 Task: Find connections with filter location Areia Branca with filter topic #personaldevelopment with filter profile language Potuguese with filter current company InCred Financial Services with filter school Bharatiya Vidya Bhavan's with filter industry Historical Sites with filter service category DUI Law with filter keywords title Brand Manager
Action: Mouse moved to (622, 123)
Screenshot: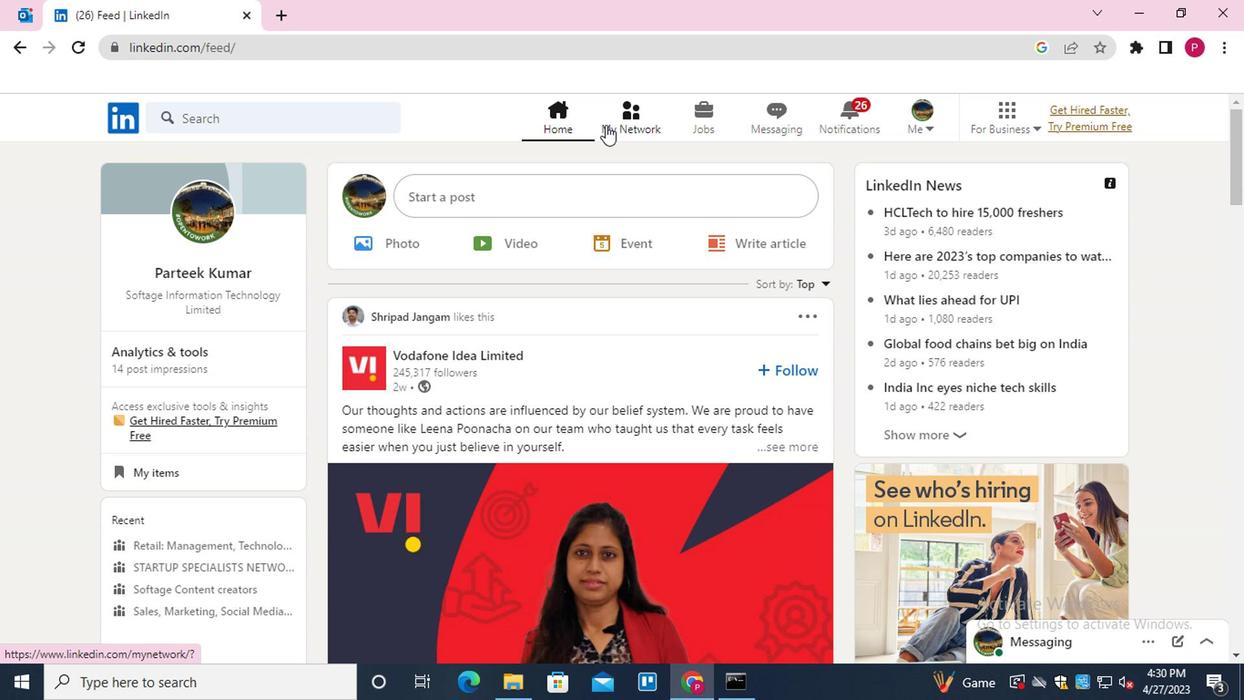 
Action: Mouse pressed left at (622, 123)
Screenshot: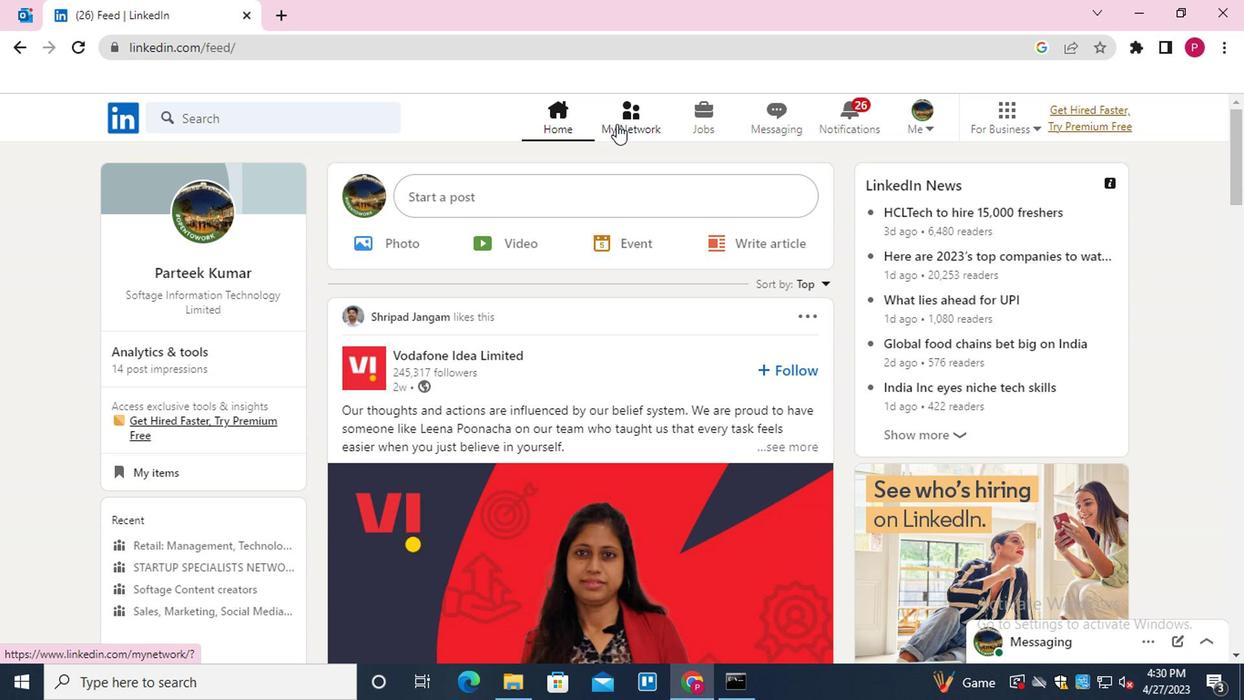 
Action: Mouse moved to (326, 224)
Screenshot: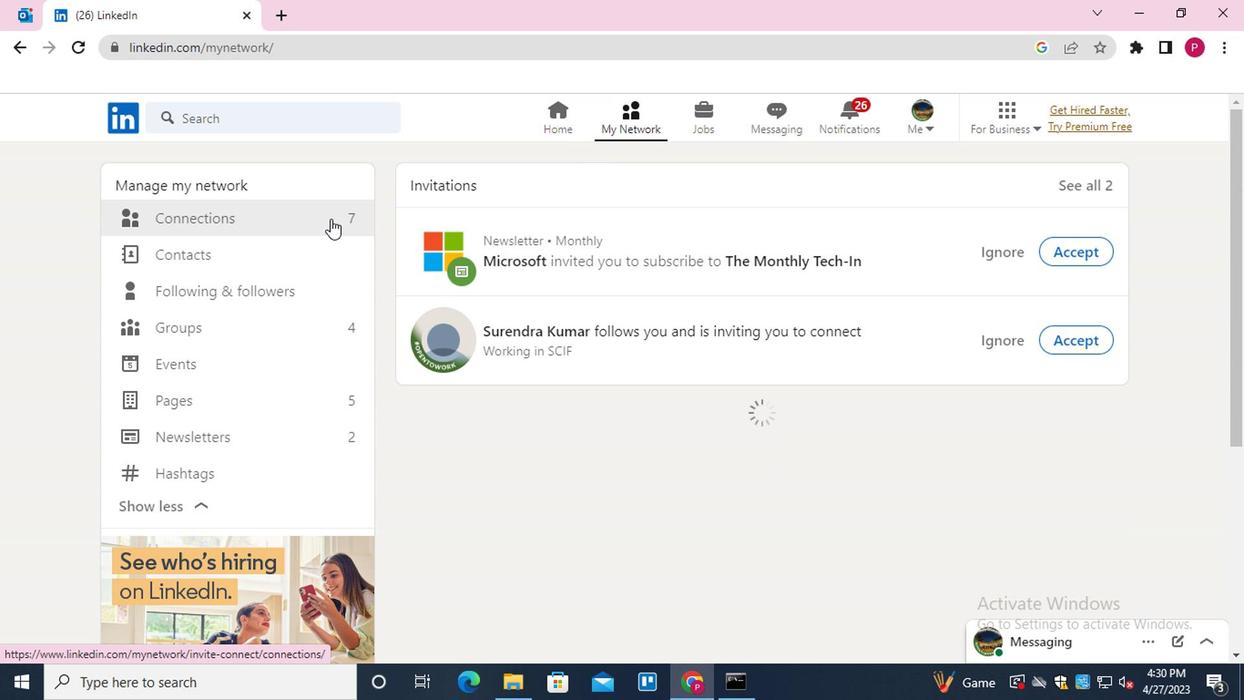 
Action: Mouse pressed left at (326, 224)
Screenshot: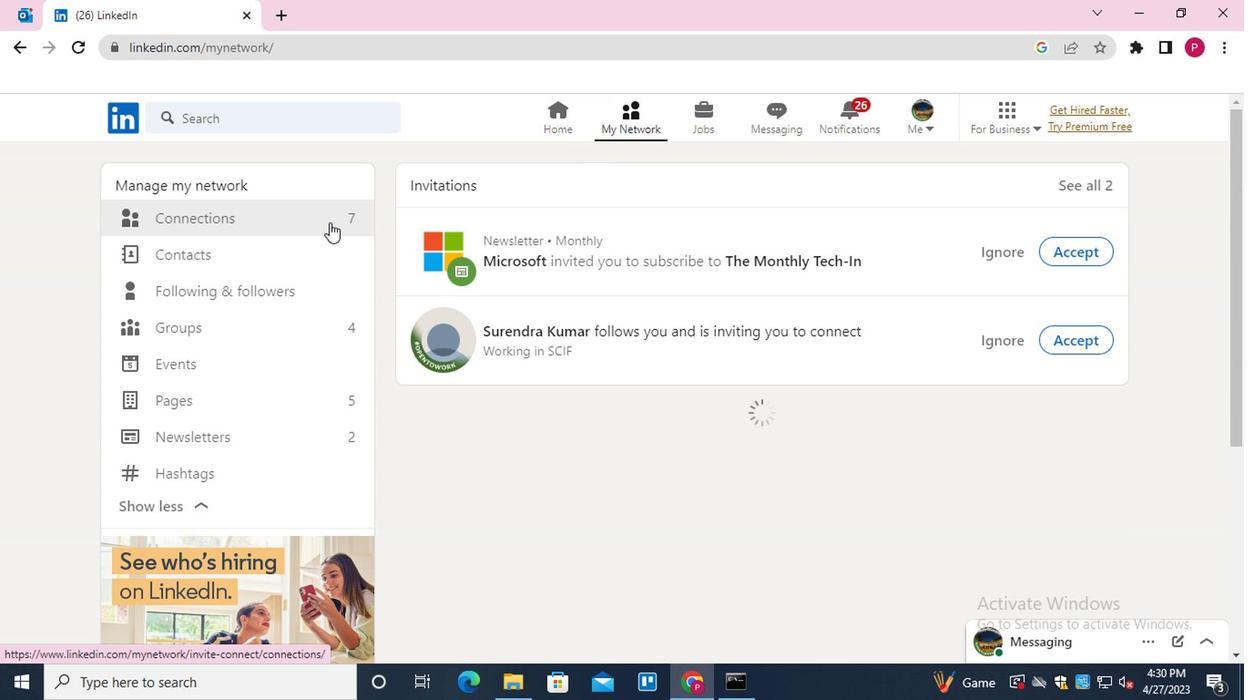 
Action: Mouse moved to (758, 221)
Screenshot: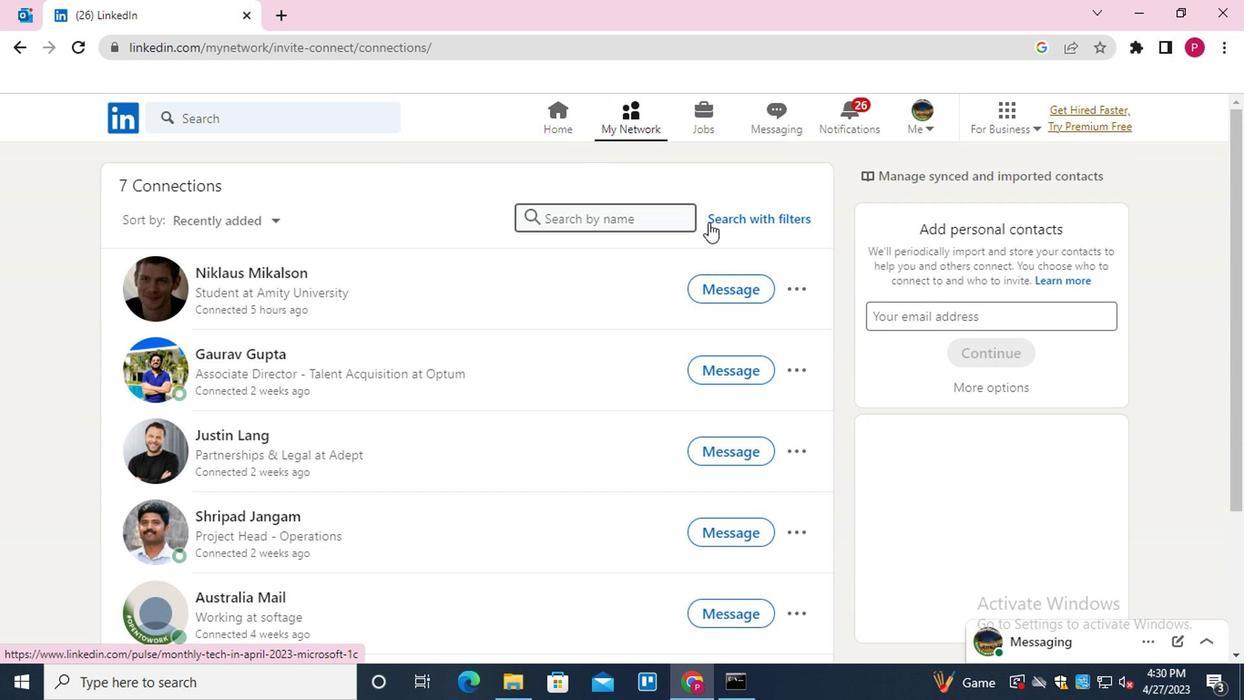 
Action: Mouse pressed left at (758, 221)
Screenshot: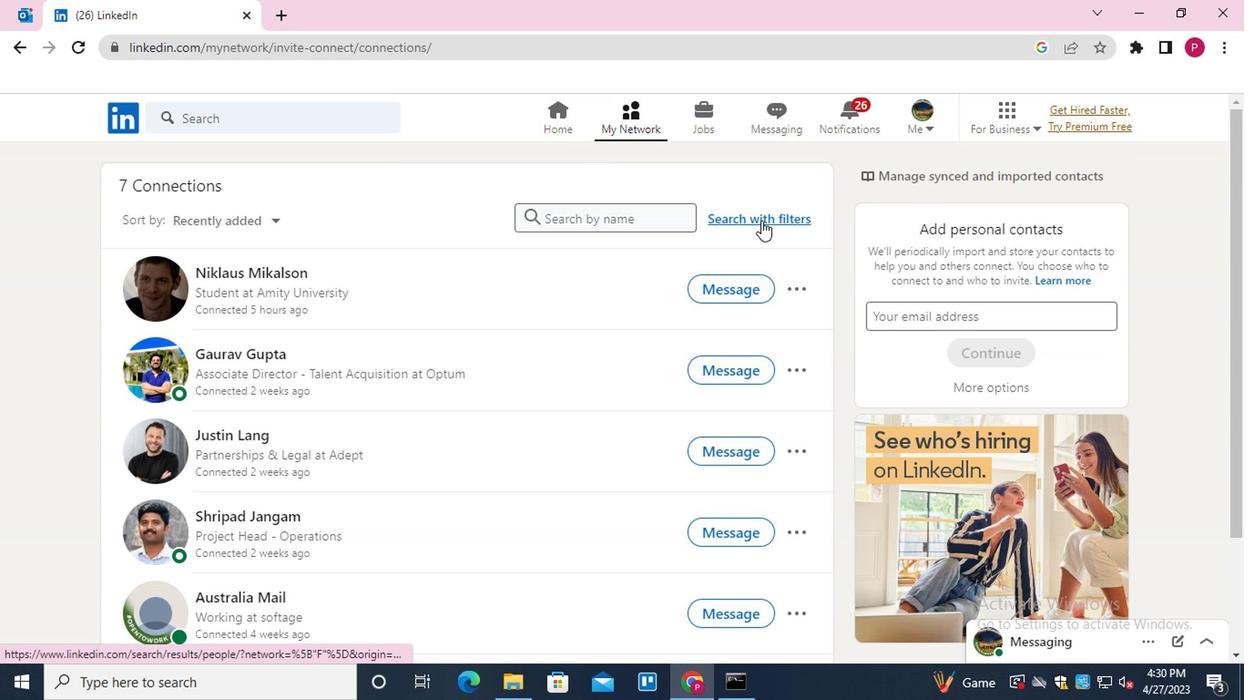 
Action: Mouse moved to (675, 173)
Screenshot: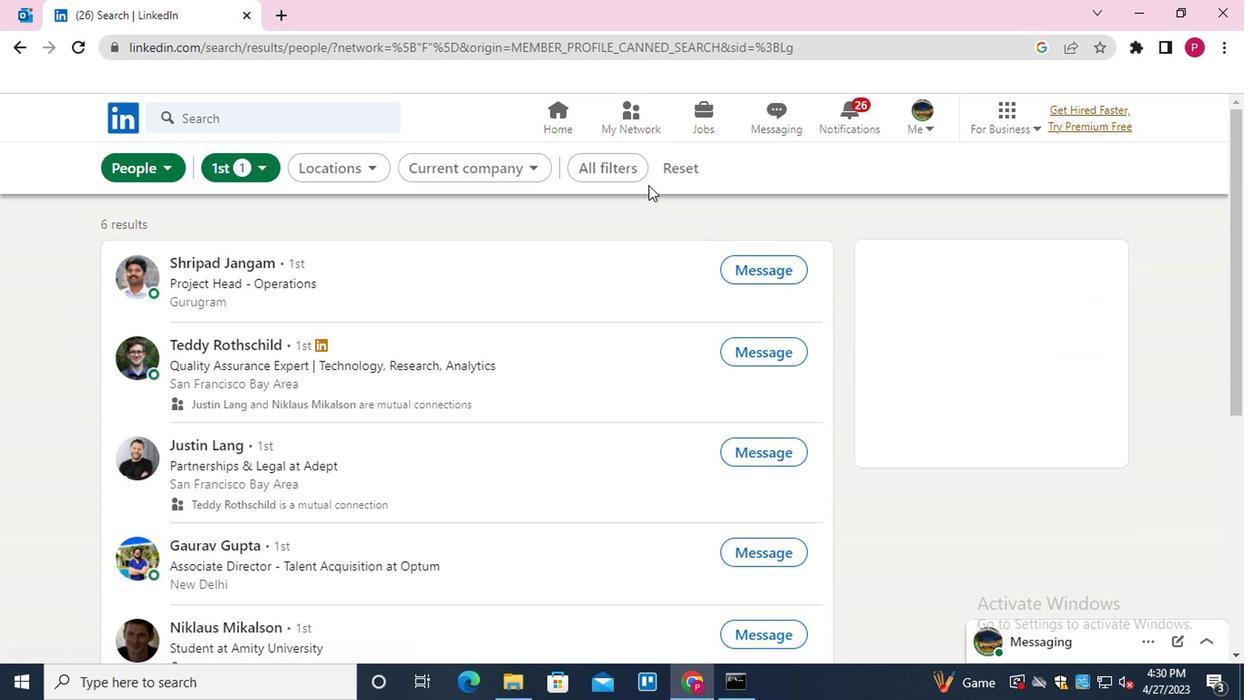 
Action: Mouse pressed left at (675, 173)
Screenshot: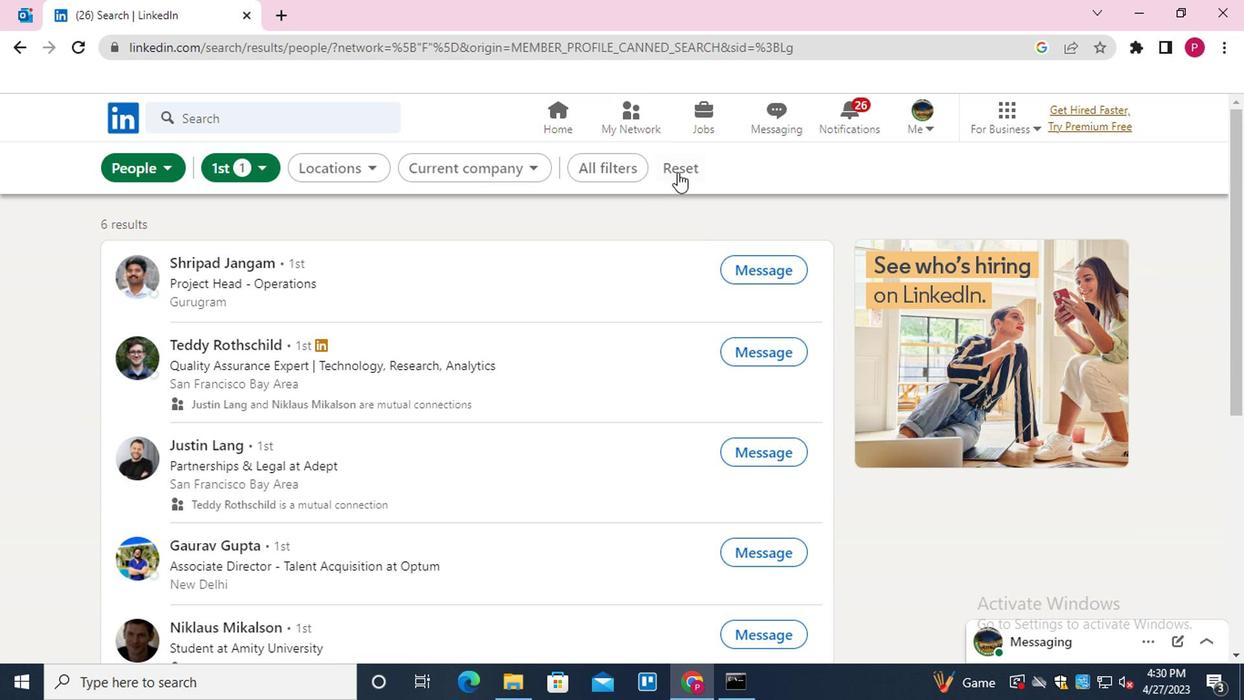 
Action: Mouse moved to (648, 176)
Screenshot: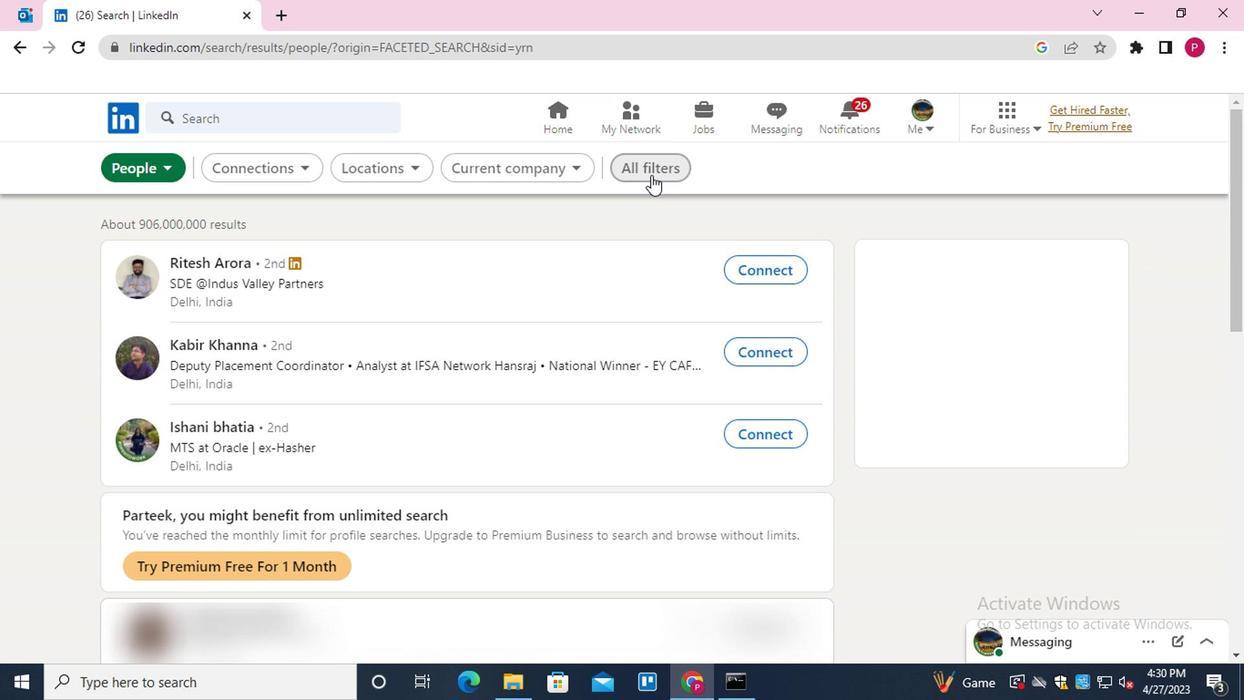 
Action: Mouse pressed left at (648, 176)
Screenshot: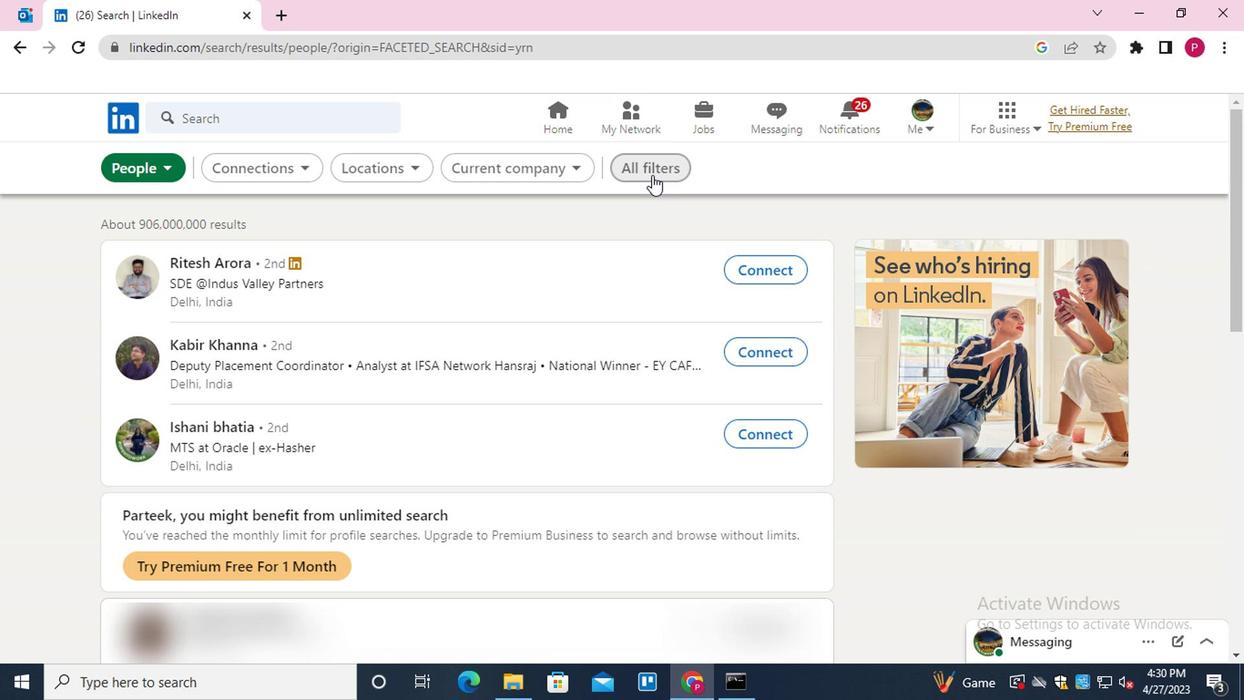 
Action: Mouse moved to (1030, 478)
Screenshot: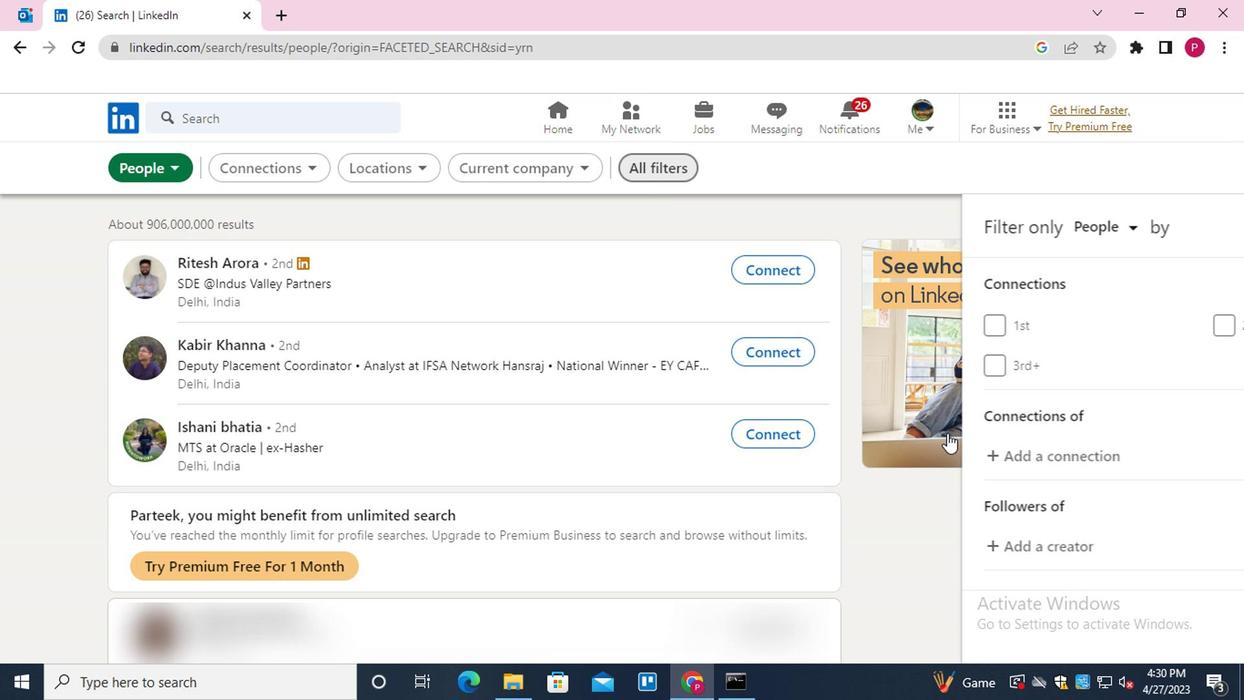 
Action: Mouse scrolled (1030, 477) with delta (0, 0)
Screenshot: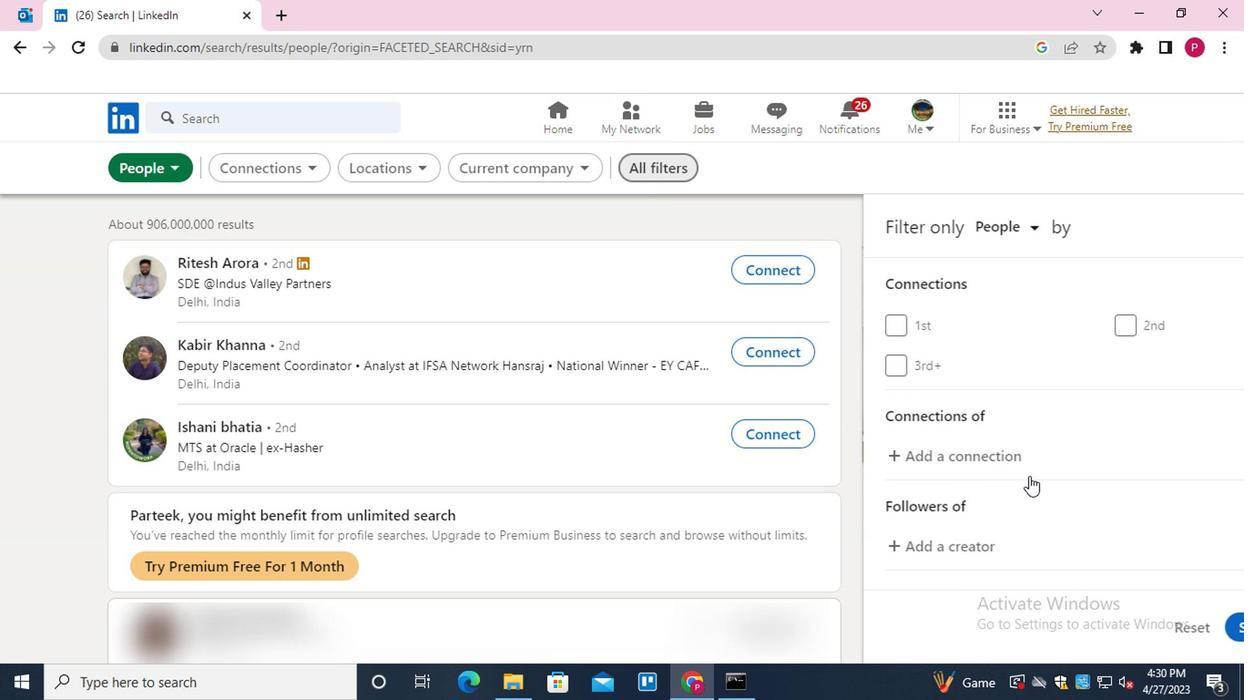 
Action: Mouse scrolled (1030, 477) with delta (0, 0)
Screenshot: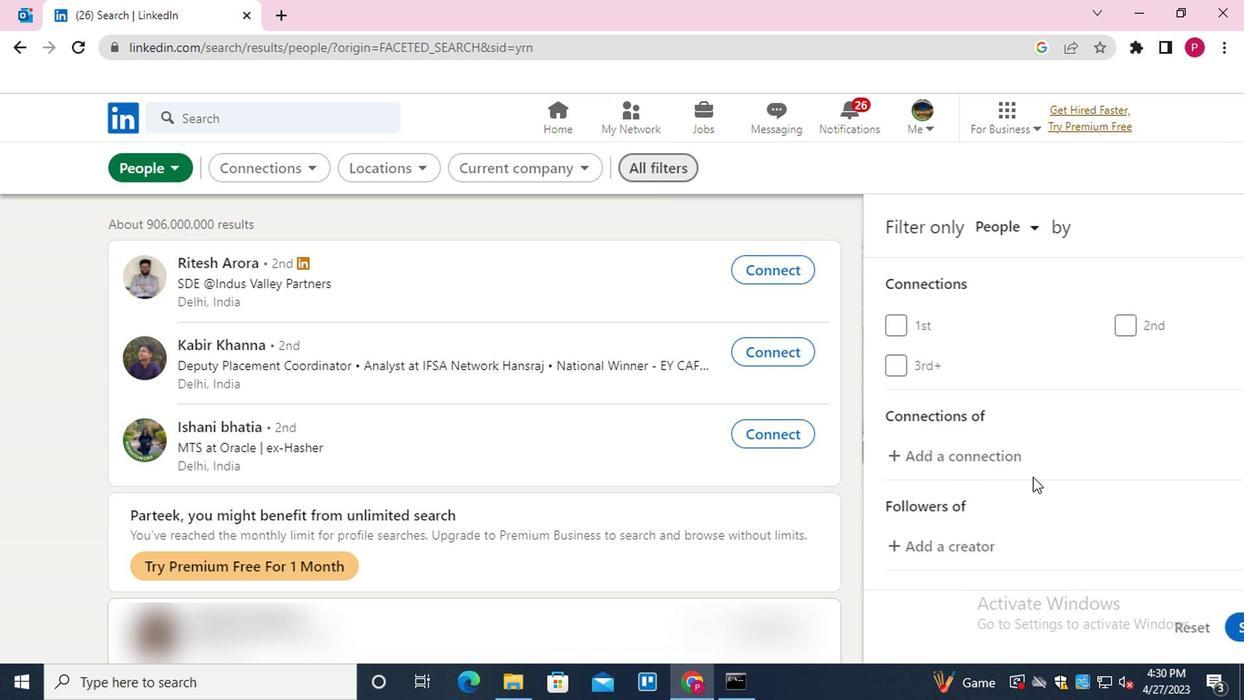 
Action: Mouse moved to (1037, 540)
Screenshot: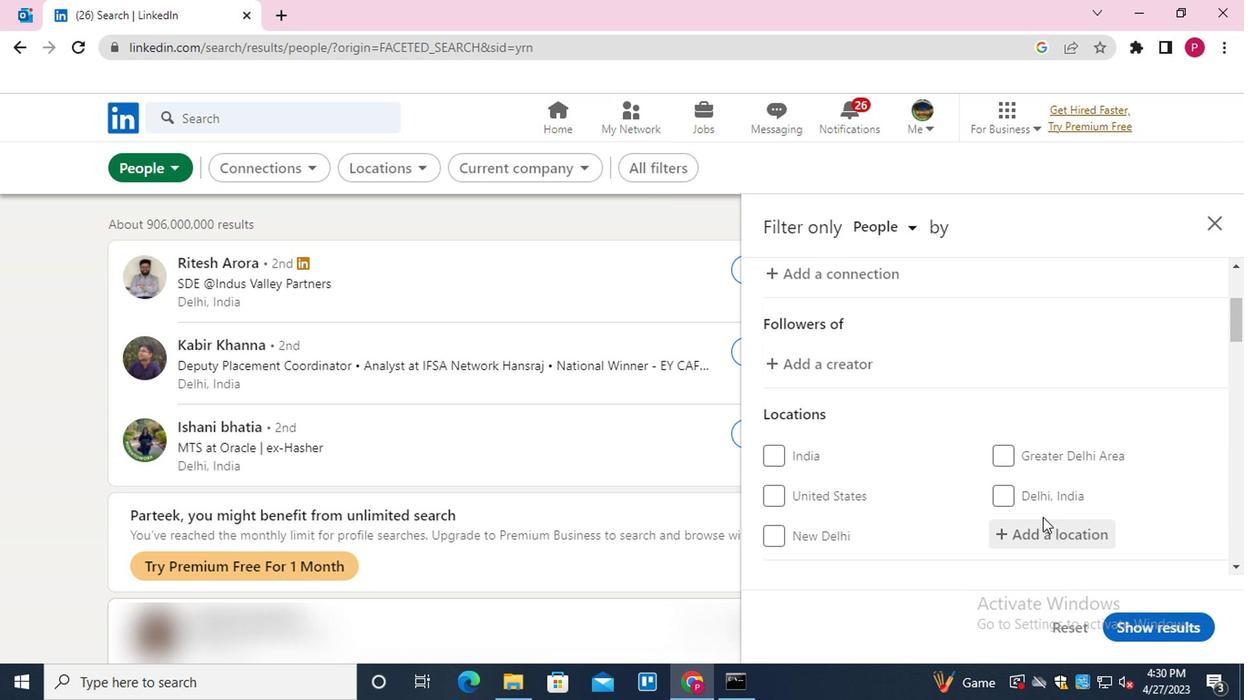 
Action: Mouse pressed left at (1037, 540)
Screenshot: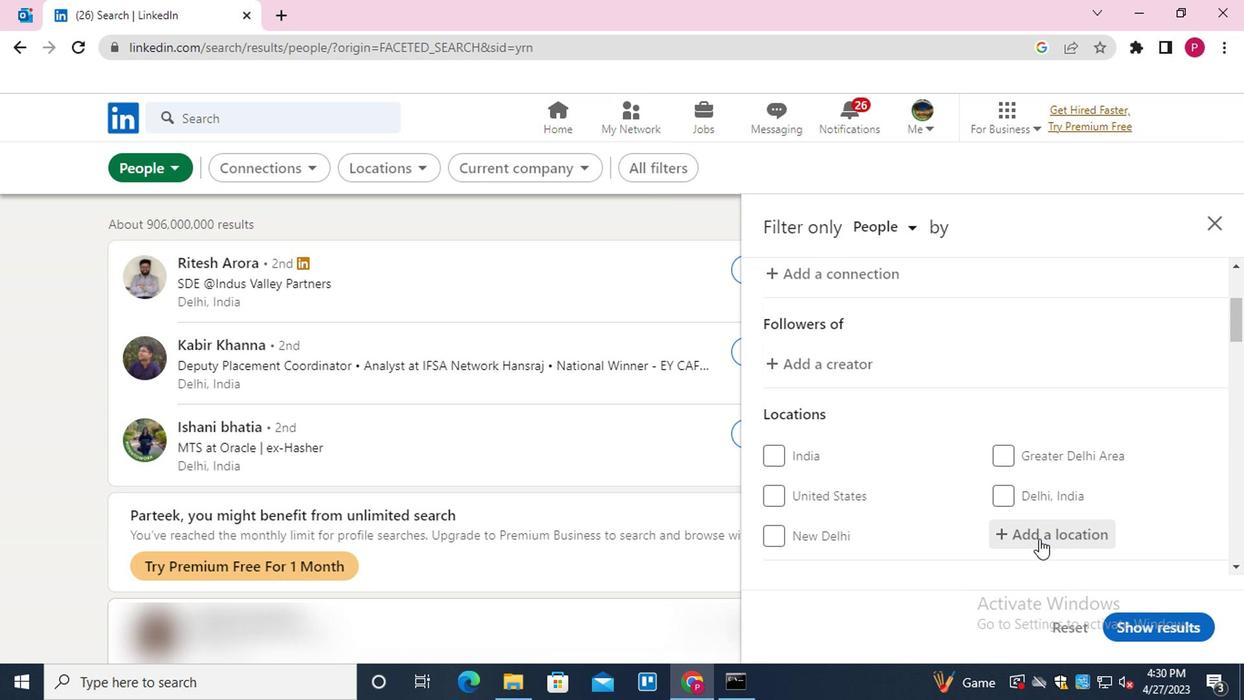 
Action: Key pressed <Key.shift>AREI<Key.down><Key.enter>
Screenshot: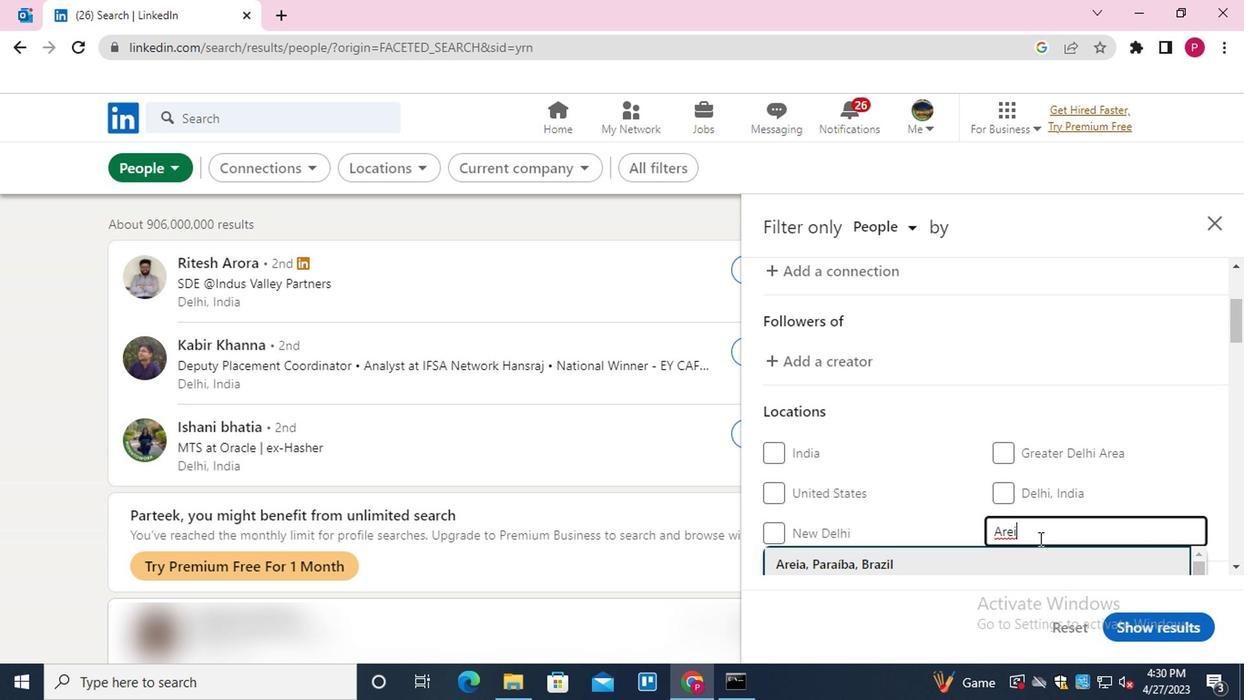 
Action: Mouse moved to (787, 478)
Screenshot: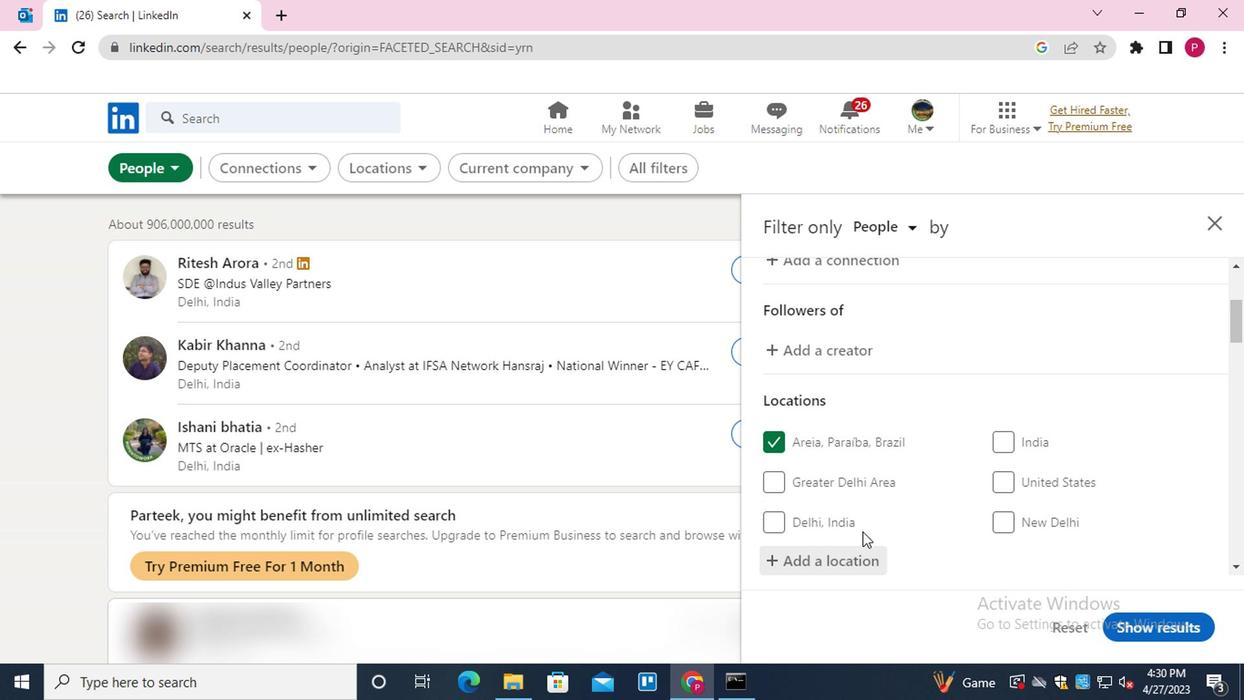 
Action: Mouse scrolled (787, 477) with delta (0, 0)
Screenshot: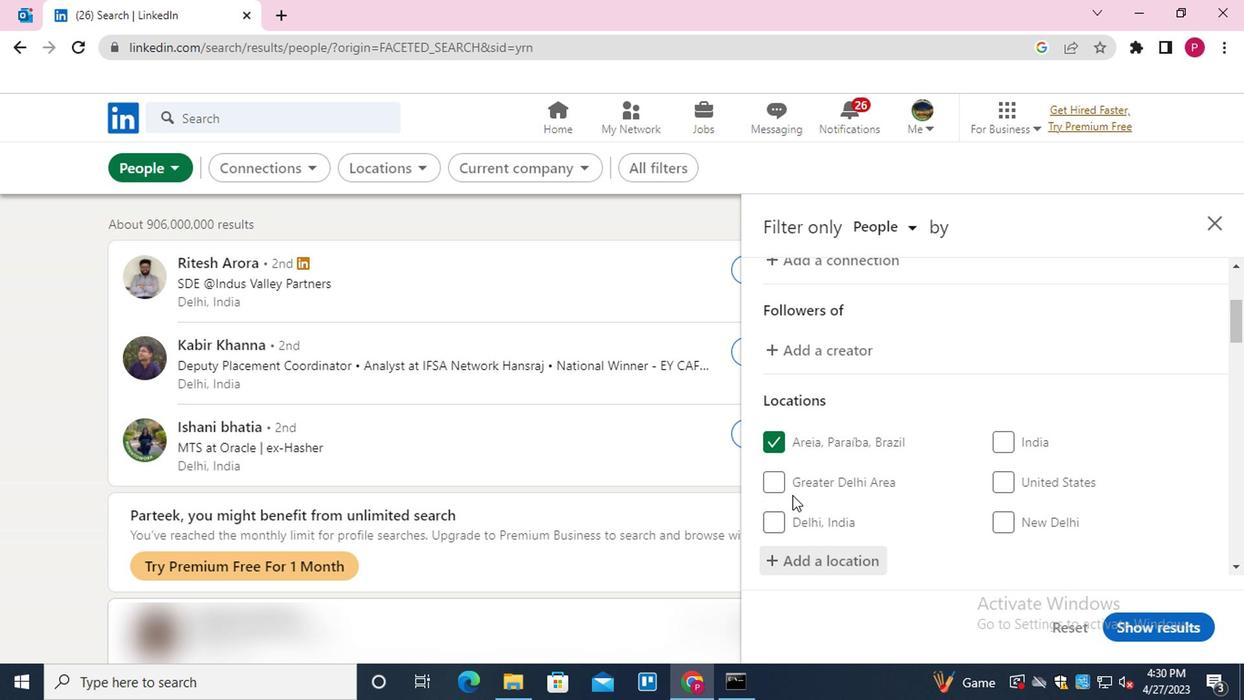 
Action: Mouse scrolled (787, 477) with delta (0, 0)
Screenshot: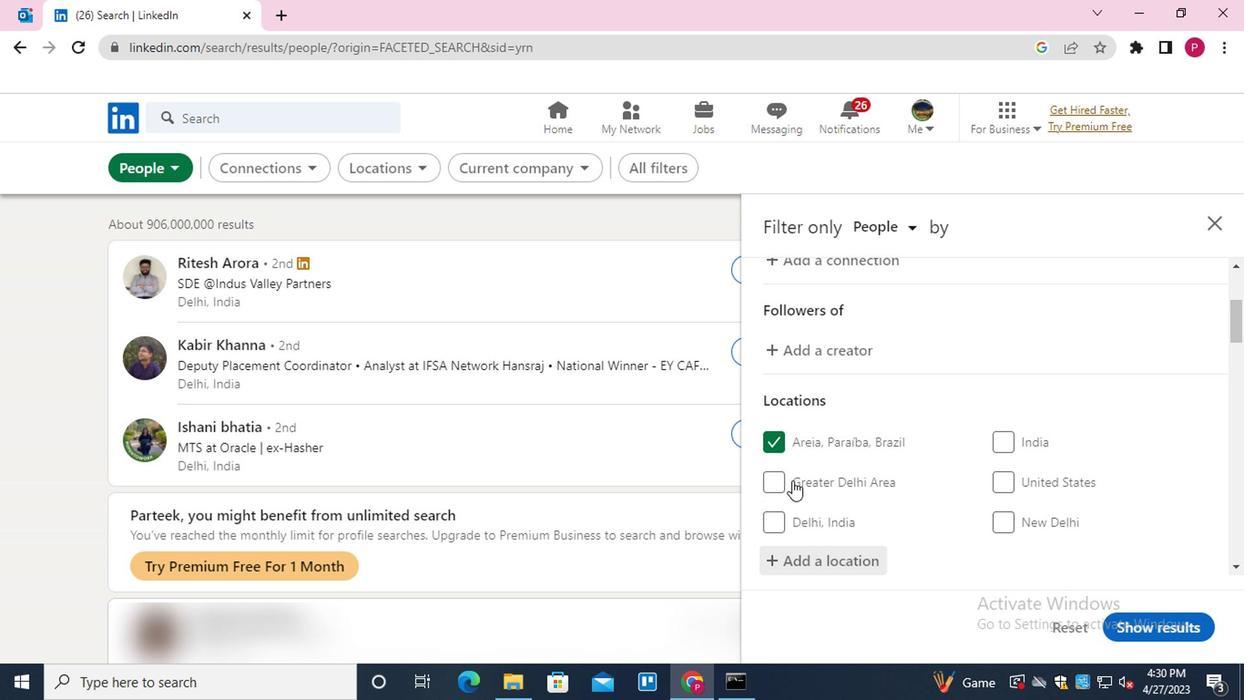 
Action: Mouse moved to (787, 477)
Screenshot: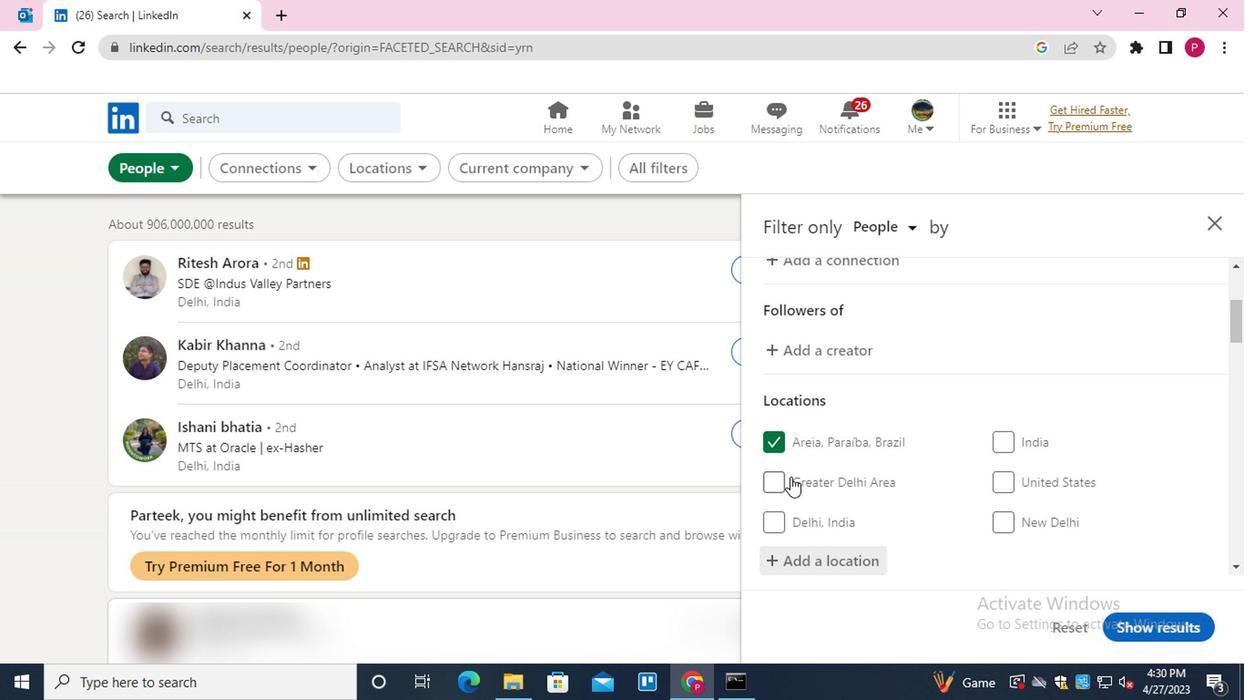 
Action: Mouse scrolled (787, 476) with delta (0, -1)
Screenshot: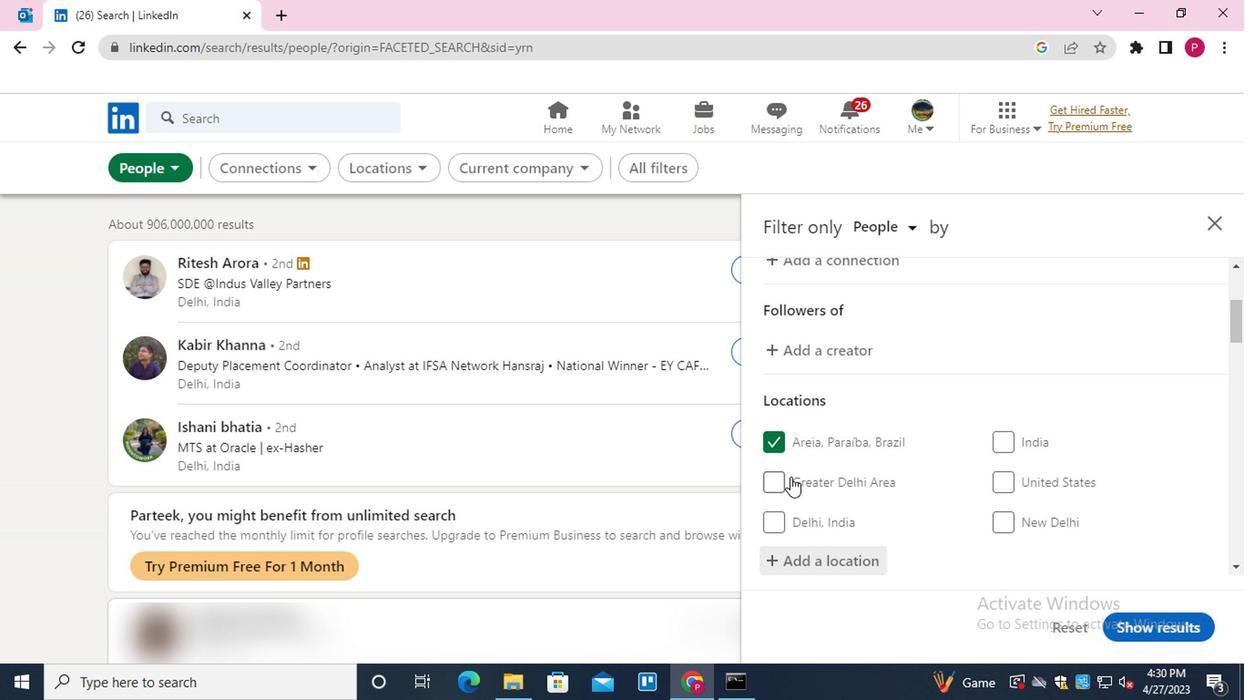 
Action: Mouse moved to (1013, 463)
Screenshot: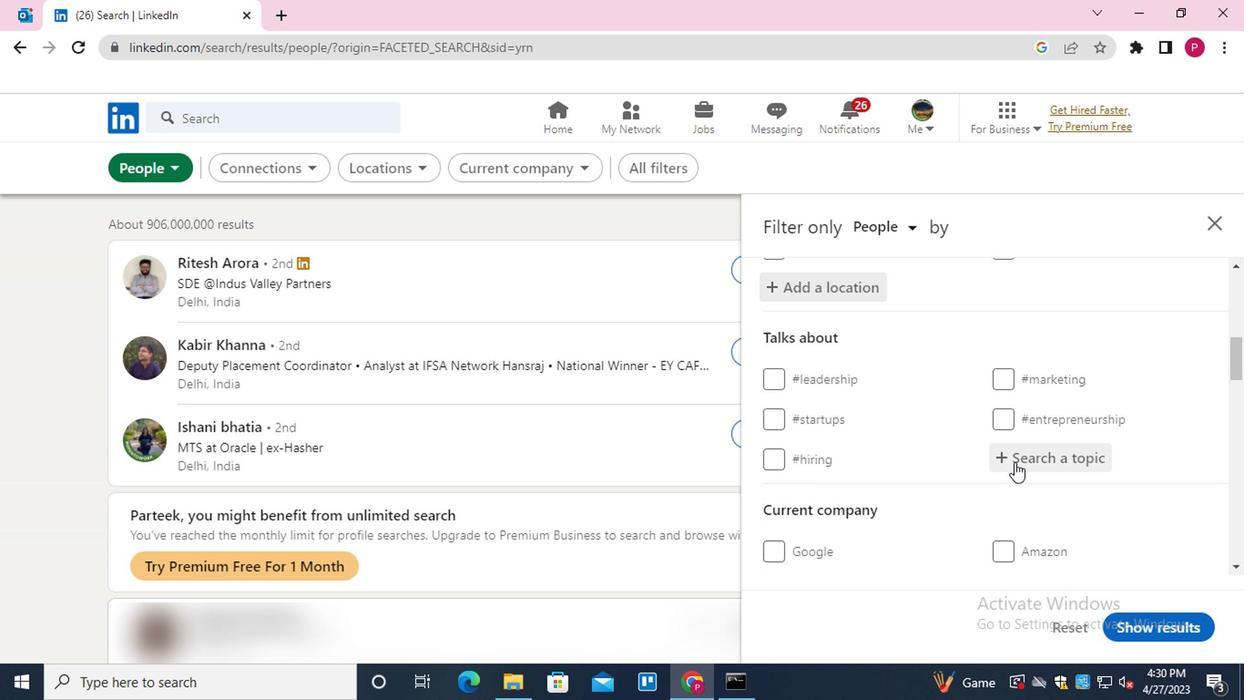 
Action: Mouse pressed left at (1013, 463)
Screenshot: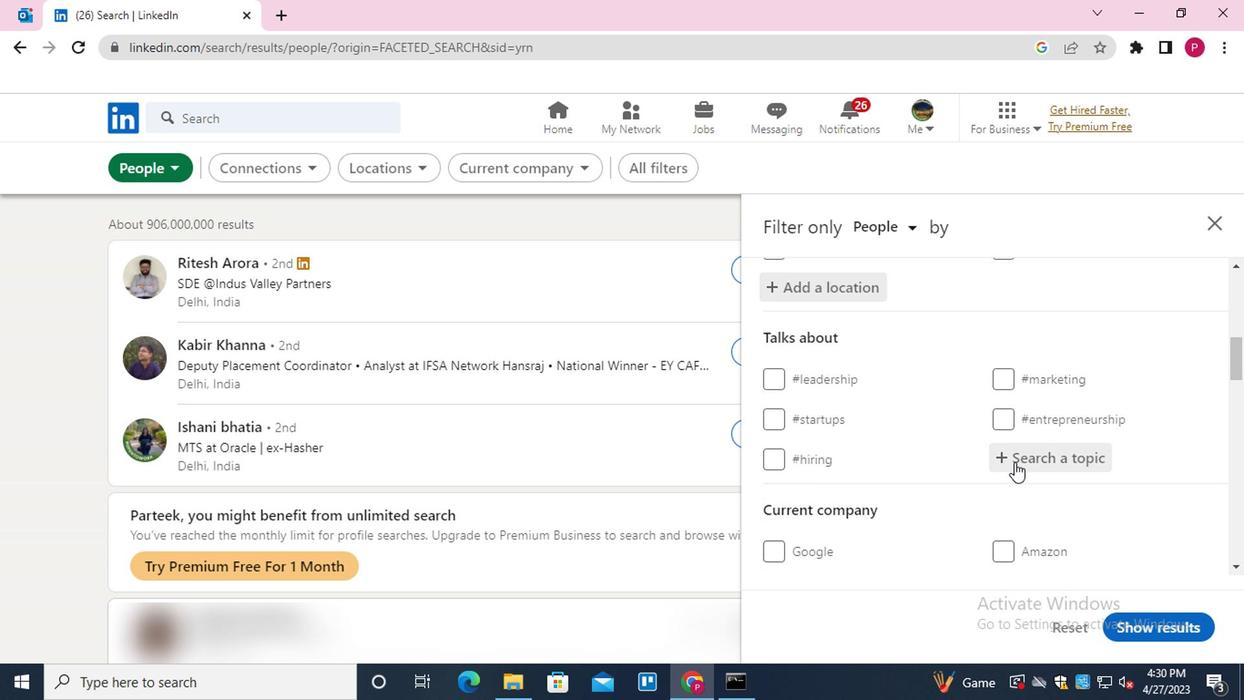 
Action: Key pressed PERSONAL<Key.down><Key.down><Key.enter>
Screenshot: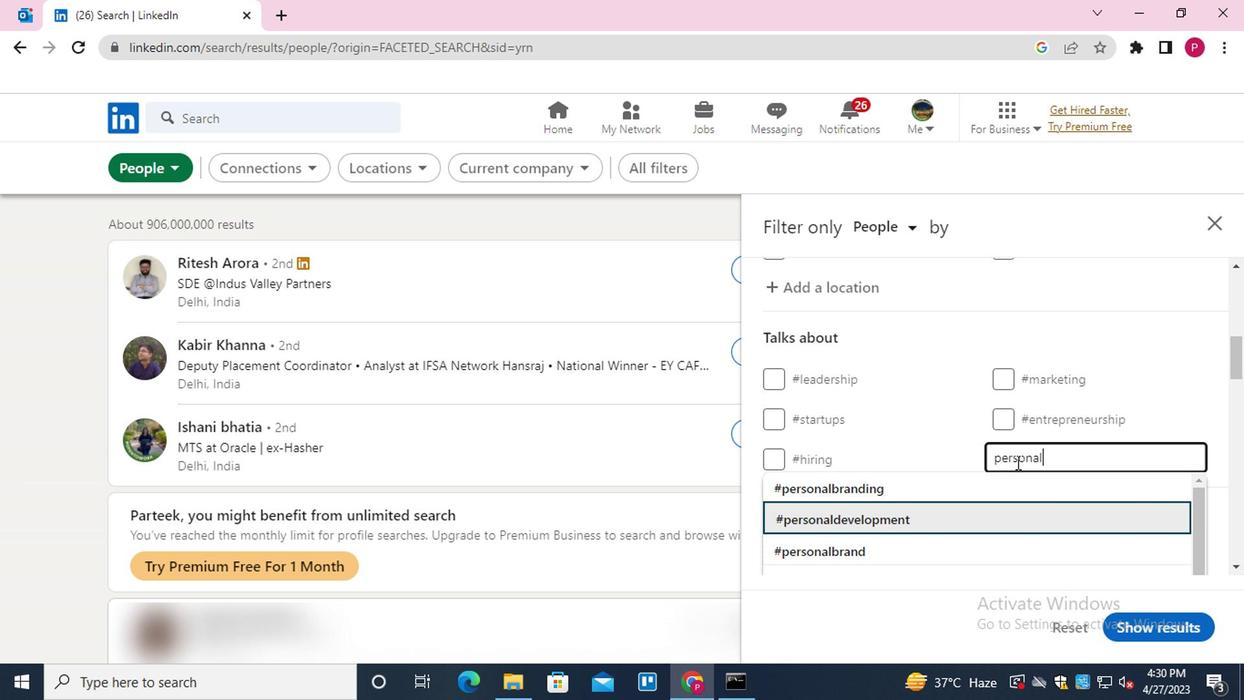 
Action: Mouse moved to (1152, 456)
Screenshot: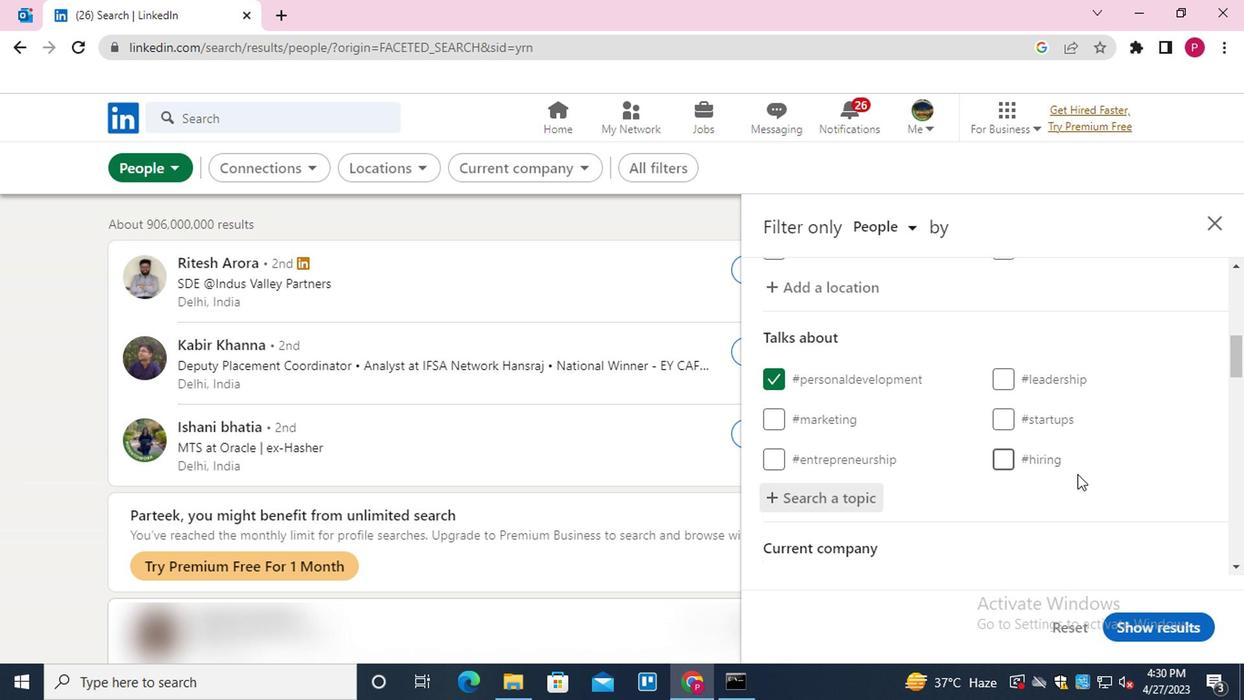 
Action: Mouse scrolled (1152, 455) with delta (0, 0)
Screenshot: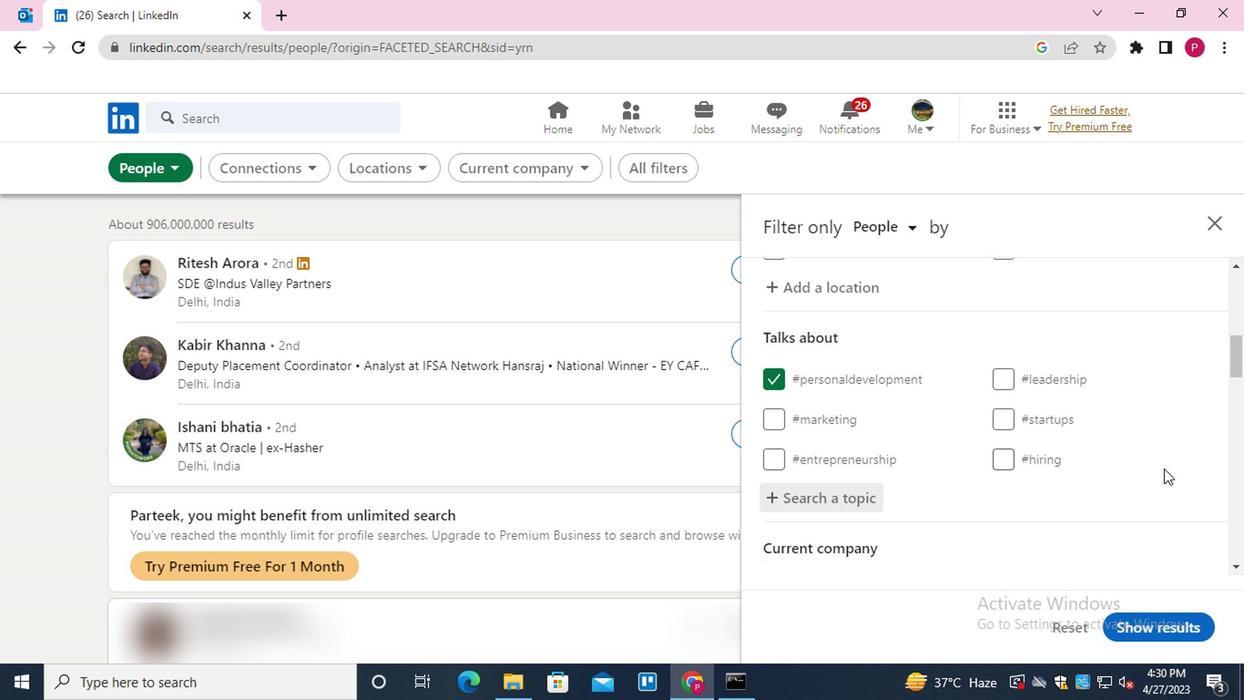 
Action: Mouse scrolled (1152, 455) with delta (0, 0)
Screenshot: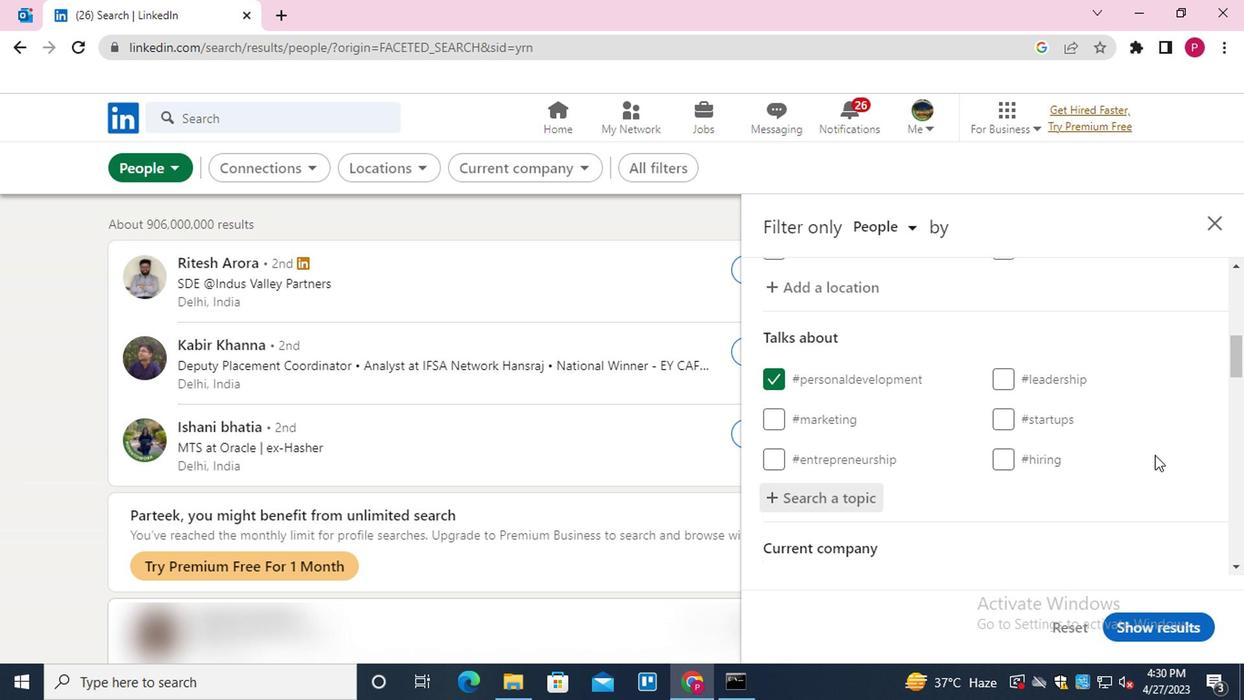 
Action: Mouse scrolled (1152, 455) with delta (0, 0)
Screenshot: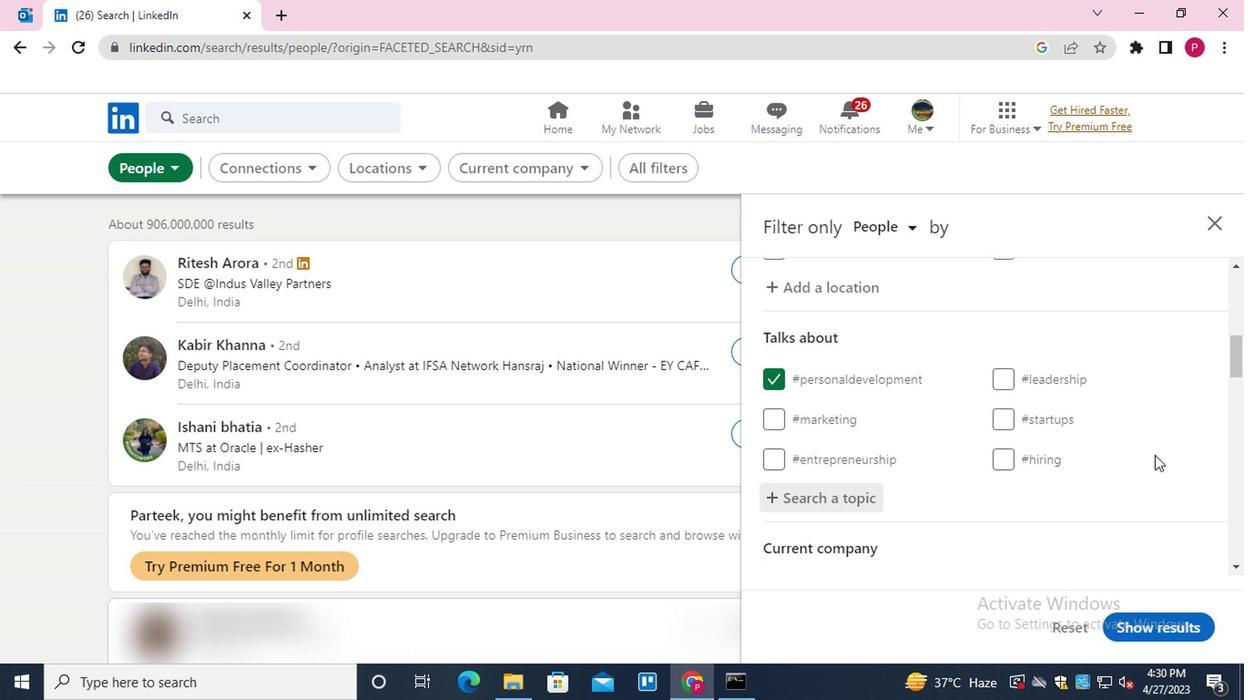 
Action: Mouse moved to (894, 423)
Screenshot: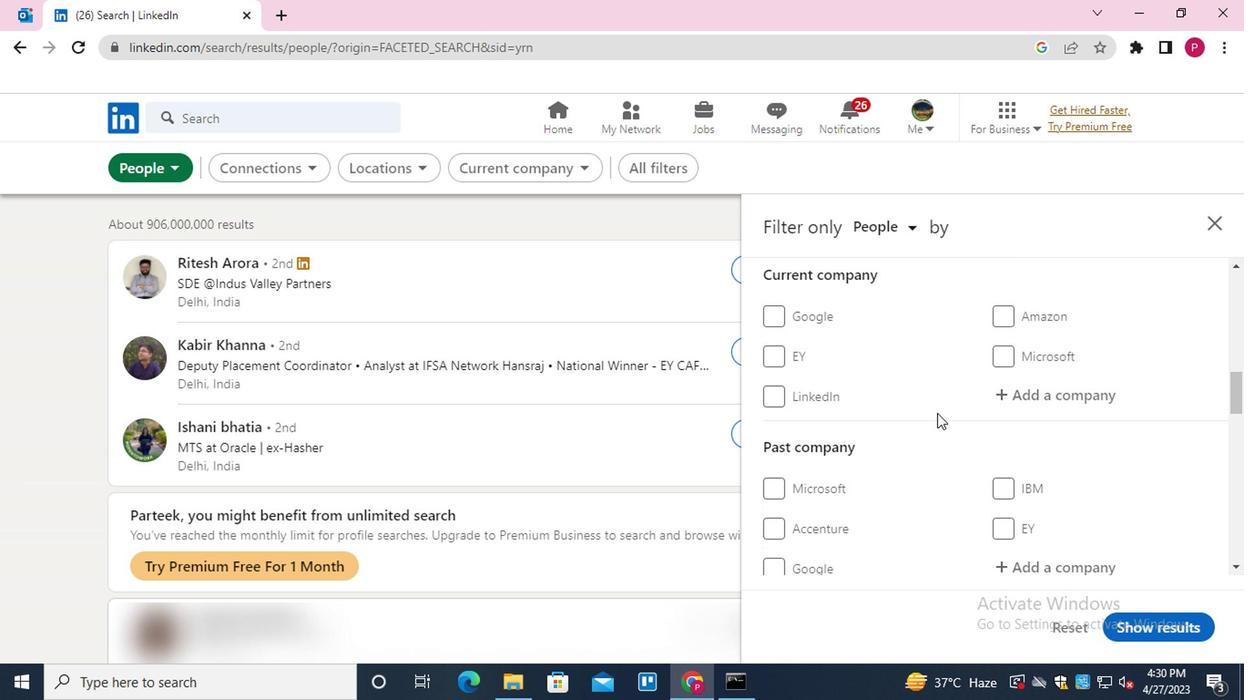 
Action: Mouse scrolled (894, 422) with delta (0, -1)
Screenshot: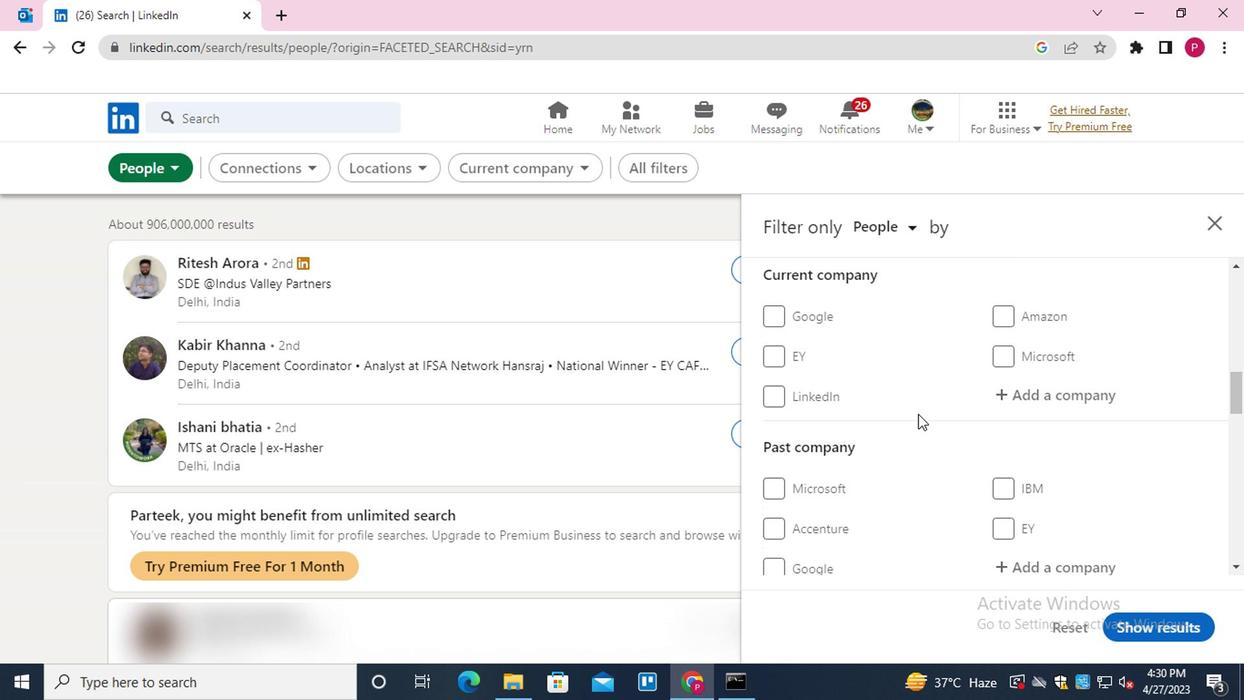 
Action: Mouse scrolled (894, 422) with delta (0, -1)
Screenshot: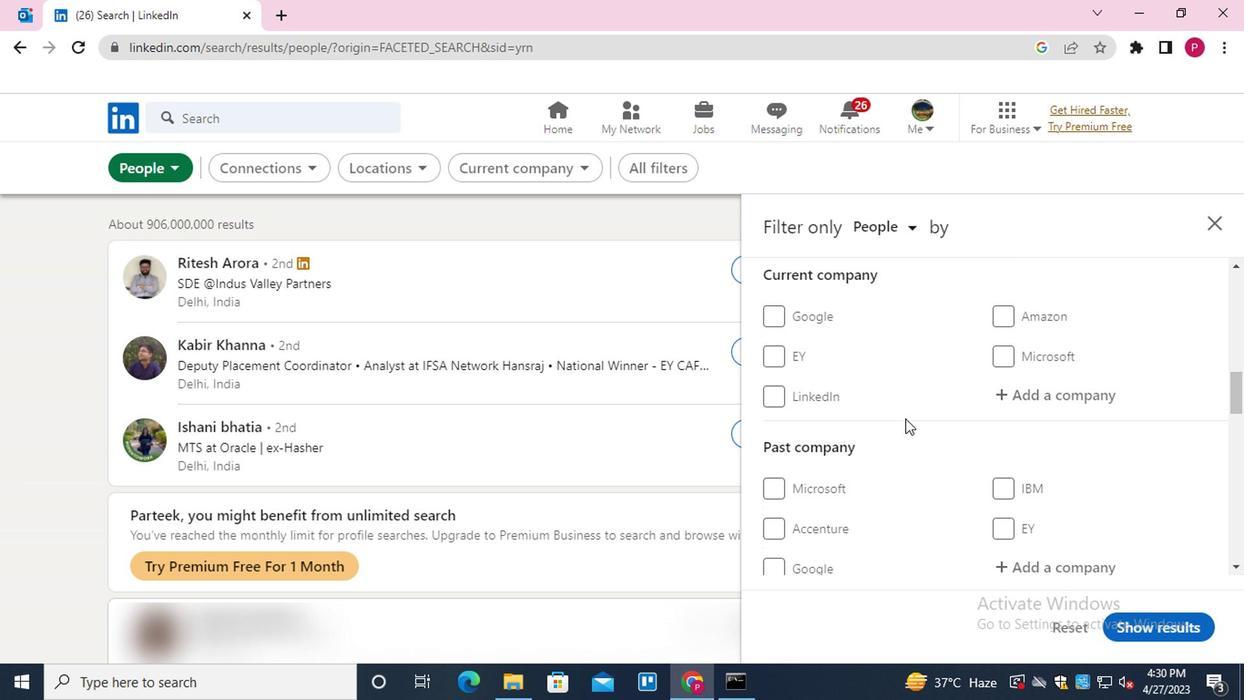 
Action: Mouse scrolled (894, 422) with delta (0, -1)
Screenshot: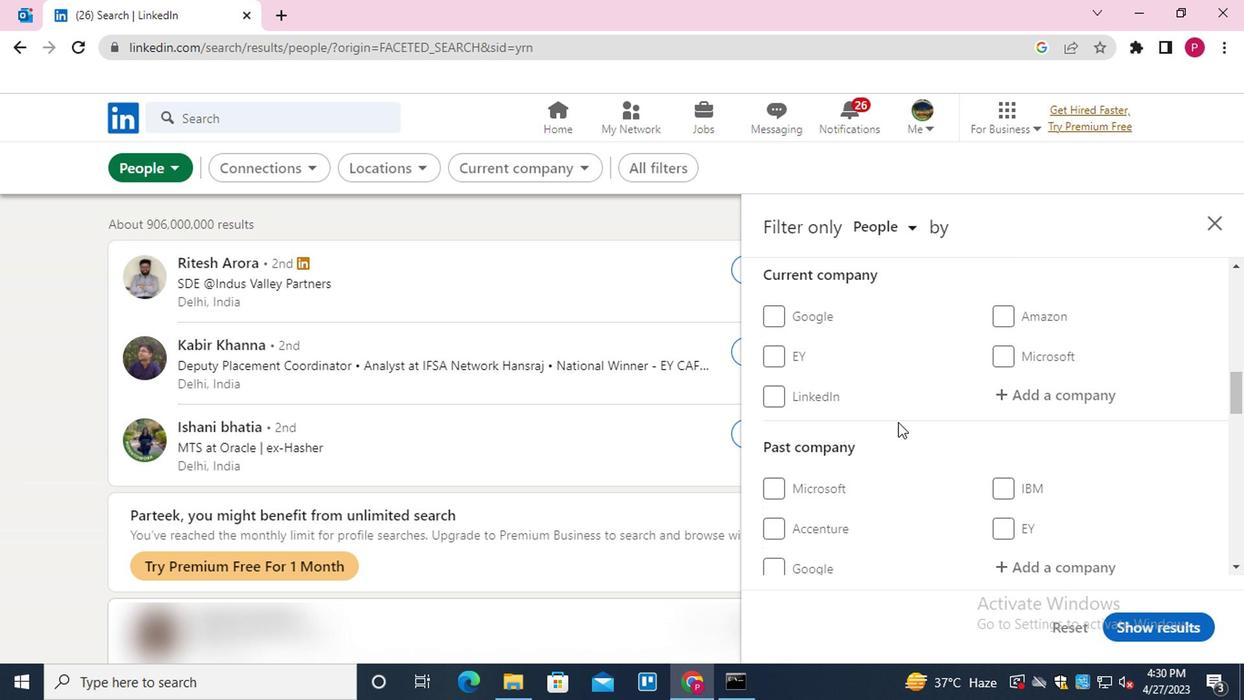 
Action: Mouse scrolled (894, 422) with delta (0, -1)
Screenshot: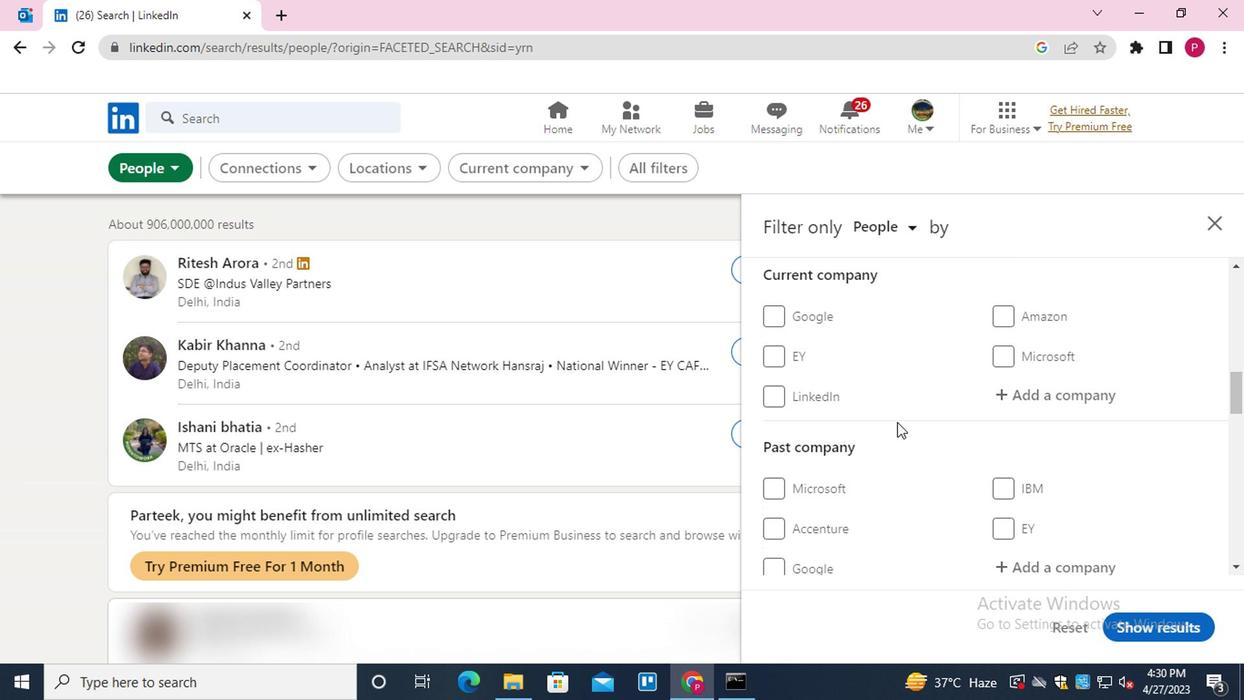 
Action: Mouse scrolled (894, 422) with delta (0, -1)
Screenshot: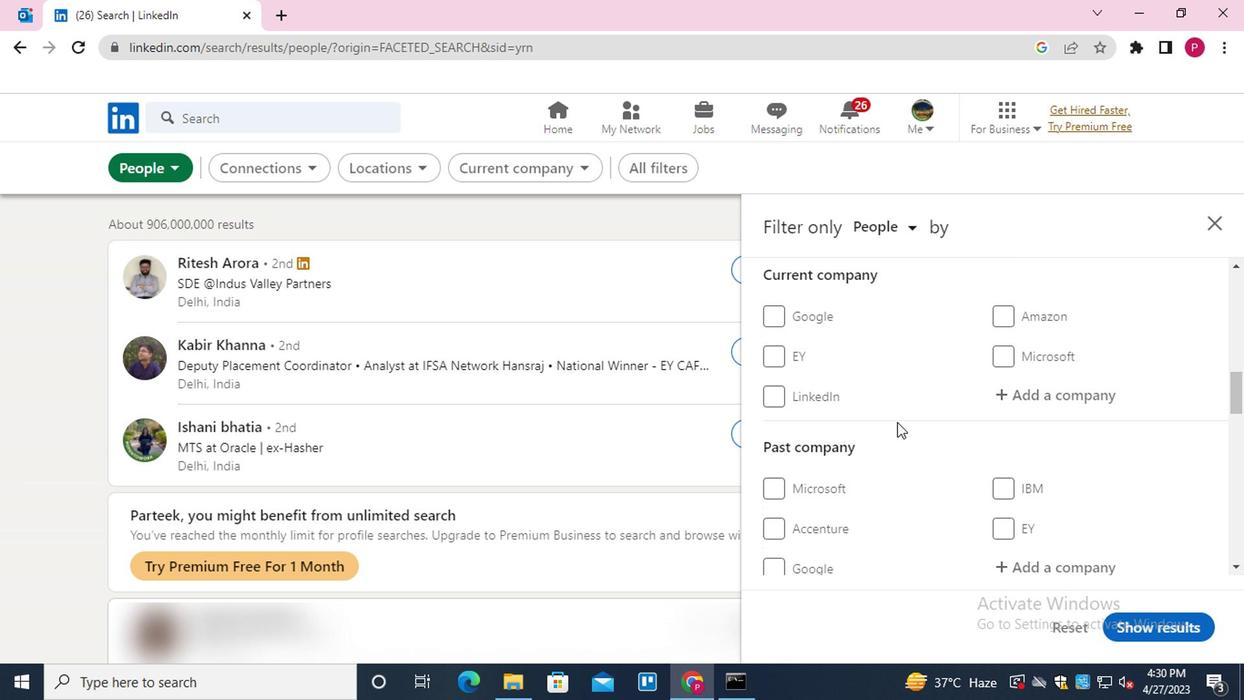 
Action: Mouse scrolled (894, 422) with delta (0, -1)
Screenshot: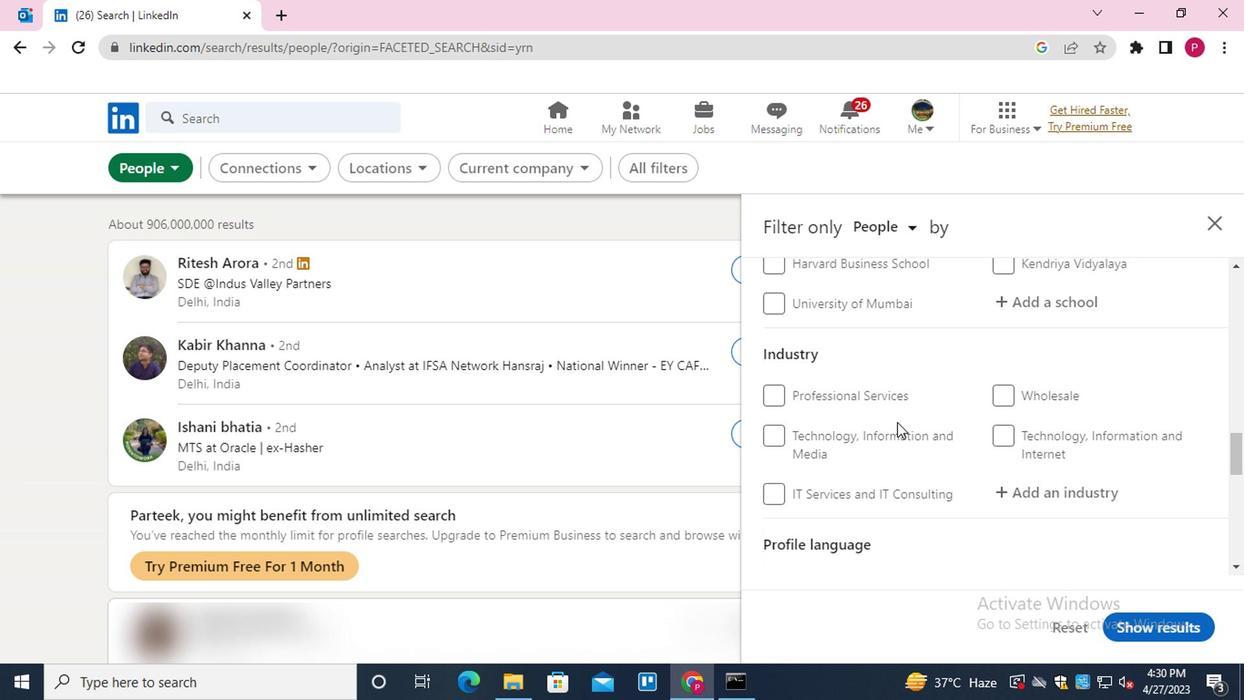 
Action: Mouse scrolled (894, 422) with delta (0, -1)
Screenshot: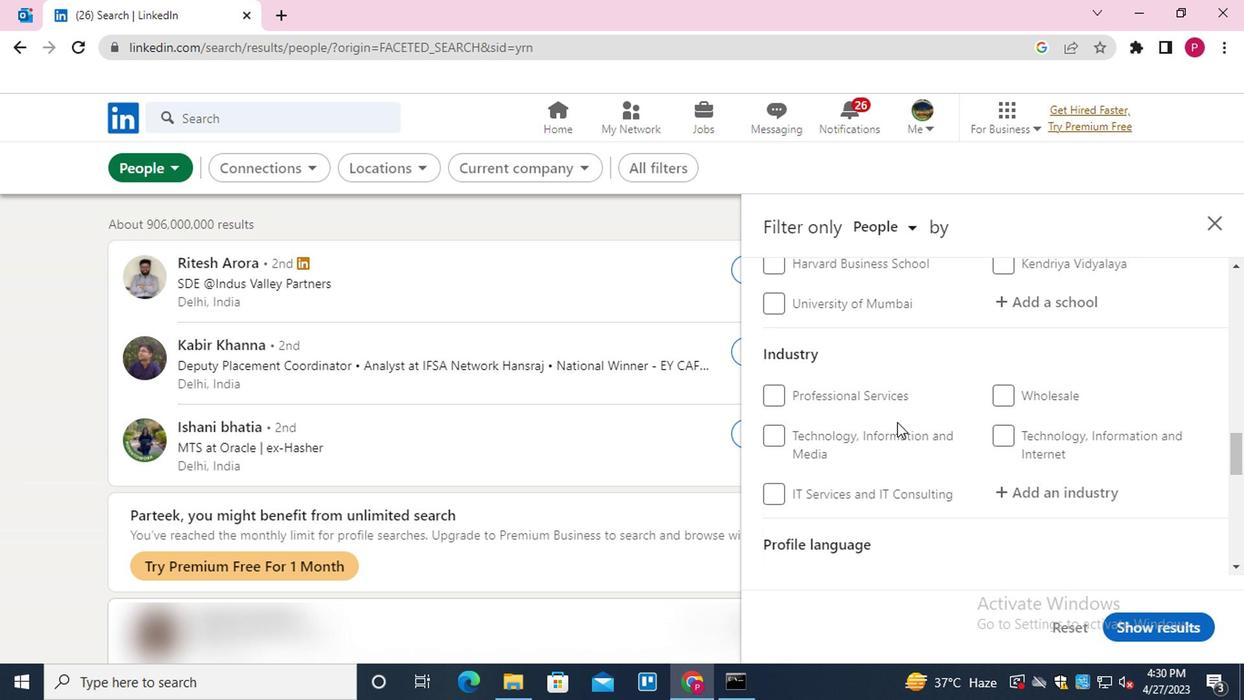 
Action: Mouse scrolled (894, 422) with delta (0, -1)
Screenshot: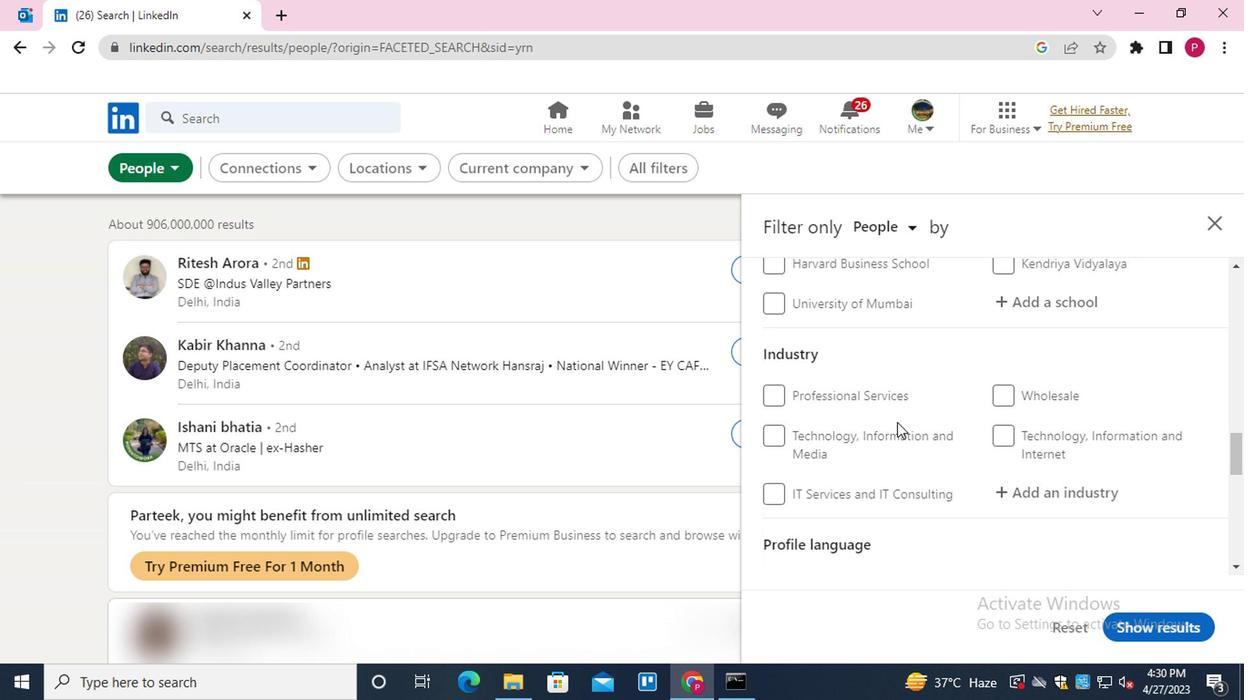 
Action: Mouse moved to (1013, 364)
Screenshot: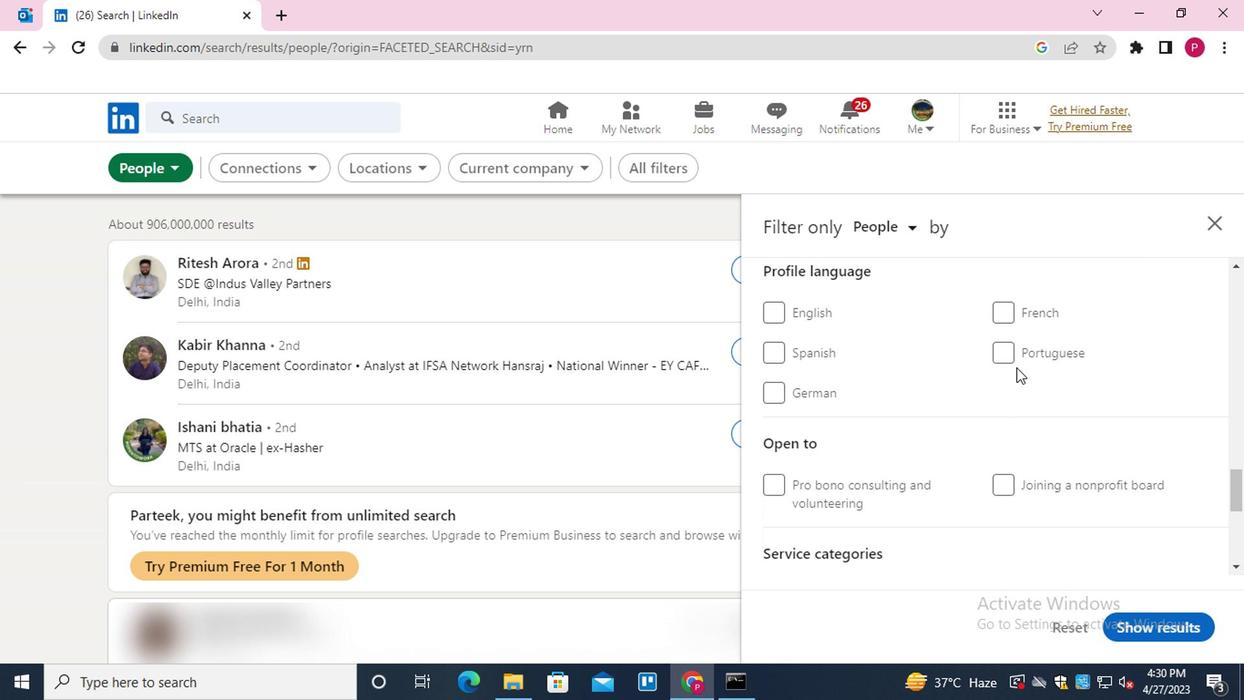 
Action: Mouse pressed left at (1013, 364)
Screenshot: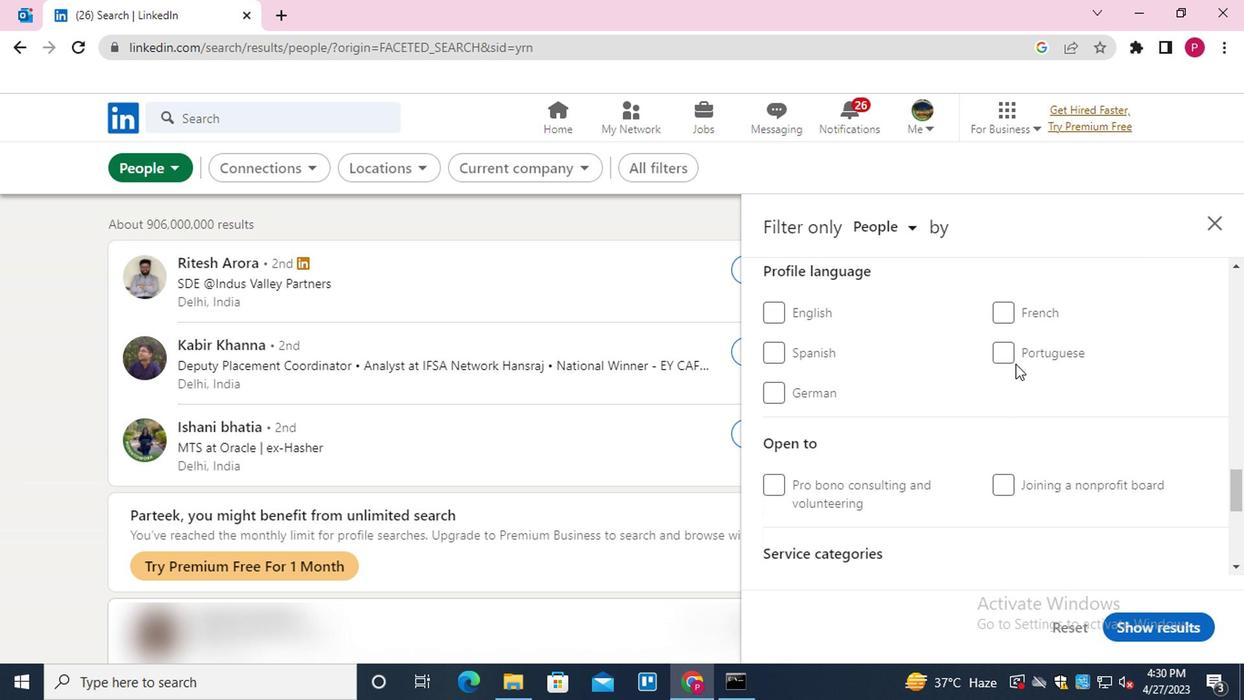 
Action: Mouse moved to (1005, 364)
Screenshot: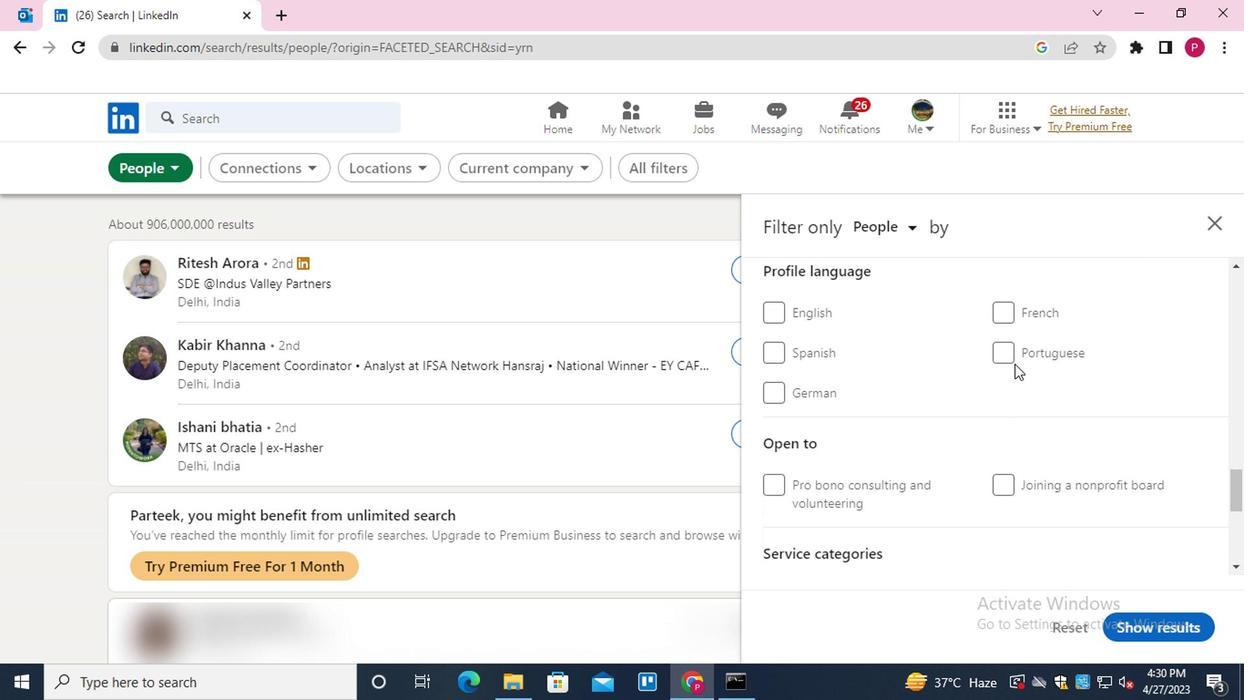 
Action: Mouse pressed left at (1005, 364)
Screenshot: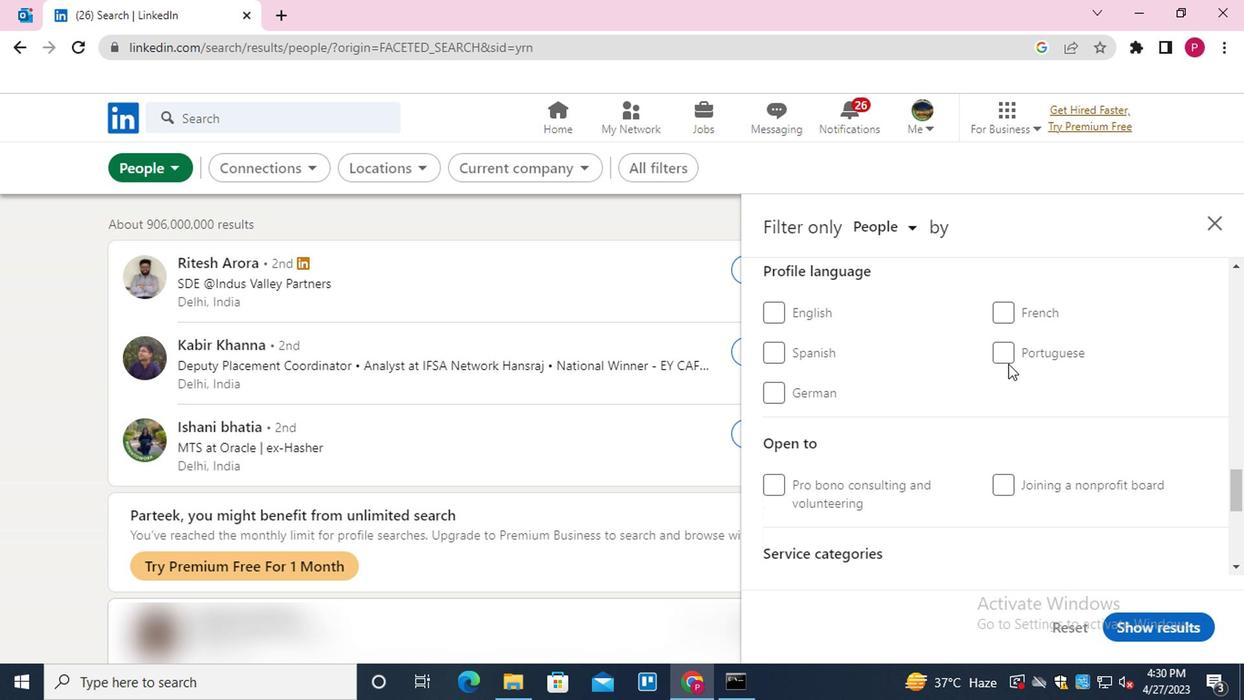 
Action: Mouse moved to (1005, 364)
Screenshot: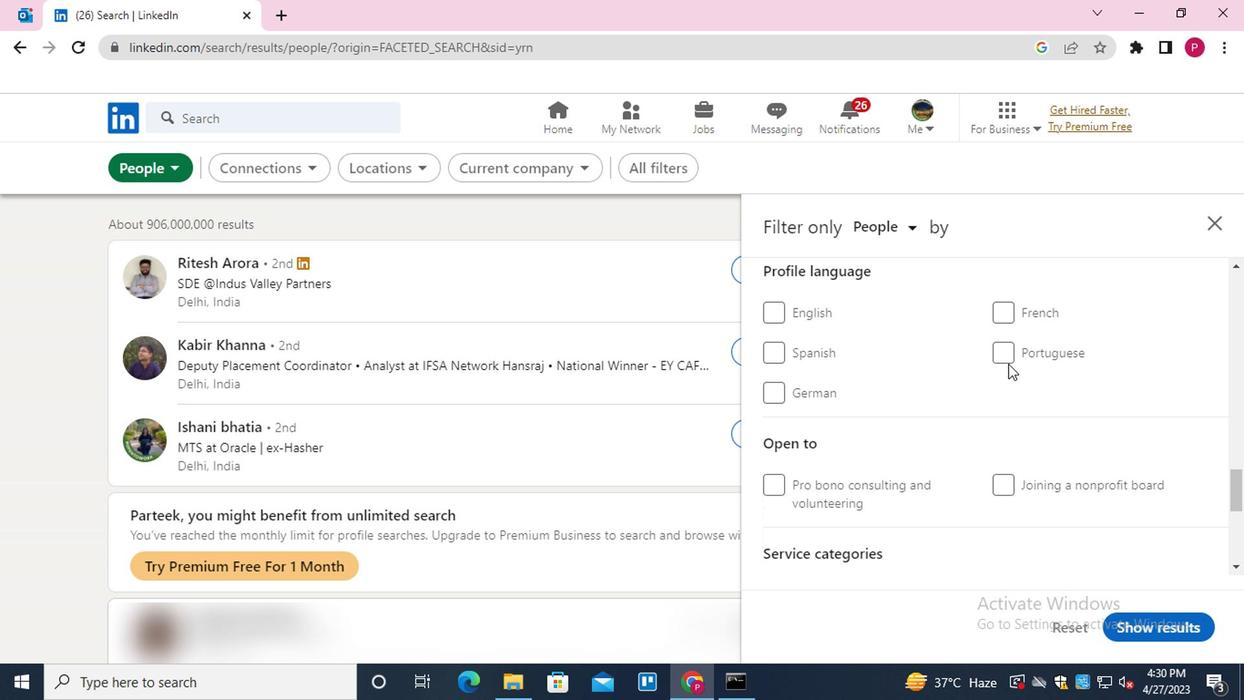 
Action: Mouse pressed left at (1005, 364)
Screenshot: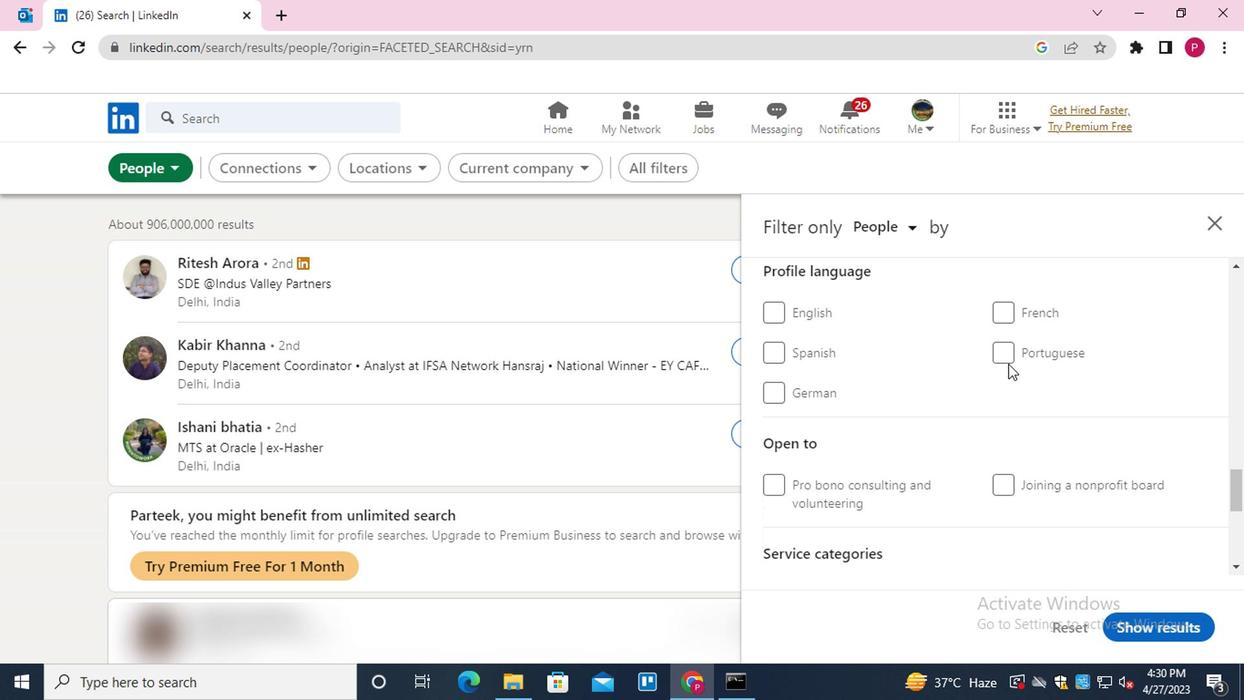 
Action: Mouse moved to (995, 352)
Screenshot: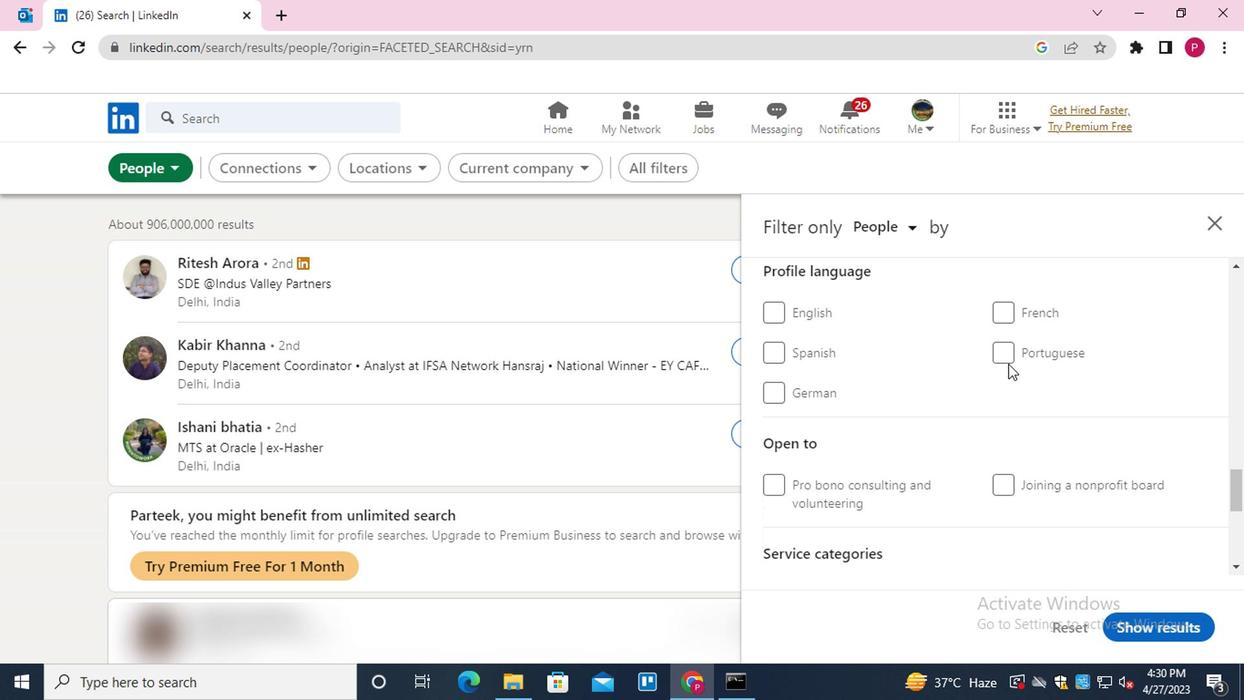 
Action: Mouse pressed left at (995, 352)
Screenshot: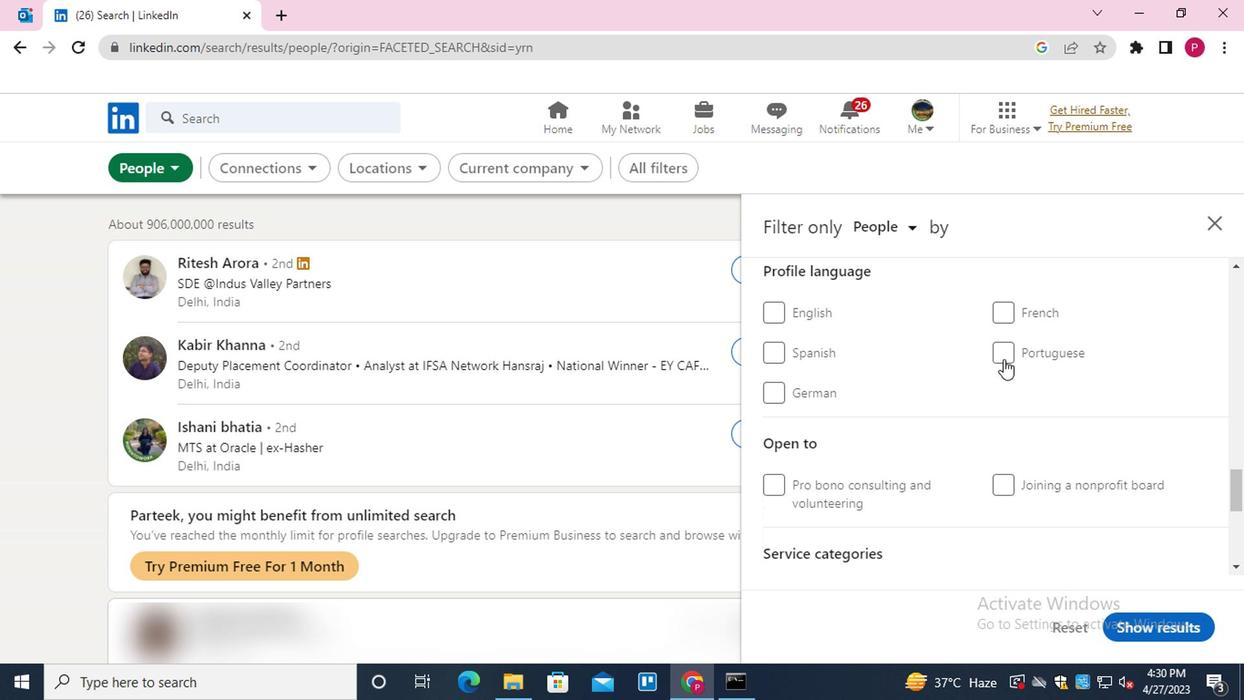
Action: Mouse moved to (968, 373)
Screenshot: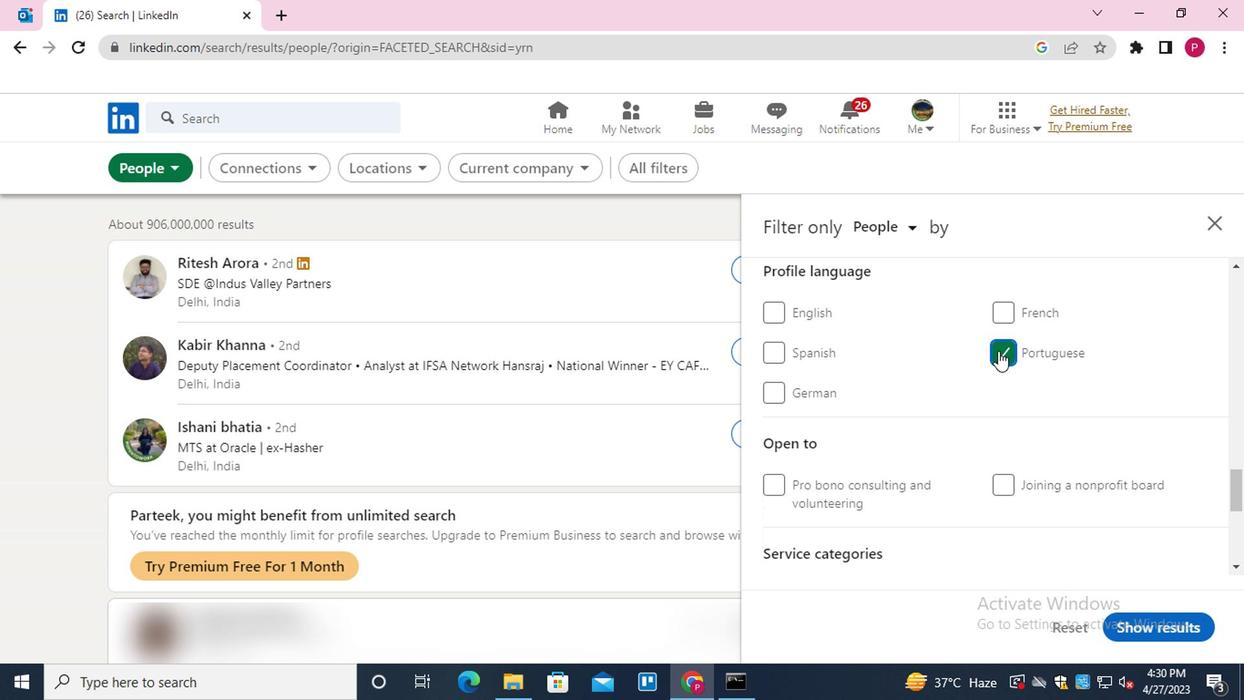 
Action: Mouse scrolled (968, 373) with delta (0, 0)
Screenshot: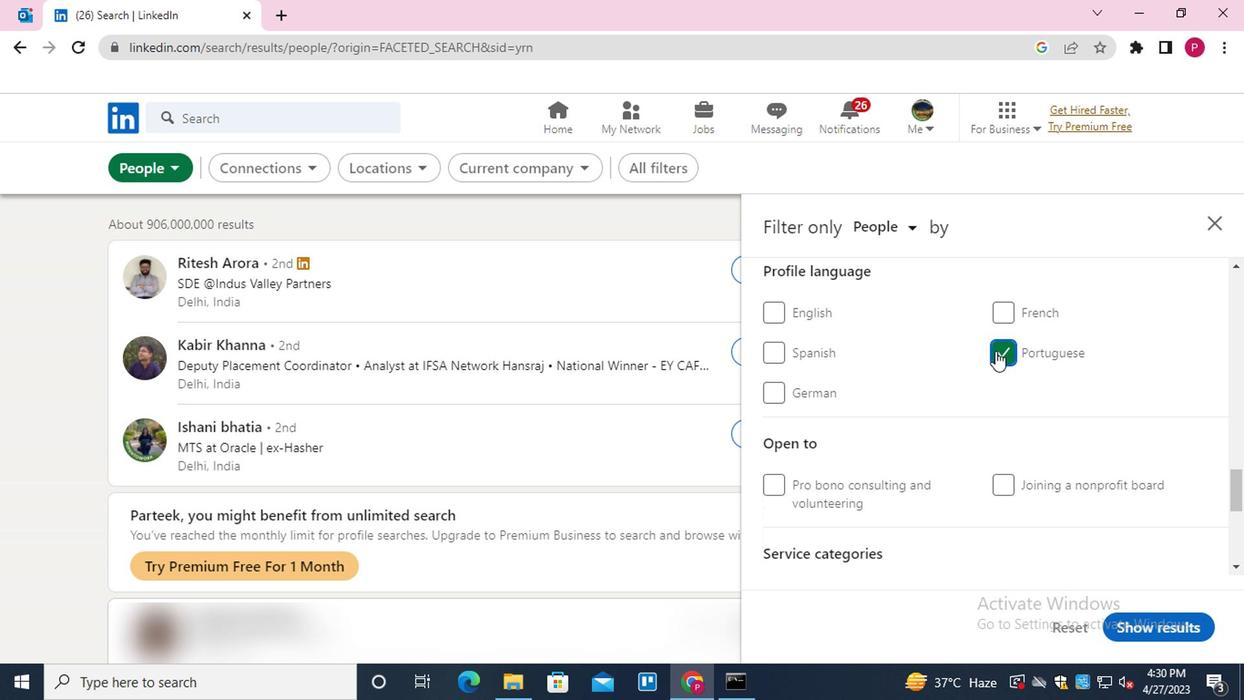 
Action: Mouse scrolled (968, 373) with delta (0, 0)
Screenshot: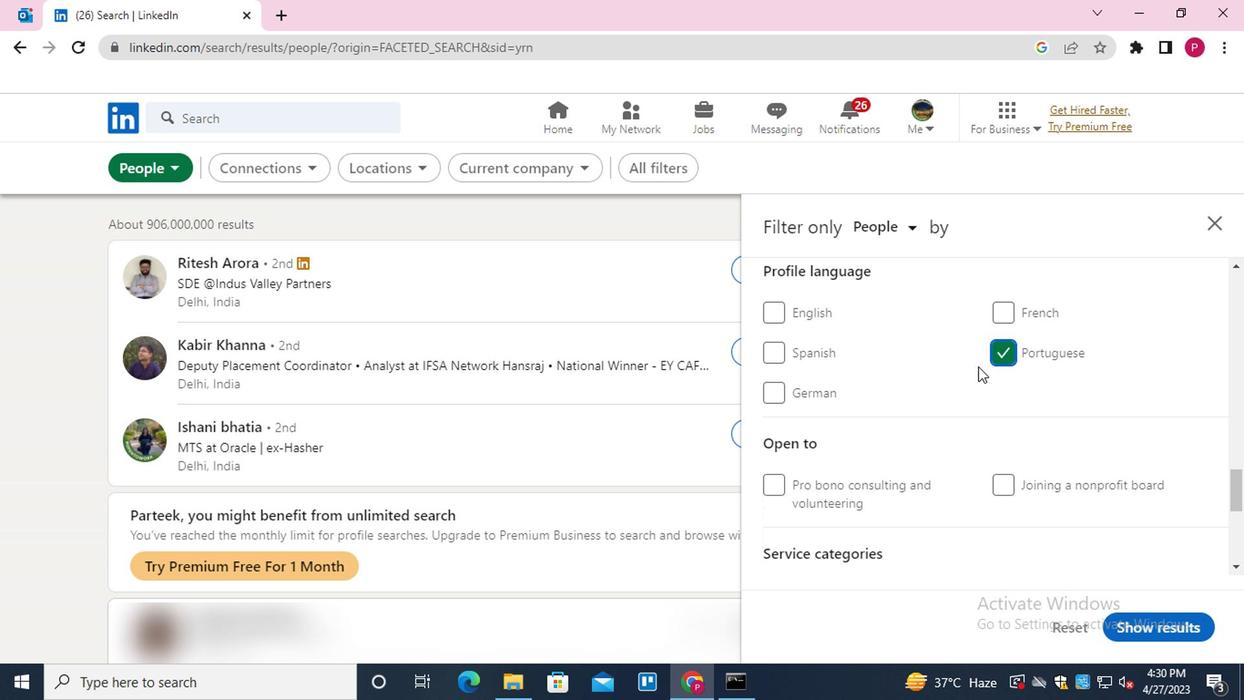
Action: Mouse scrolled (968, 373) with delta (0, 0)
Screenshot: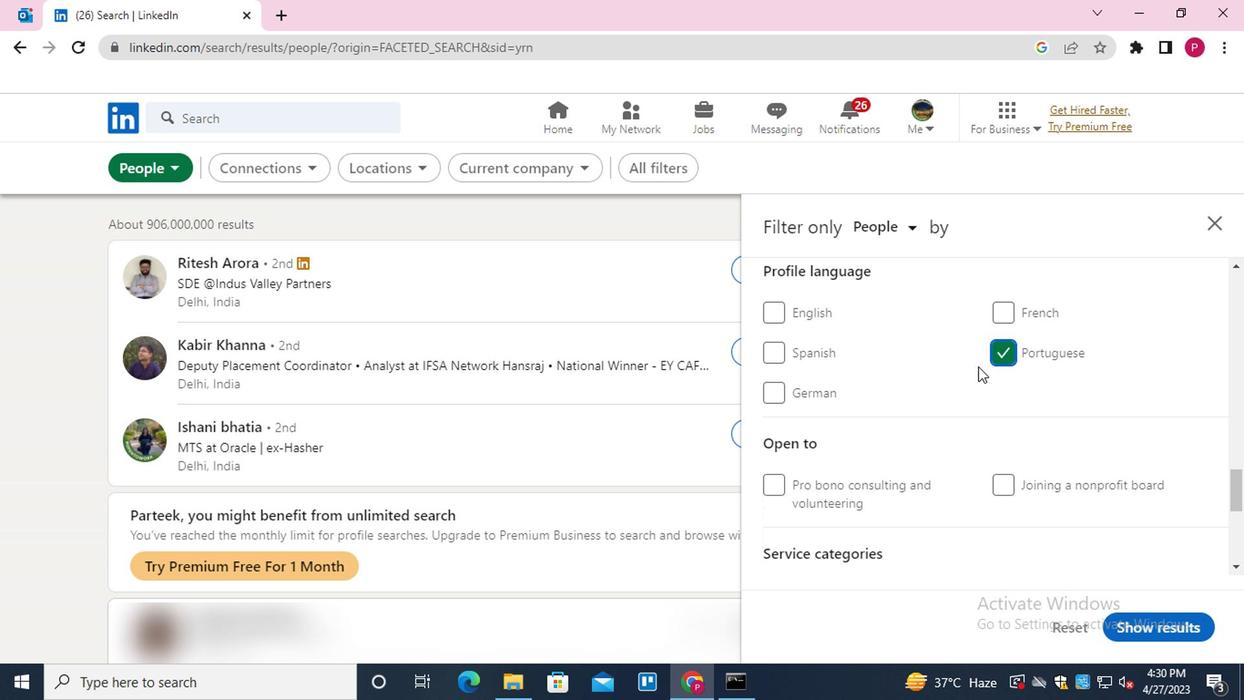 
Action: Mouse scrolled (968, 373) with delta (0, 0)
Screenshot: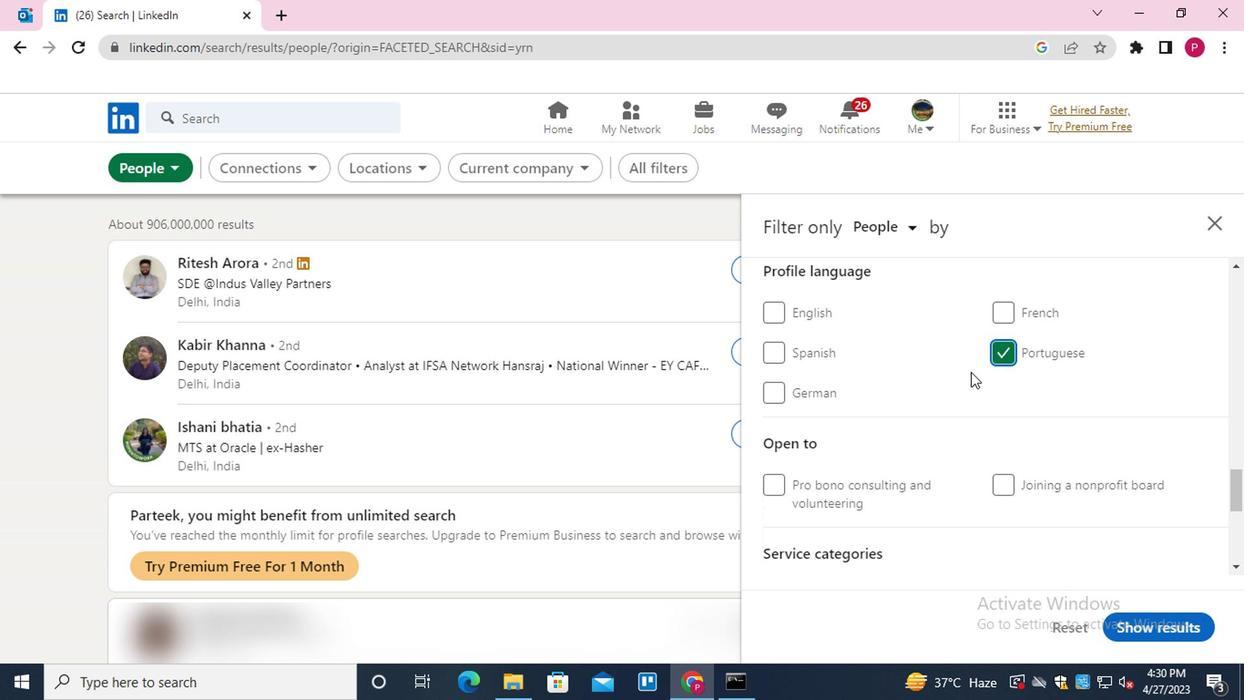 
Action: Mouse moved to (961, 377)
Screenshot: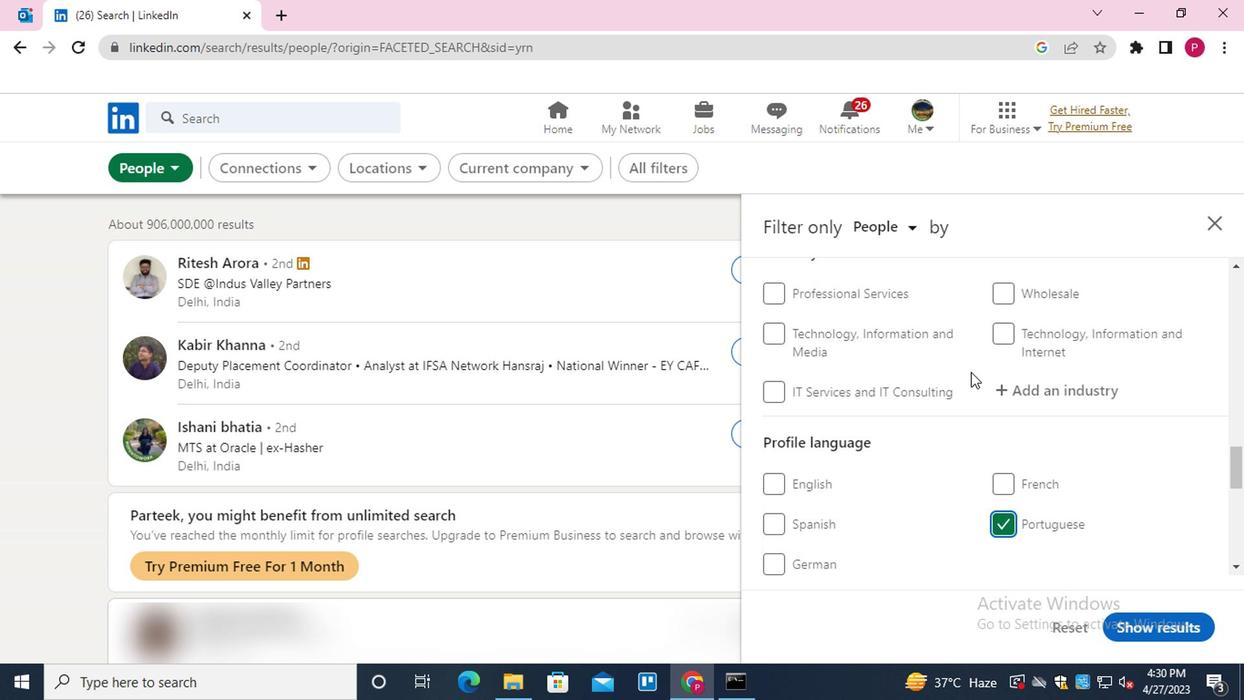
Action: Mouse scrolled (961, 377) with delta (0, 0)
Screenshot: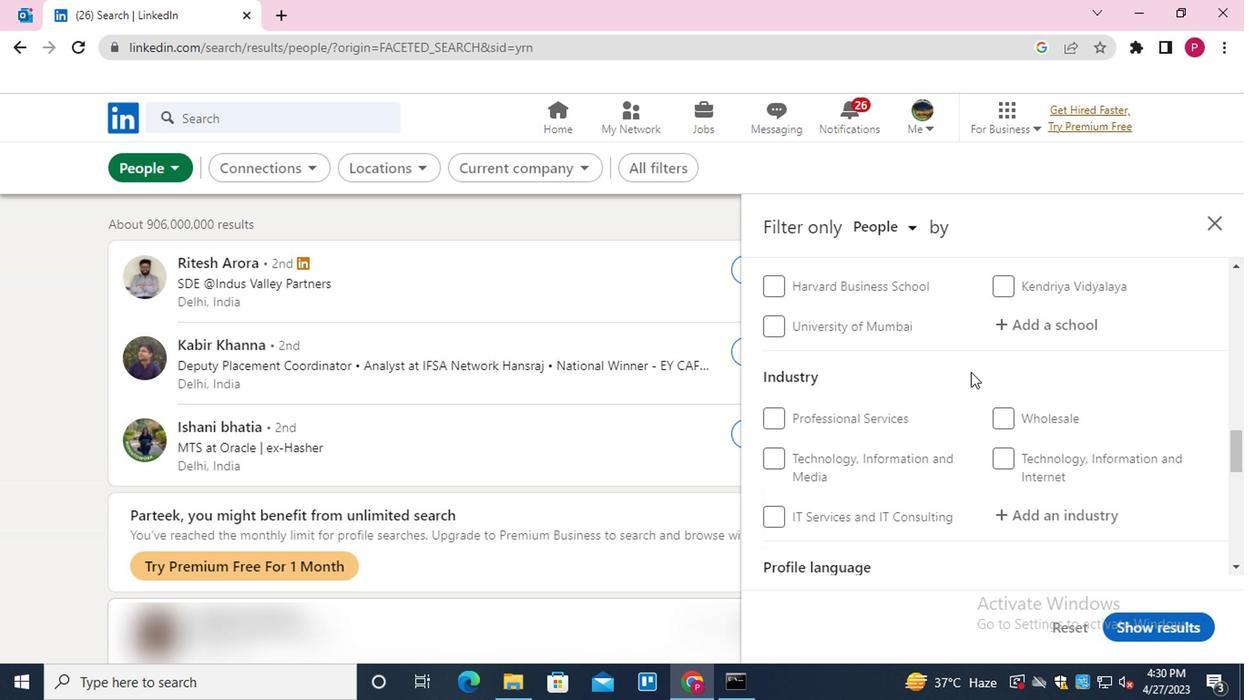 
Action: Mouse scrolled (961, 377) with delta (0, 0)
Screenshot: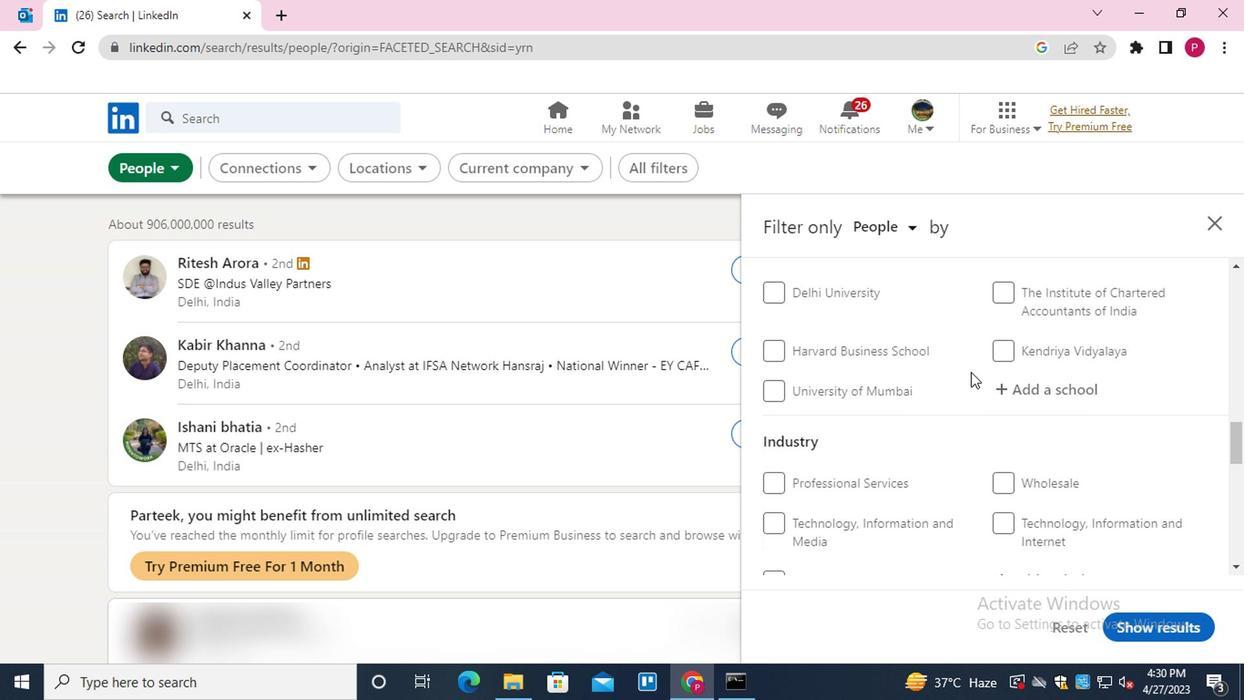 
Action: Mouse scrolled (961, 377) with delta (0, 0)
Screenshot: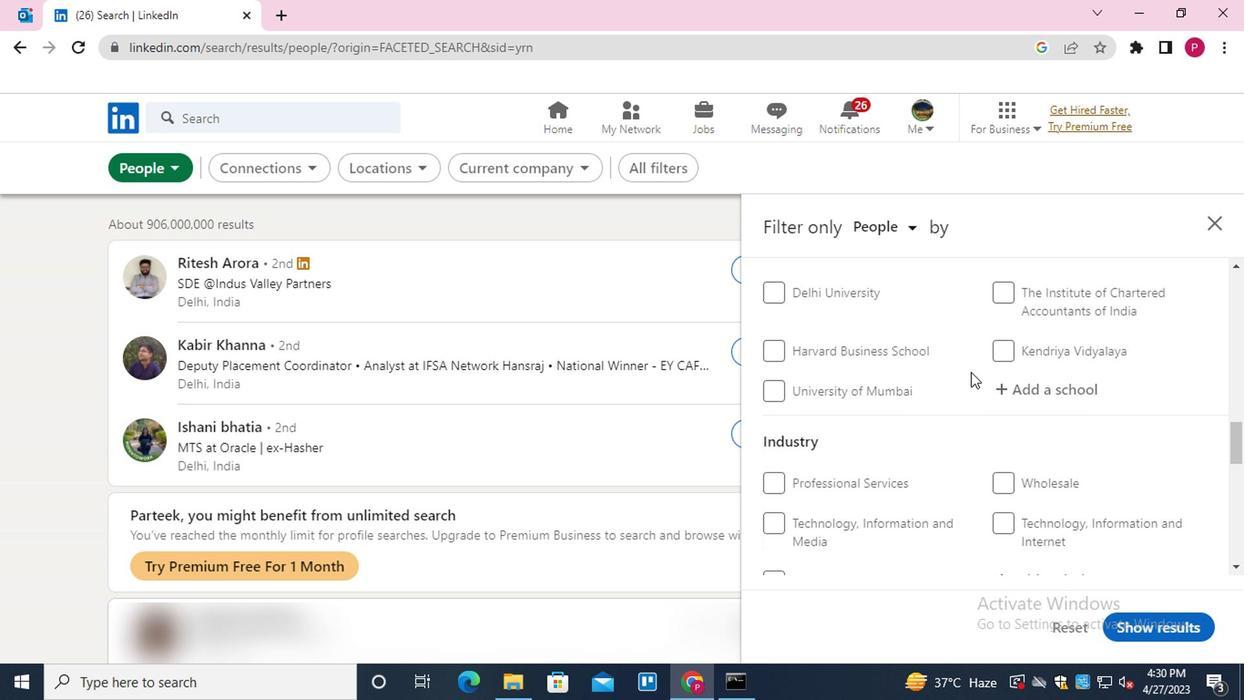 
Action: Mouse scrolled (961, 377) with delta (0, 0)
Screenshot: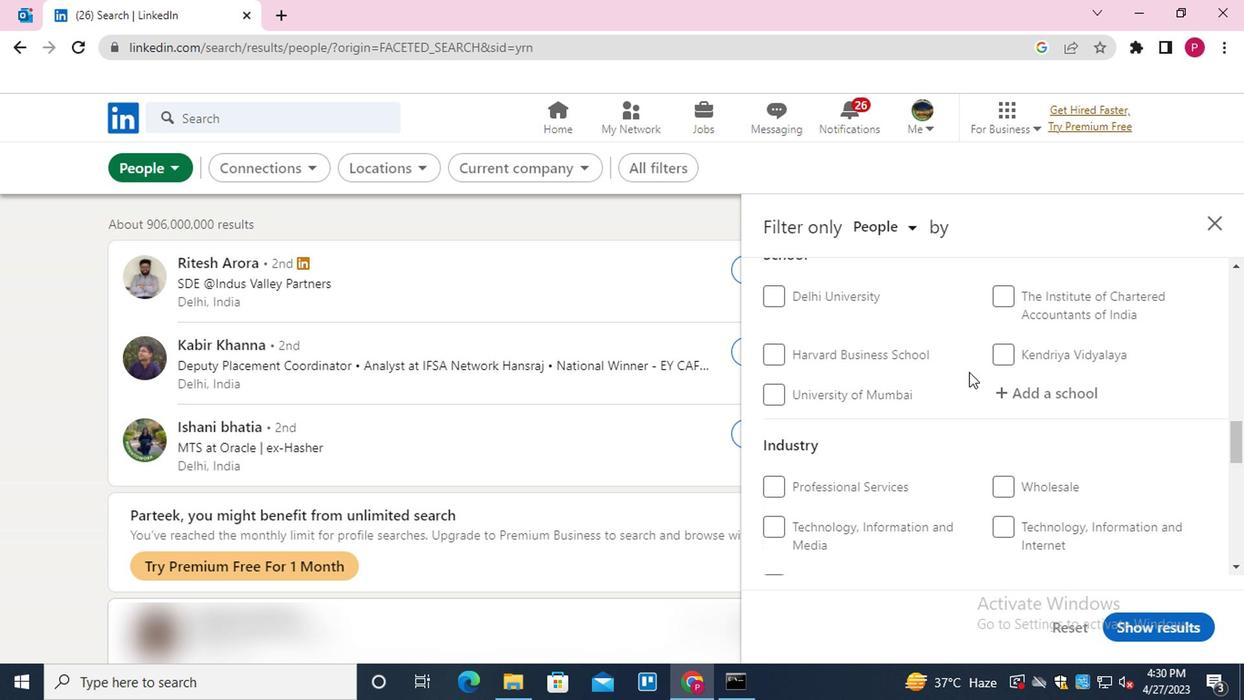 
Action: Mouse moved to (1038, 386)
Screenshot: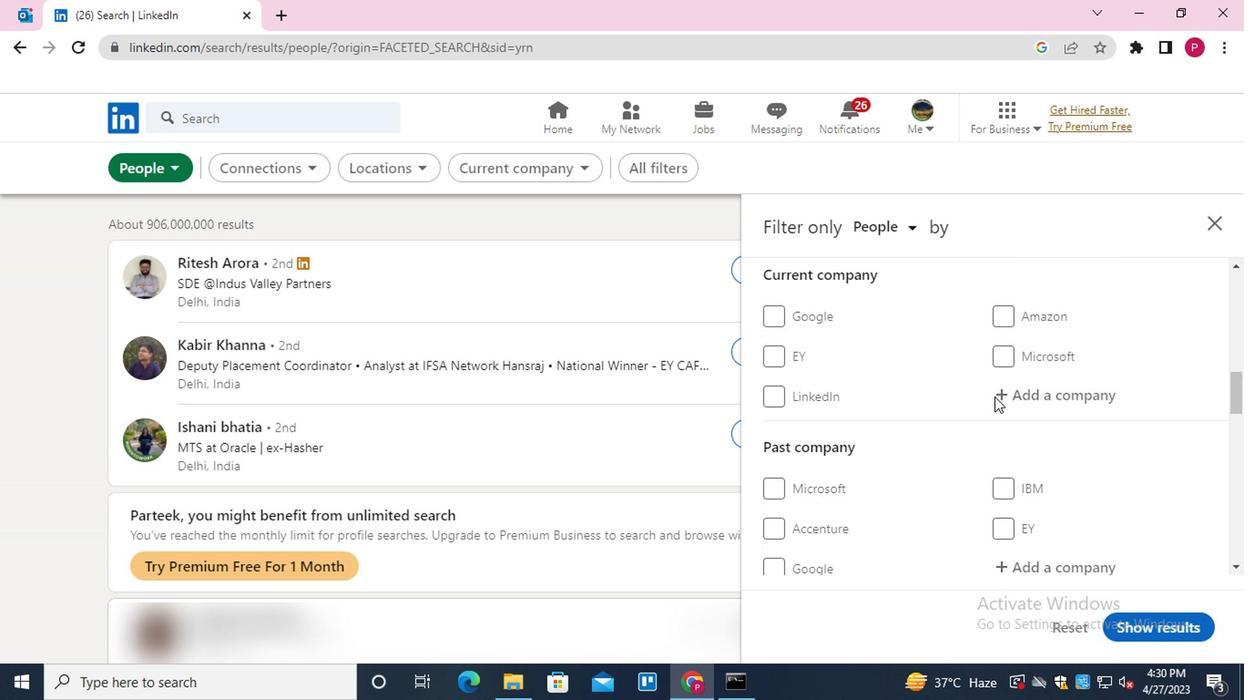 
Action: Mouse pressed left at (1038, 386)
Screenshot: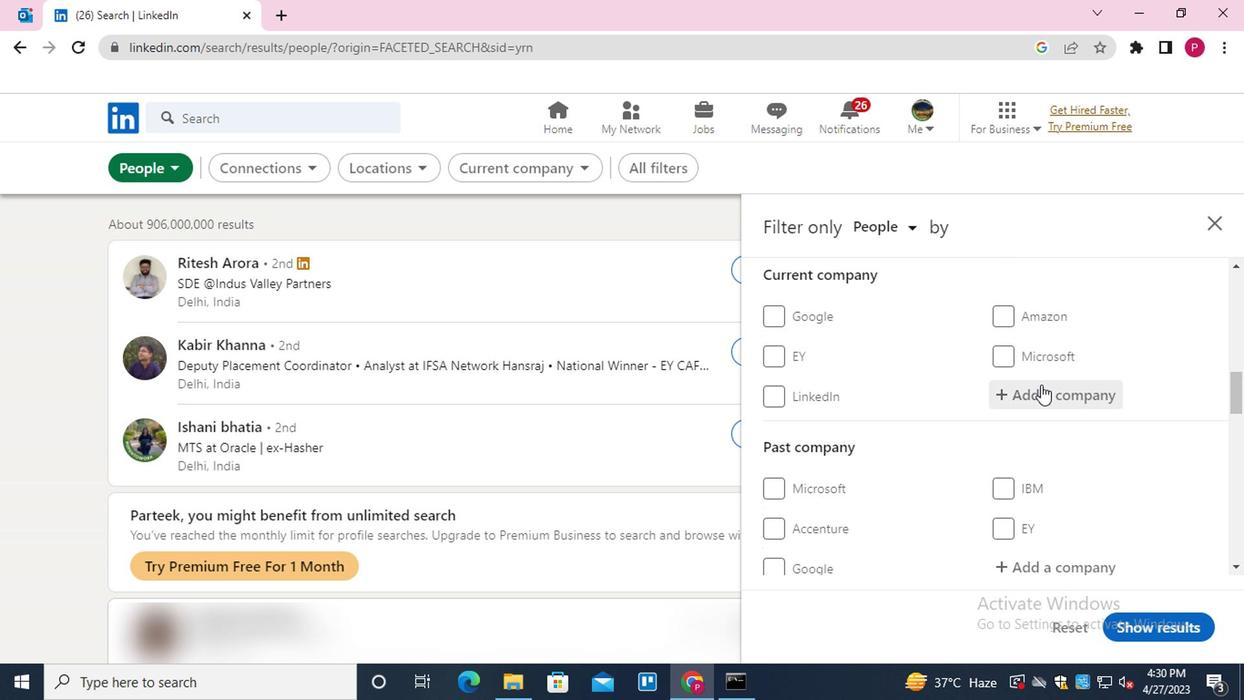
Action: Key pressed <Key.shift><Key.shift><Key.shift><Key.shift><Key.shift><Key.shift><Key.shift><Key.shift><Key.shift><Key.shift><Key.shift><Key.shift><Key.shift><Key.shift><Key.shift><Key.shift><Key.shift><Key.shift><Key.shift><Key.shift><Key.shift><Key.shift><Key.shift><Key.shift><Key.shift><Key.shift><Key.shift><Key.shift><Key.shift><Key.shift><Key.shift><Key.shift><Key.shift><Key.shift><Key.shift><Key.shift><Key.shift><Key.shift><Key.shift><Key.shift><Key.shift>INCRED<Key.down><Key.enter>
Screenshot: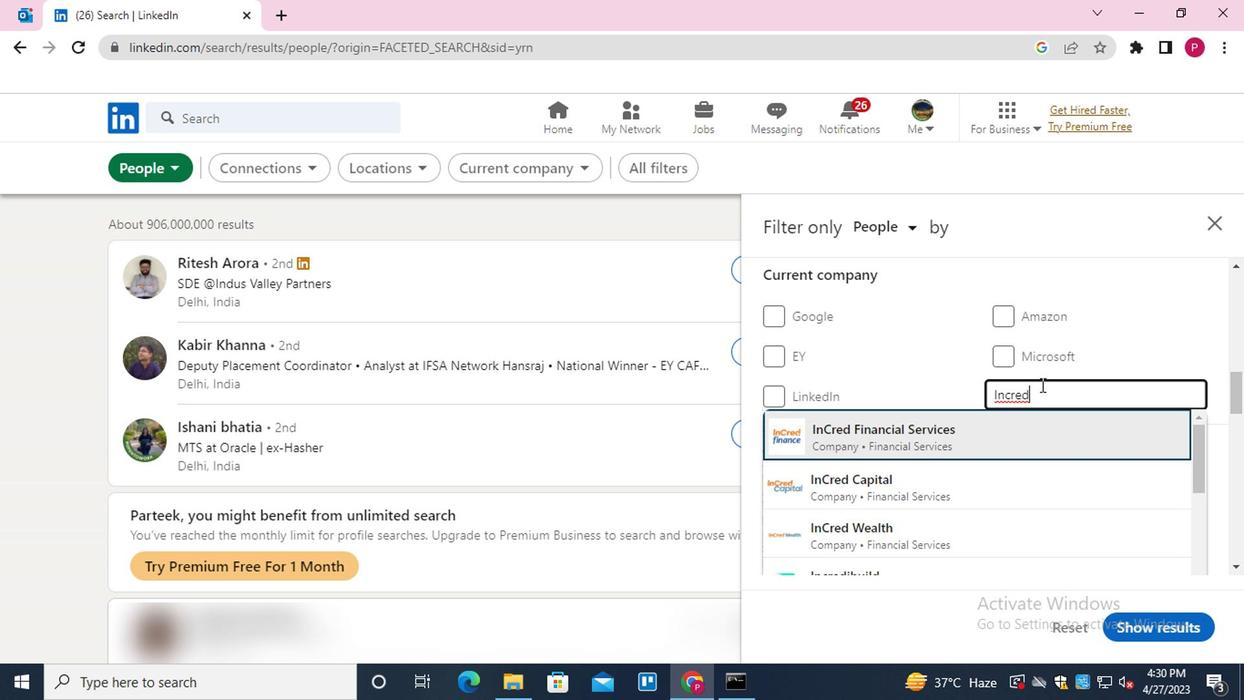 
Action: Mouse moved to (998, 399)
Screenshot: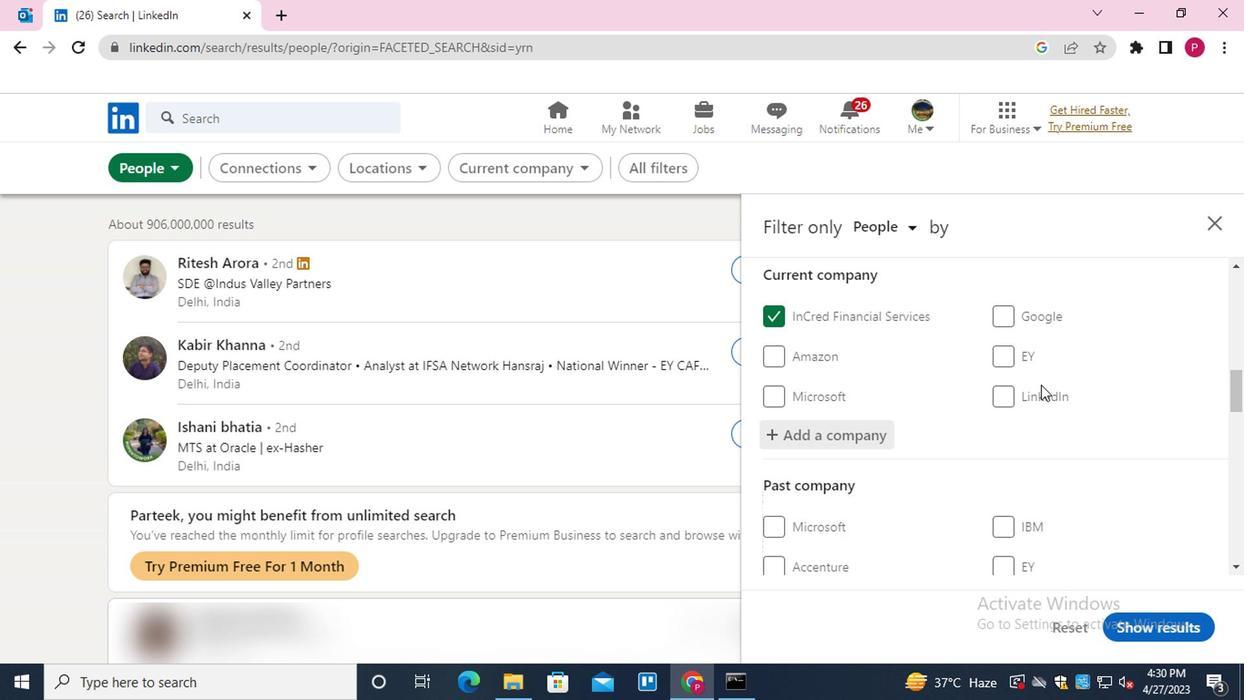 
Action: Mouse scrolled (998, 398) with delta (0, -1)
Screenshot: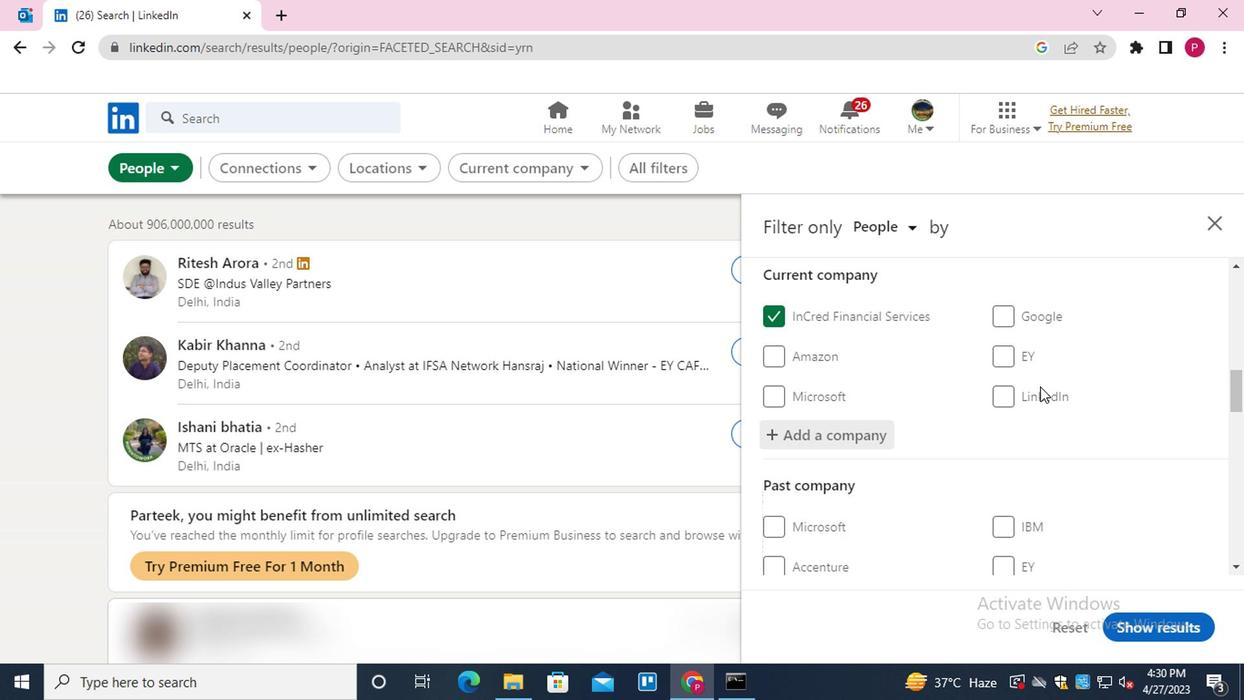 
Action: Mouse moved to (997, 401)
Screenshot: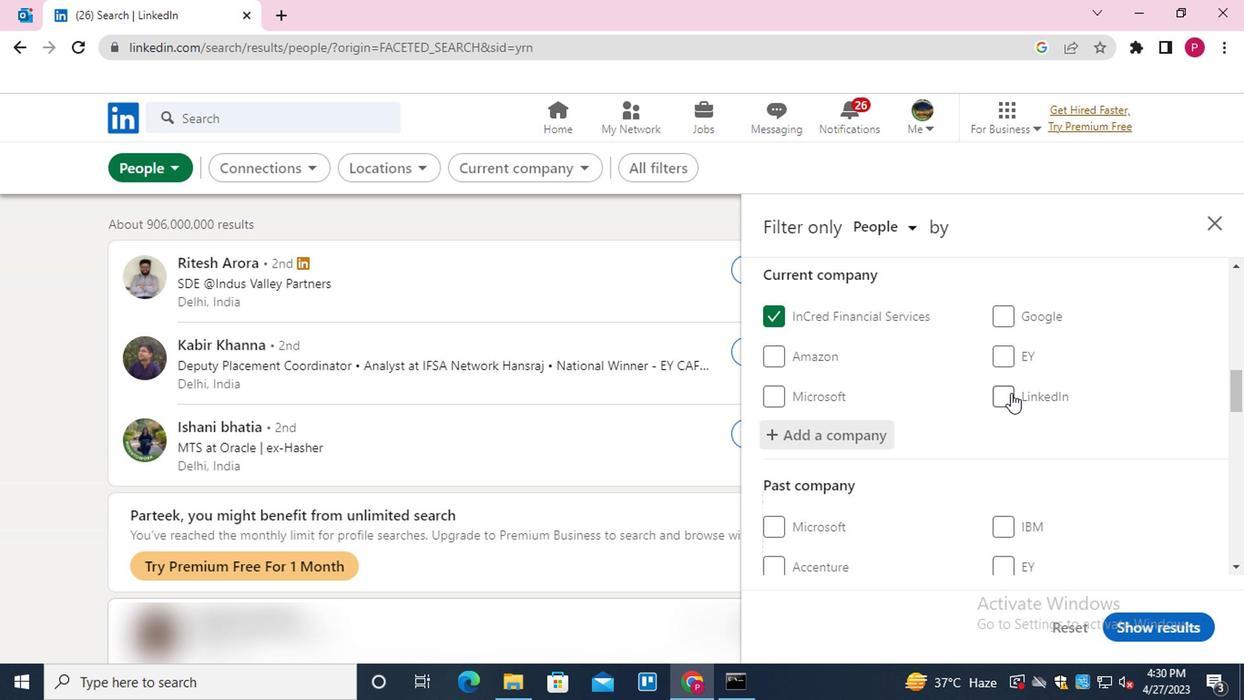 
Action: Mouse scrolled (997, 400) with delta (0, -1)
Screenshot: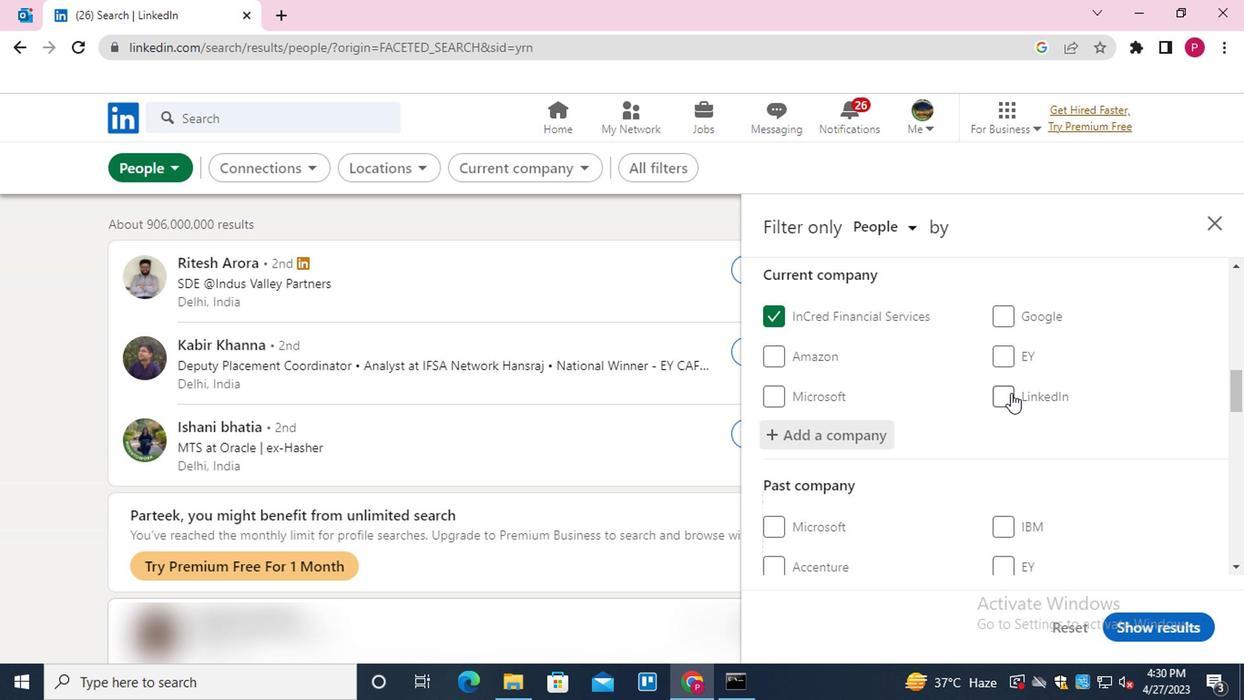 
Action: Mouse moved to (996, 402)
Screenshot: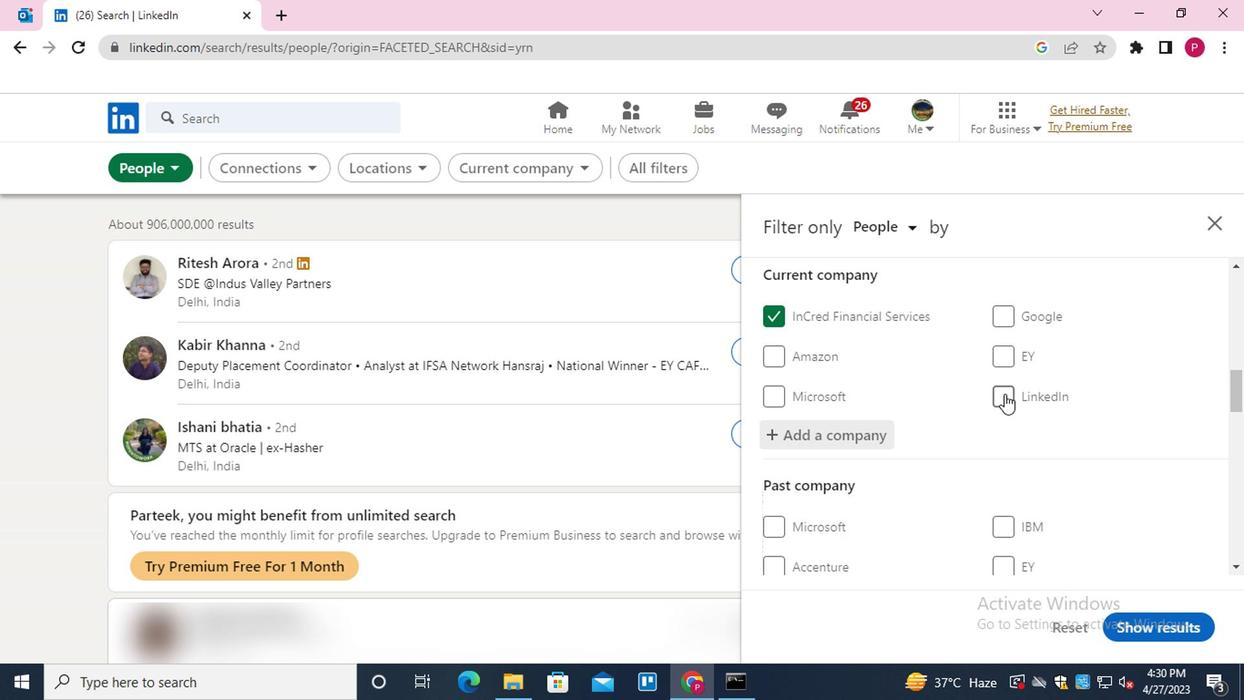 
Action: Mouse scrolled (996, 401) with delta (0, 0)
Screenshot: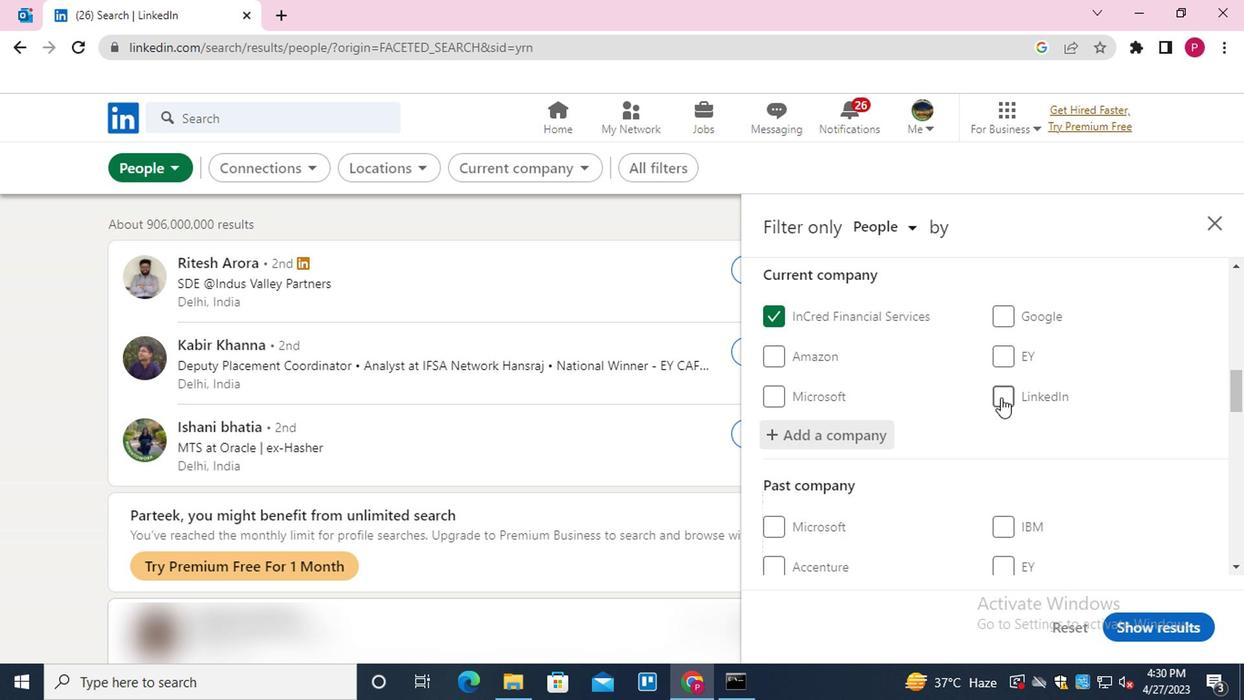 
Action: Mouse scrolled (996, 401) with delta (0, 0)
Screenshot: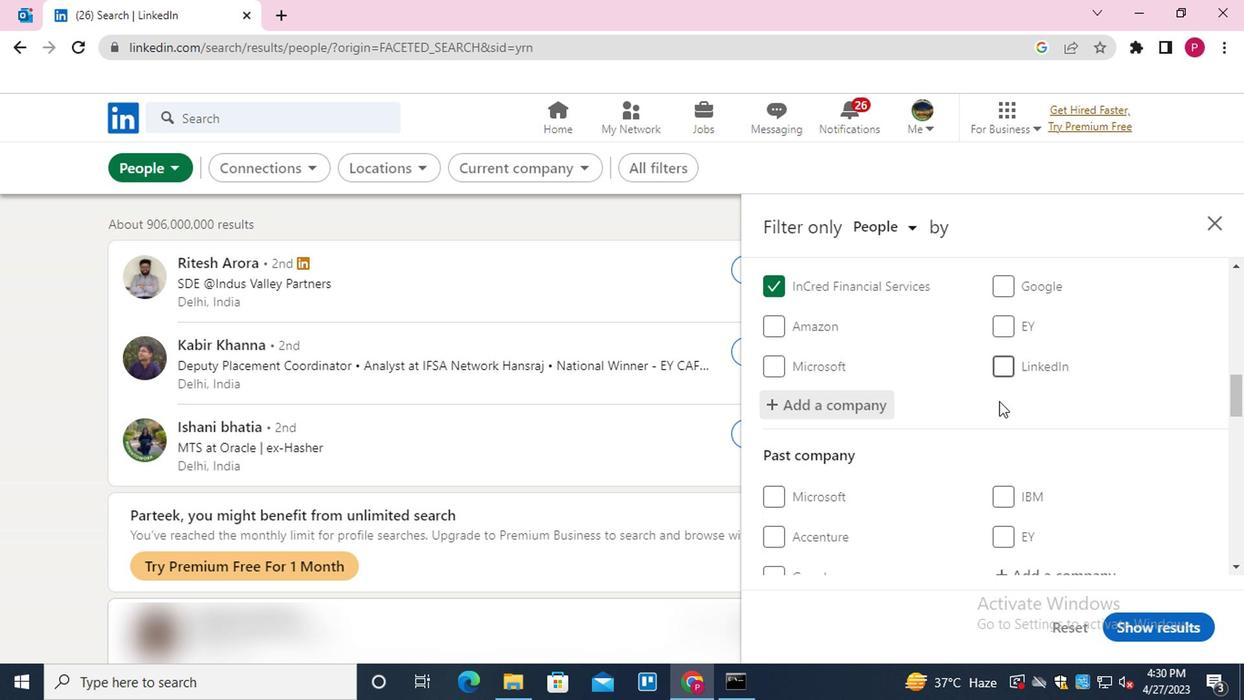 
Action: Mouse moved to (1015, 438)
Screenshot: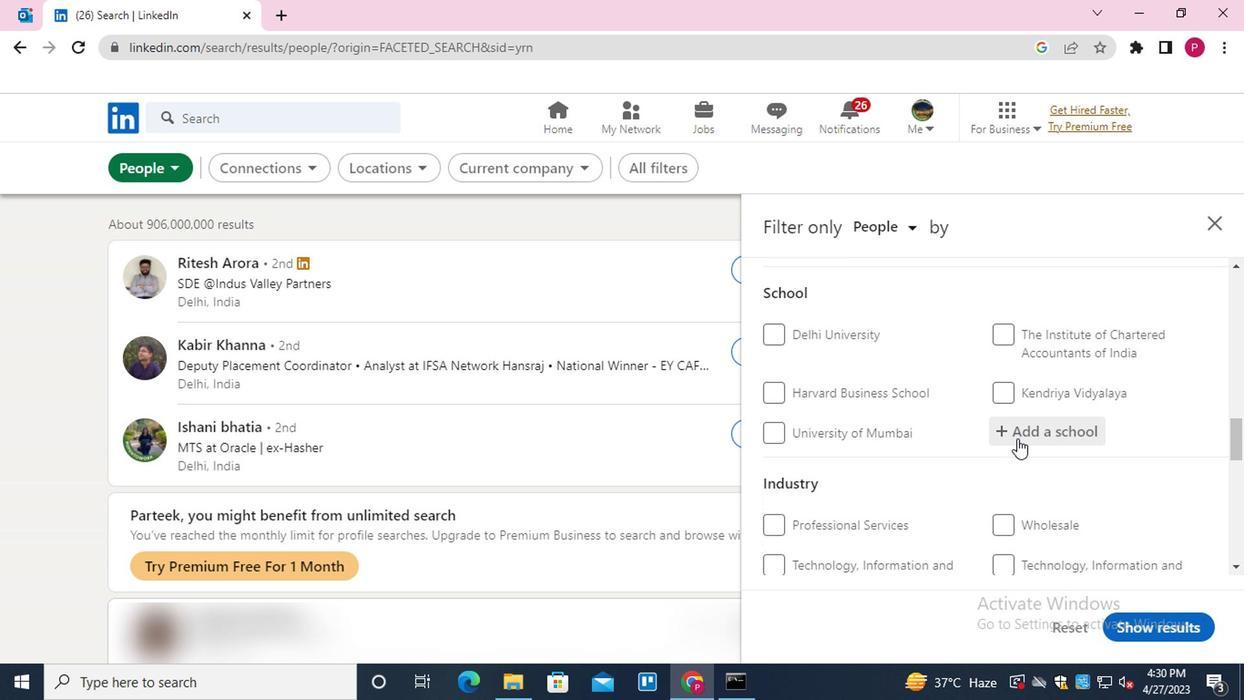 
Action: Mouse pressed left at (1015, 438)
Screenshot: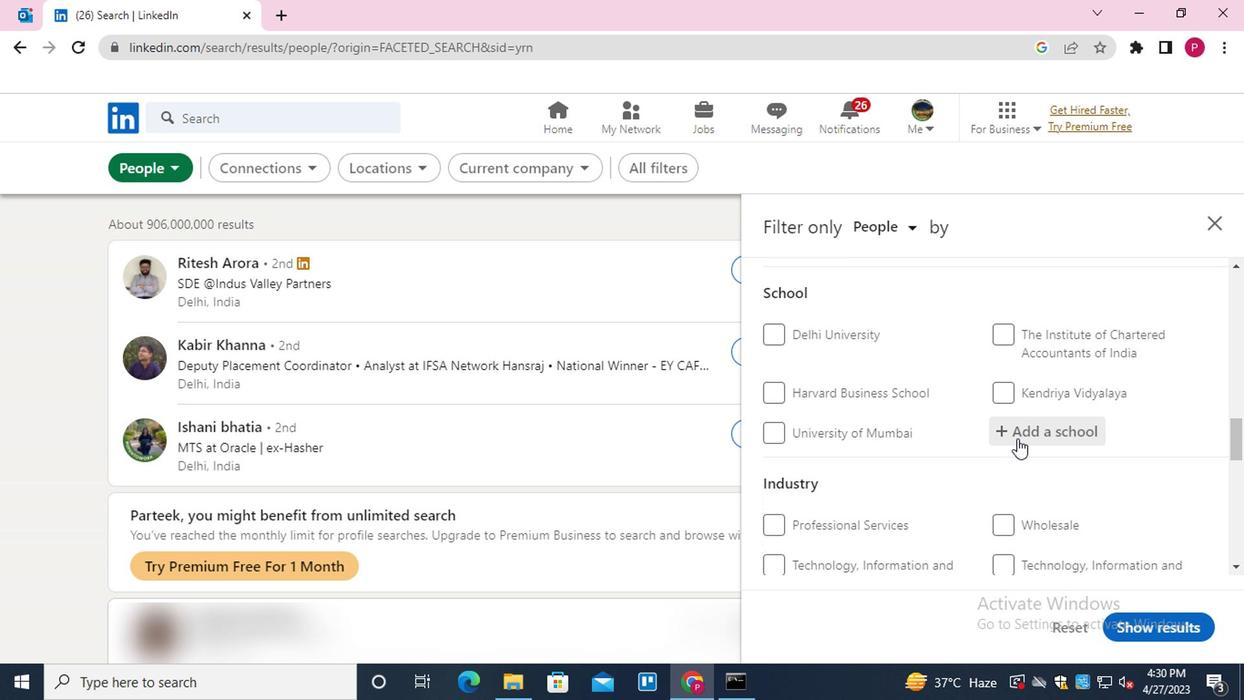 
Action: Mouse moved to (1015, 438)
Screenshot: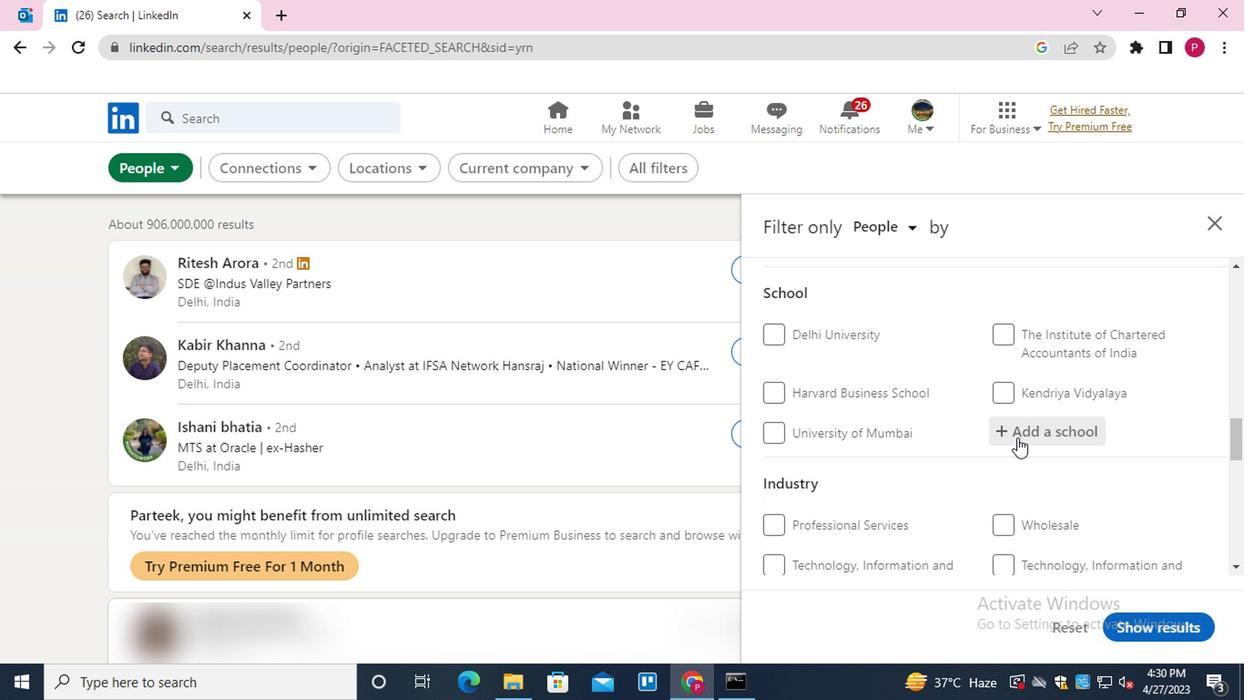 
Action: Key pressed <Key.shift>BHARTIYA<Key.down><Key.down><Key.down><Key.down><Key.down><Key.up><Key.up><Key.up><Key.up><Key.up><Key.down><Key.enter>
Screenshot: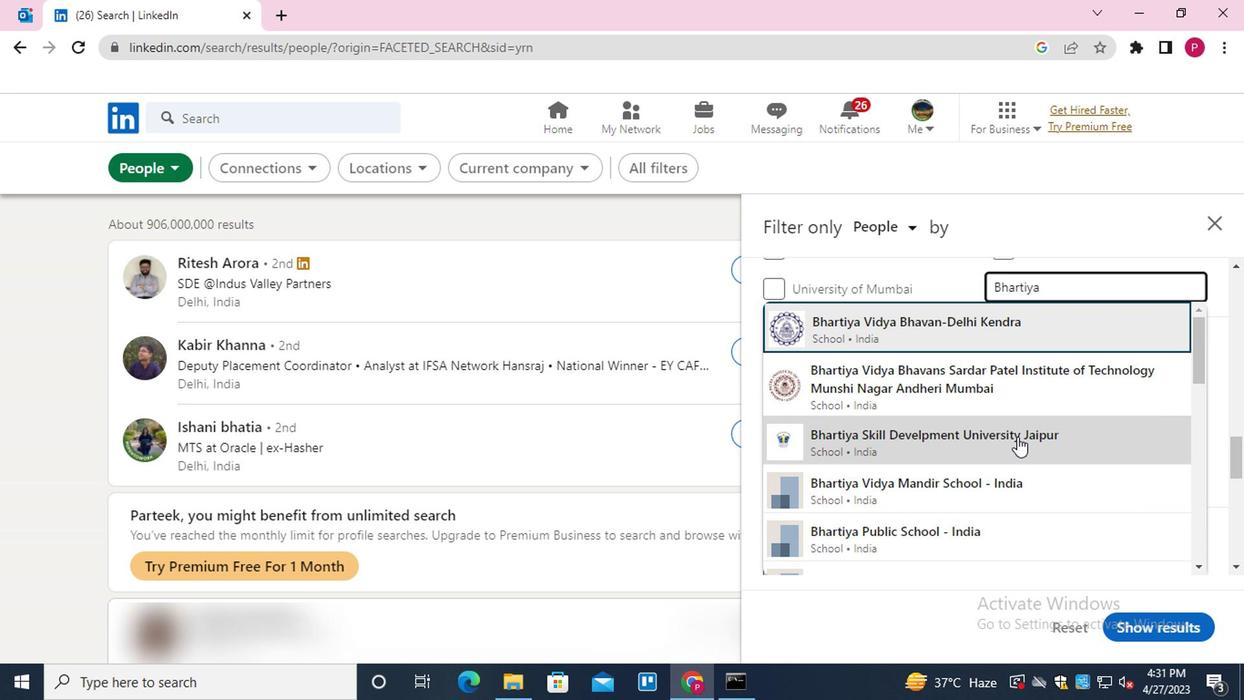 
Action: Mouse scrolled (1015, 437) with delta (0, 0)
Screenshot: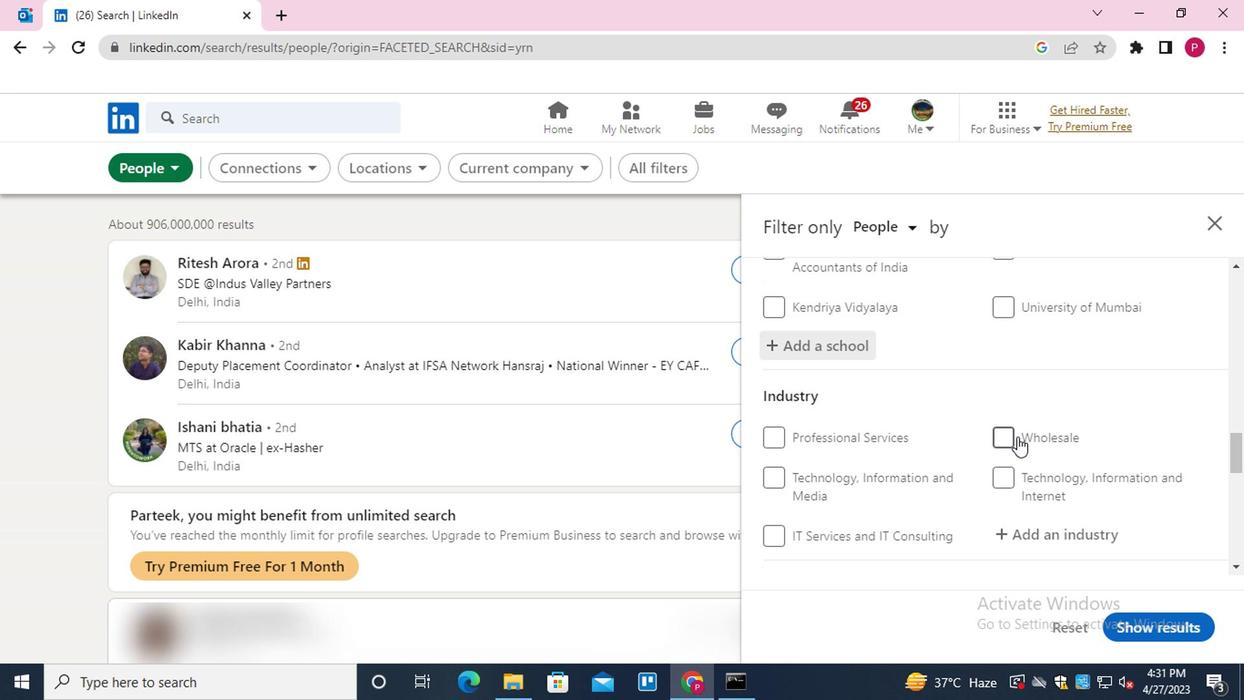
Action: Mouse scrolled (1015, 437) with delta (0, 0)
Screenshot: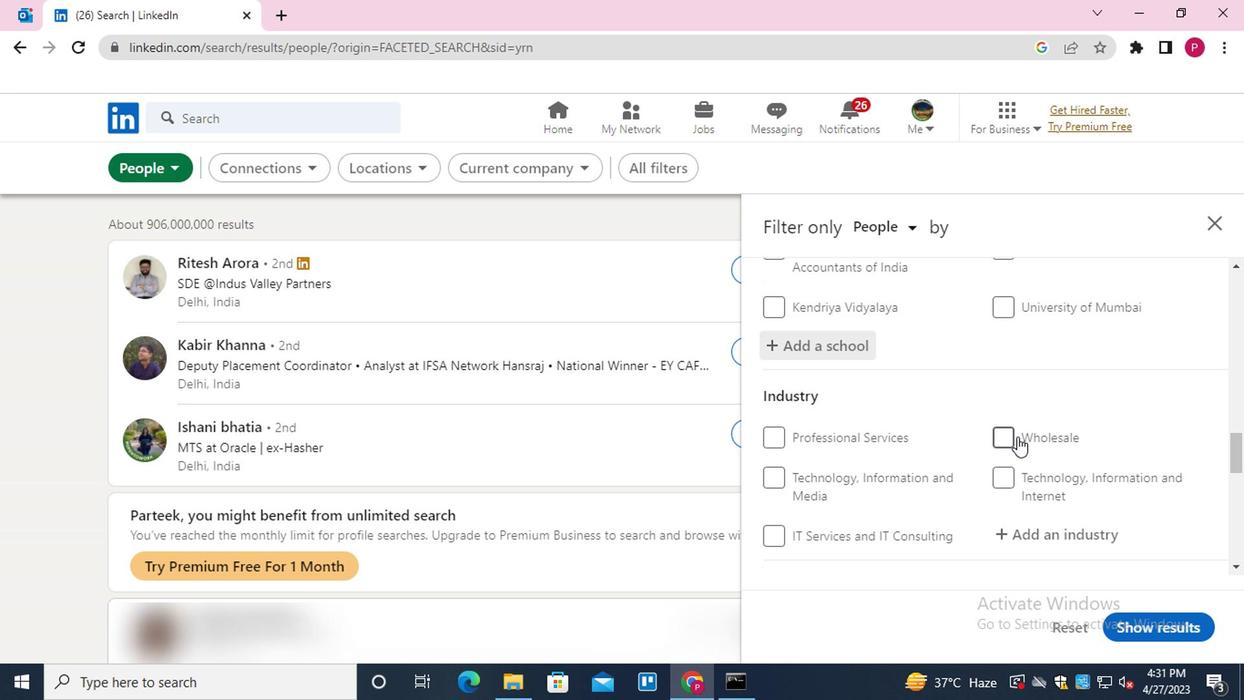 
Action: Mouse scrolled (1015, 437) with delta (0, 0)
Screenshot: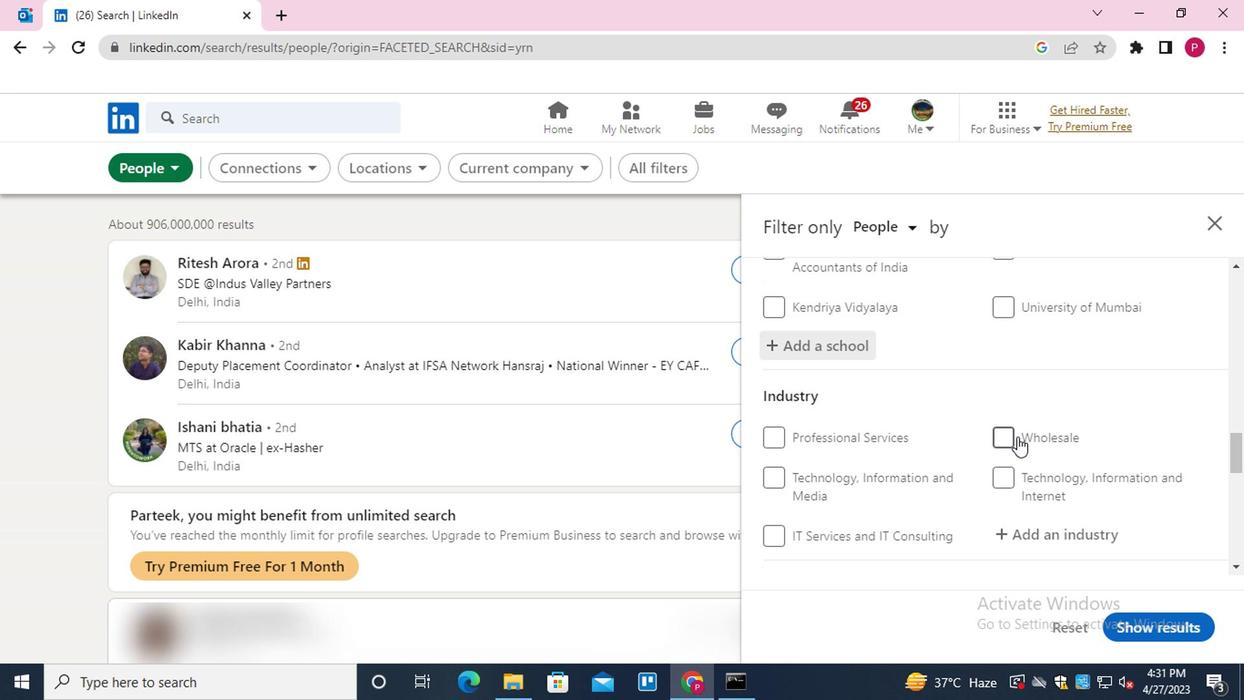 
Action: Mouse moved to (1022, 416)
Screenshot: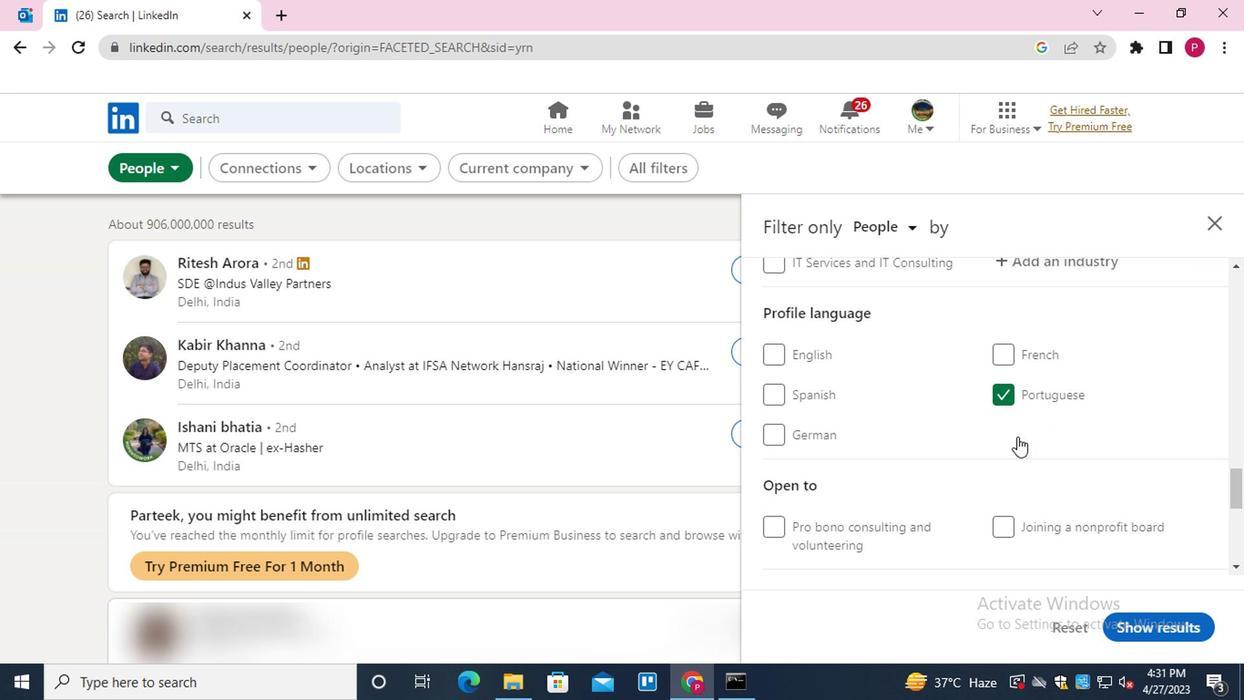 
Action: Mouse scrolled (1022, 417) with delta (0, 1)
Screenshot: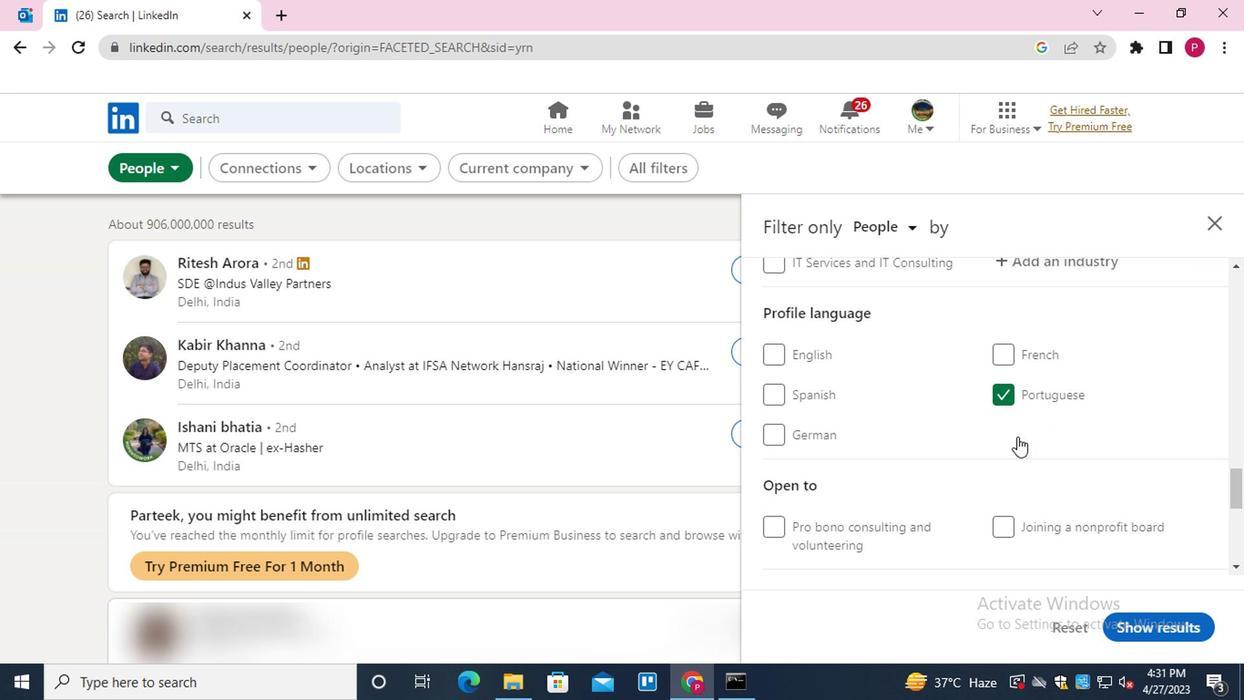
Action: Mouse moved to (1073, 352)
Screenshot: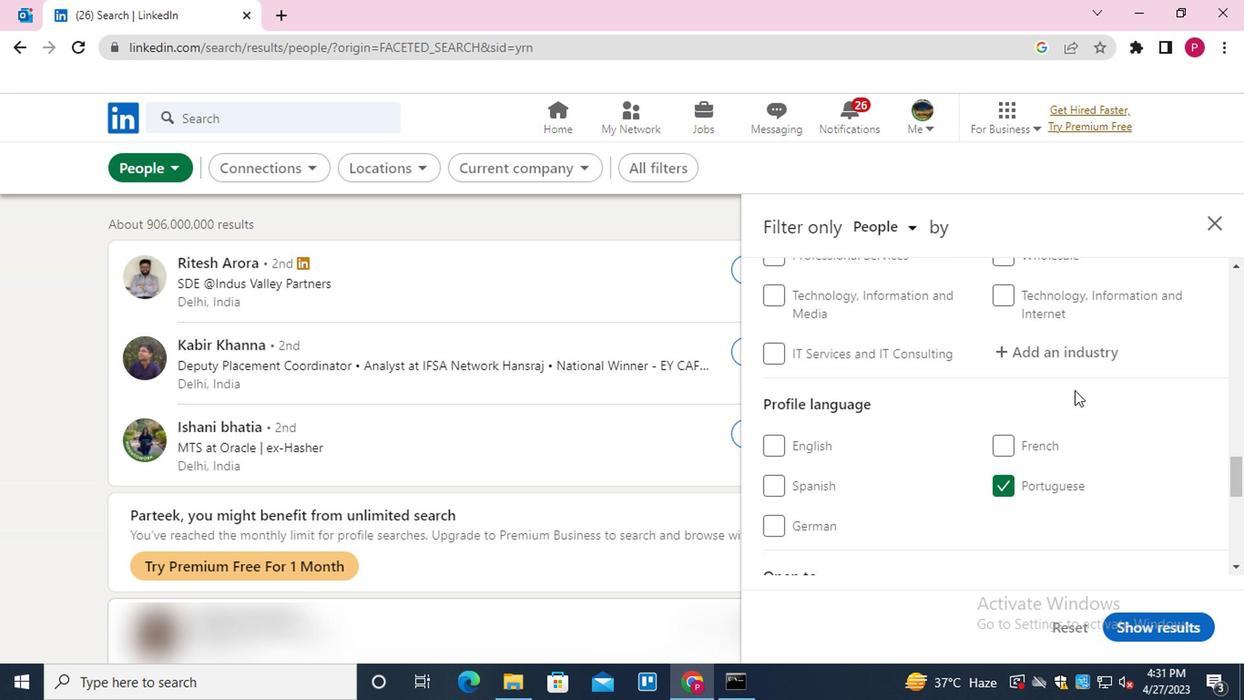 
Action: Mouse pressed left at (1073, 352)
Screenshot: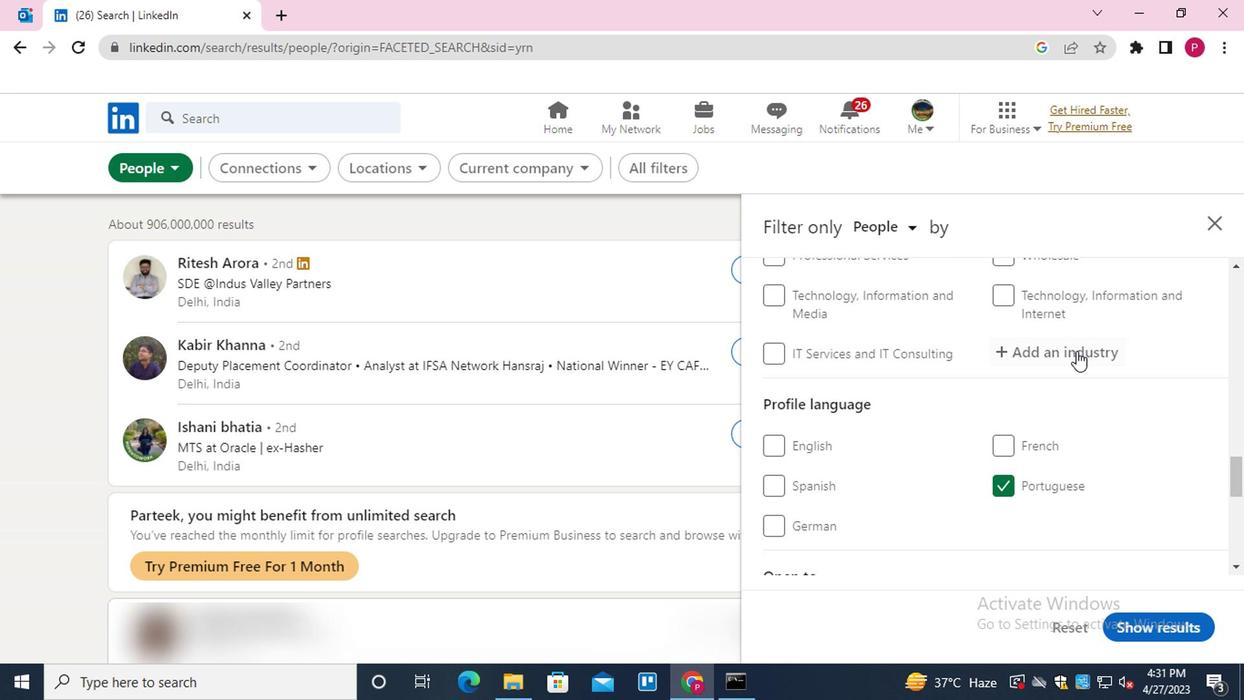 
Action: Key pressed <Key.shift>HISTORICAL<Key.down><Key.down><Key.enter>
Screenshot: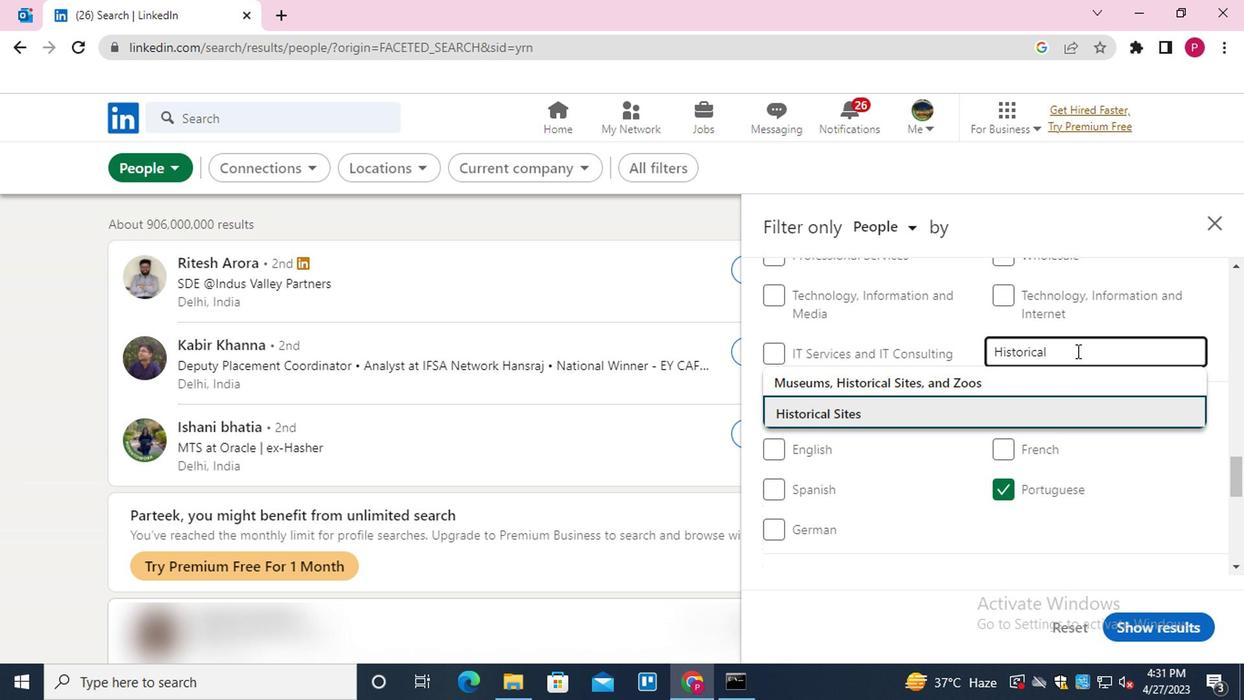 
Action: Mouse moved to (946, 407)
Screenshot: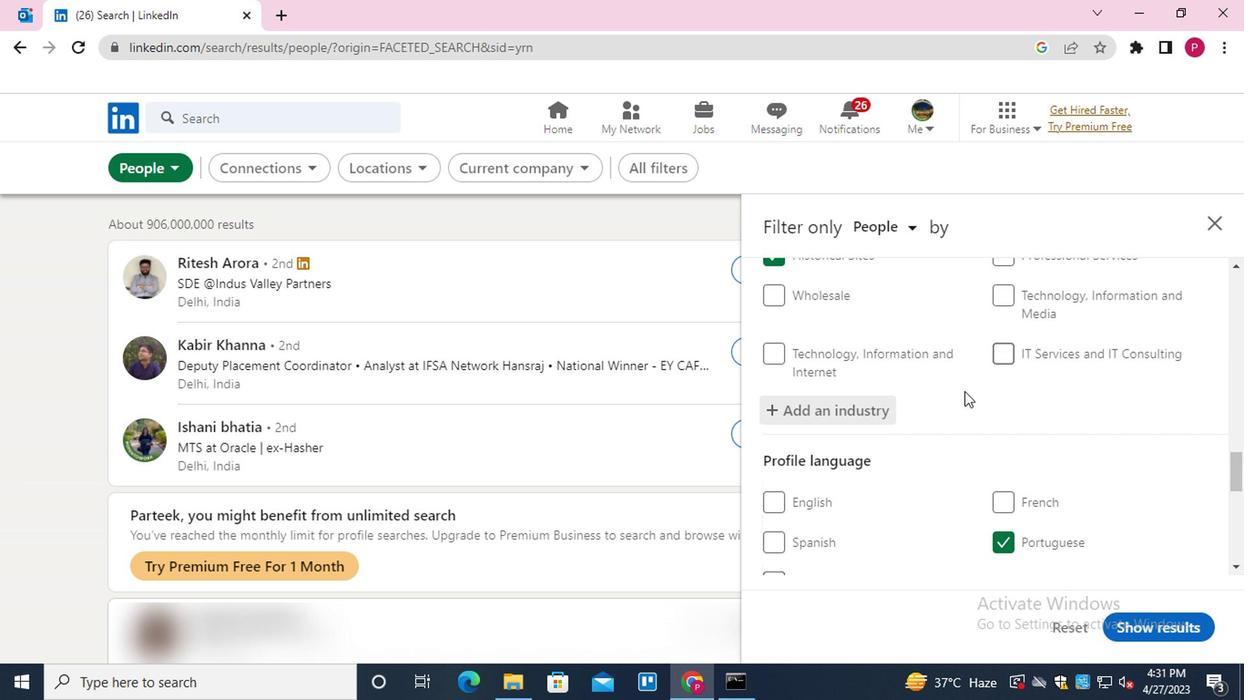 
Action: Mouse scrolled (946, 406) with delta (0, 0)
Screenshot: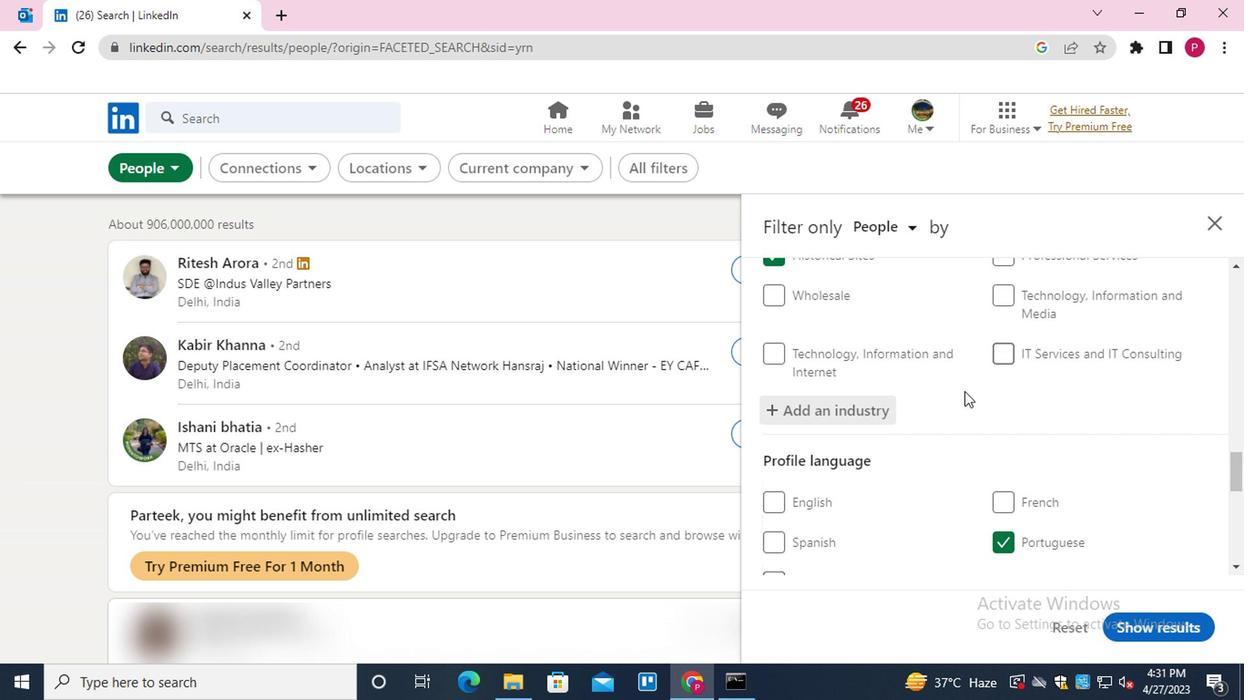 
Action: Mouse moved to (944, 414)
Screenshot: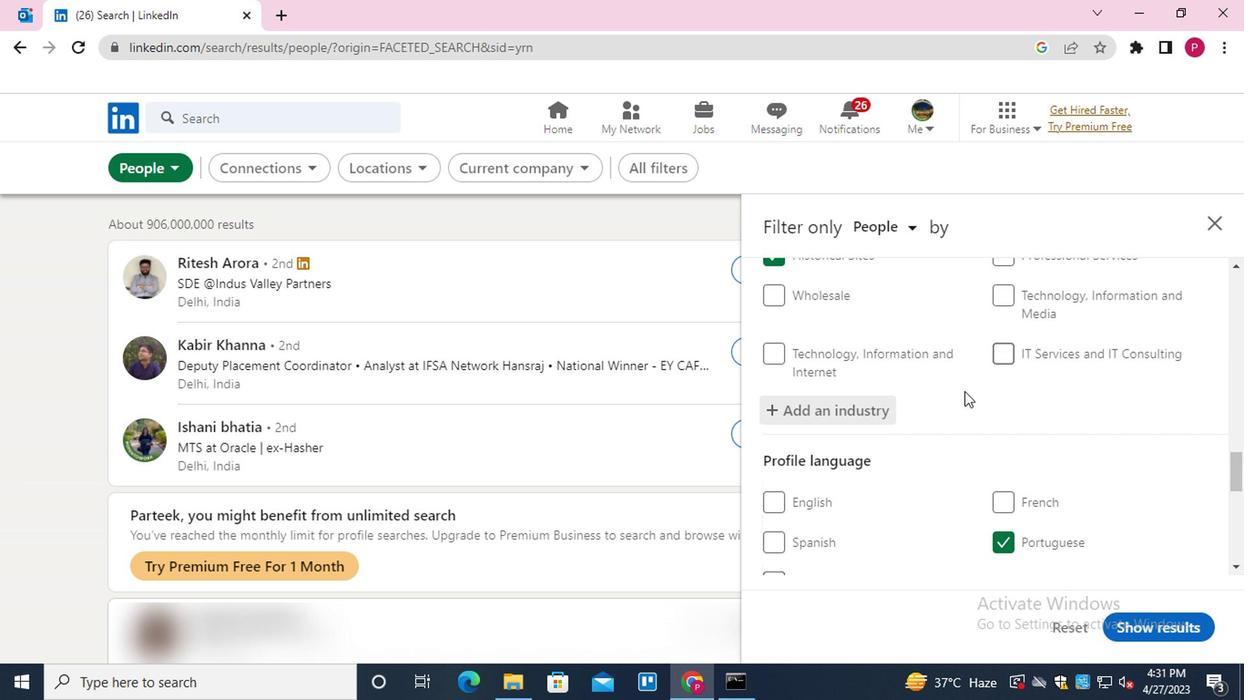 
Action: Mouse scrolled (944, 413) with delta (0, 0)
Screenshot: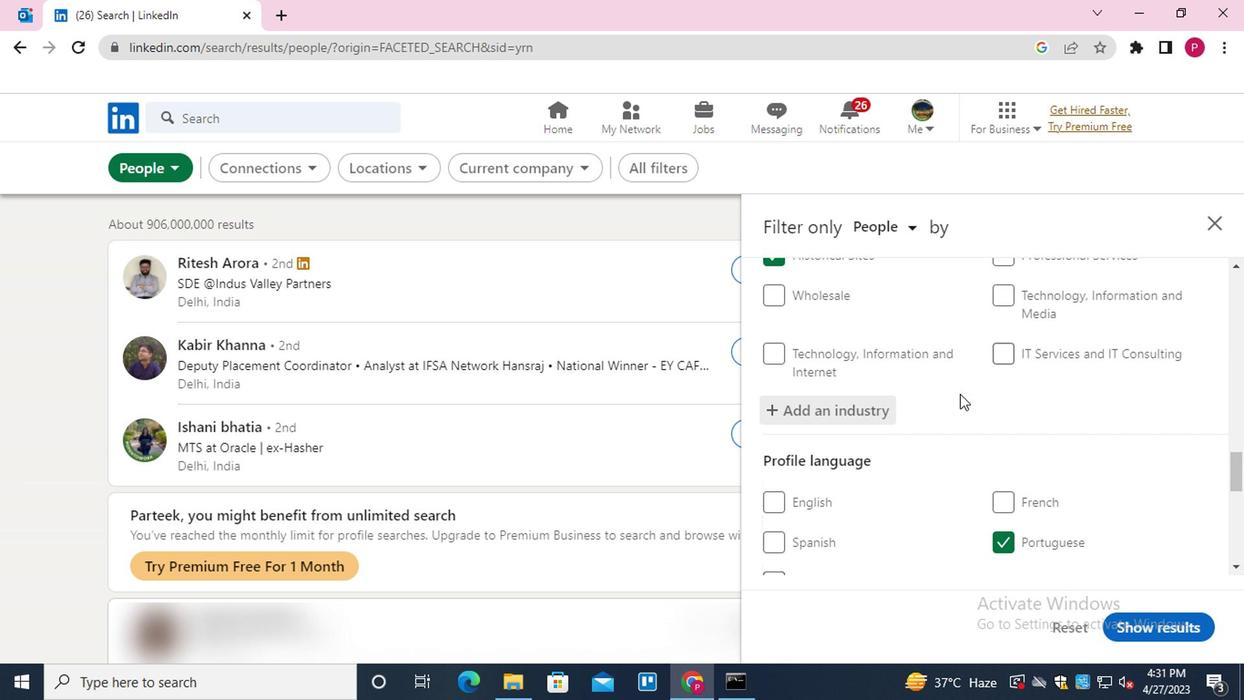 
Action: Mouse scrolled (944, 413) with delta (0, 0)
Screenshot: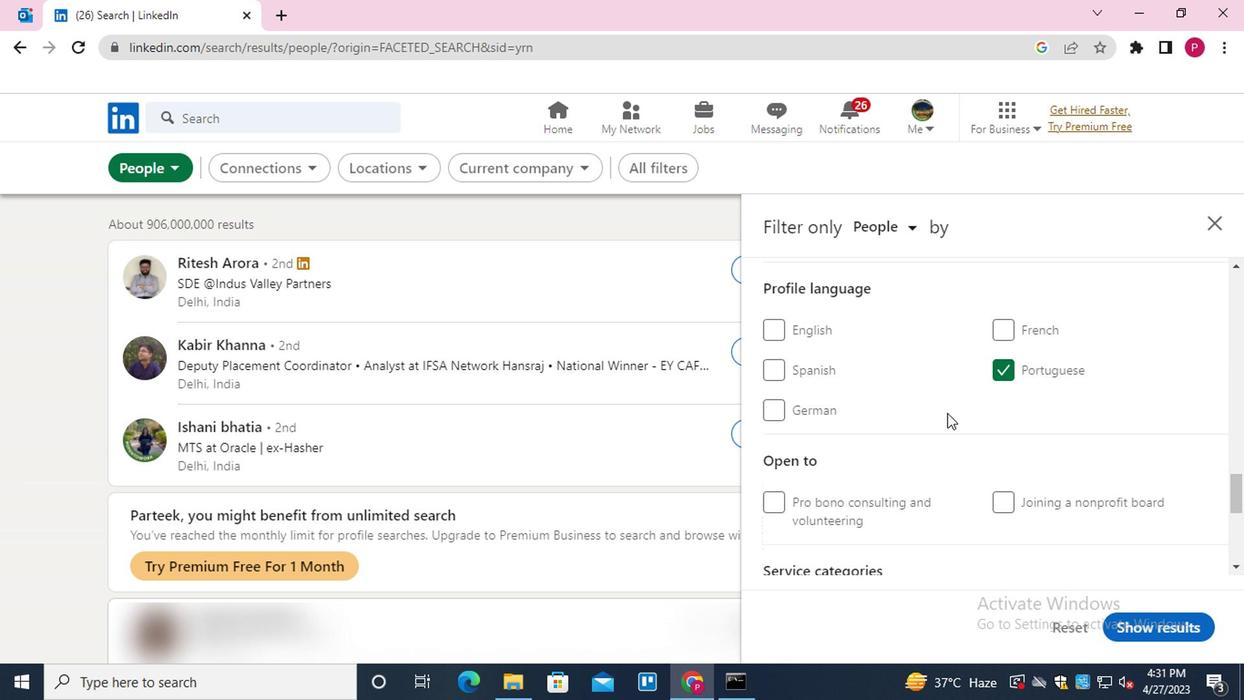 
Action: Mouse scrolled (944, 413) with delta (0, 0)
Screenshot: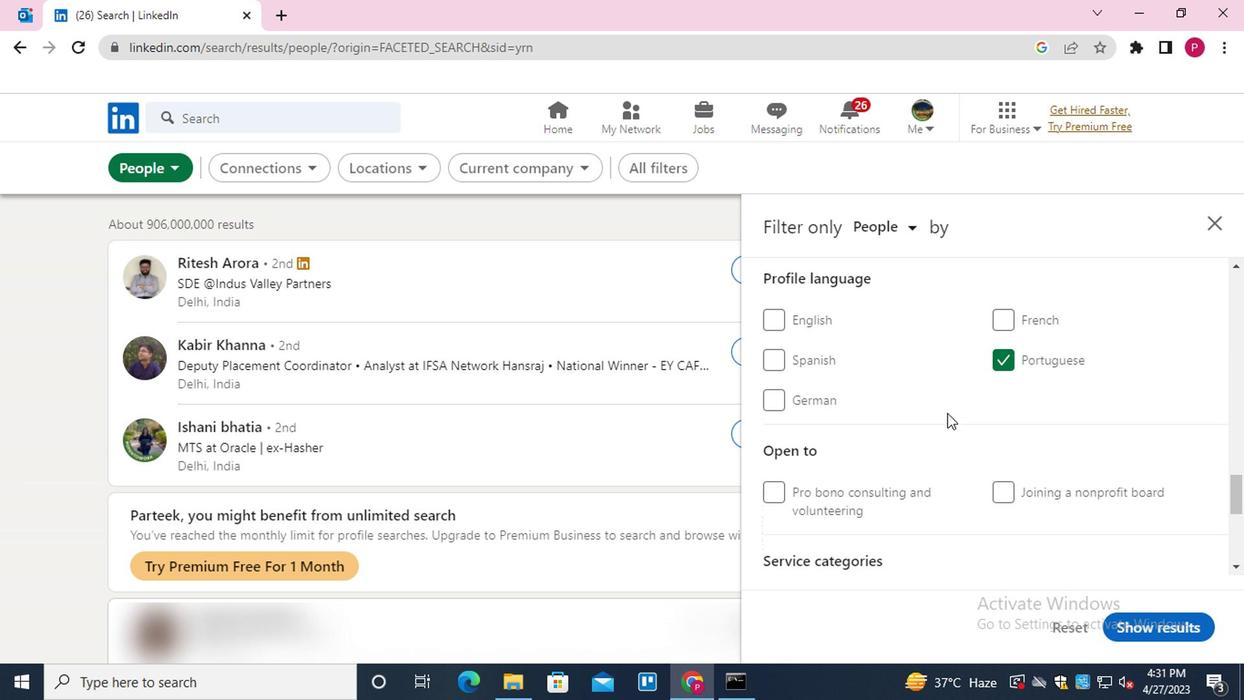 
Action: Mouse moved to (1064, 509)
Screenshot: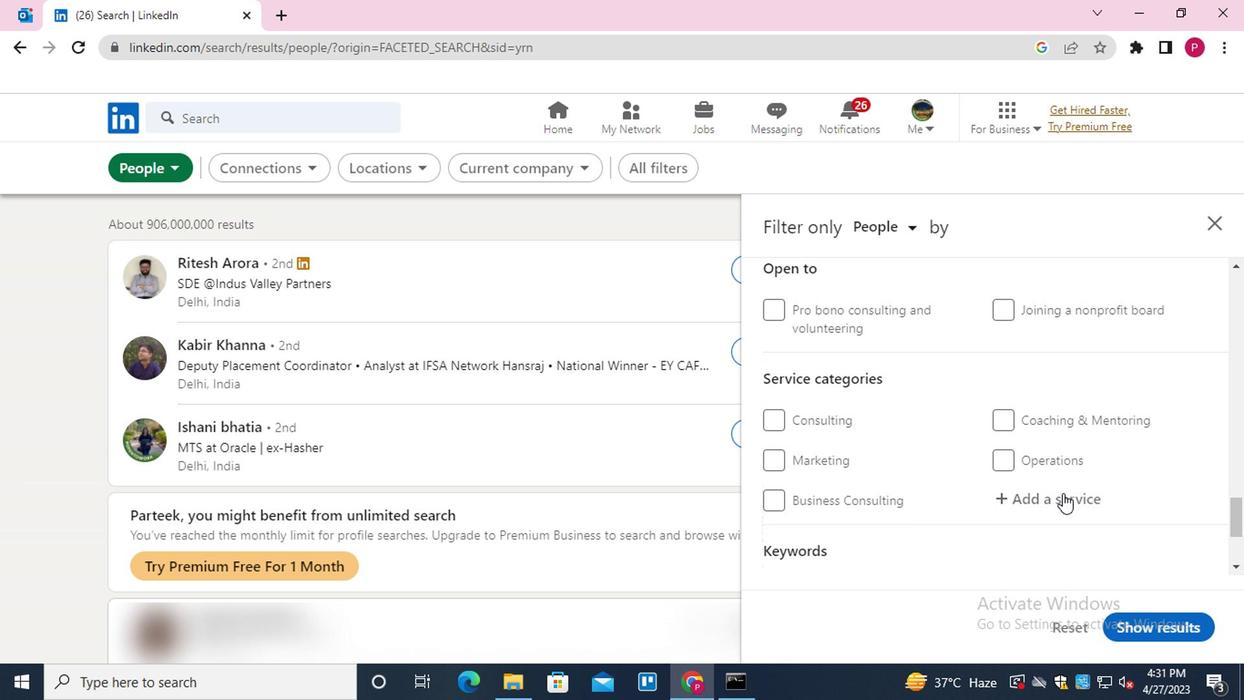 
Action: Mouse pressed left at (1064, 509)
Screenshot: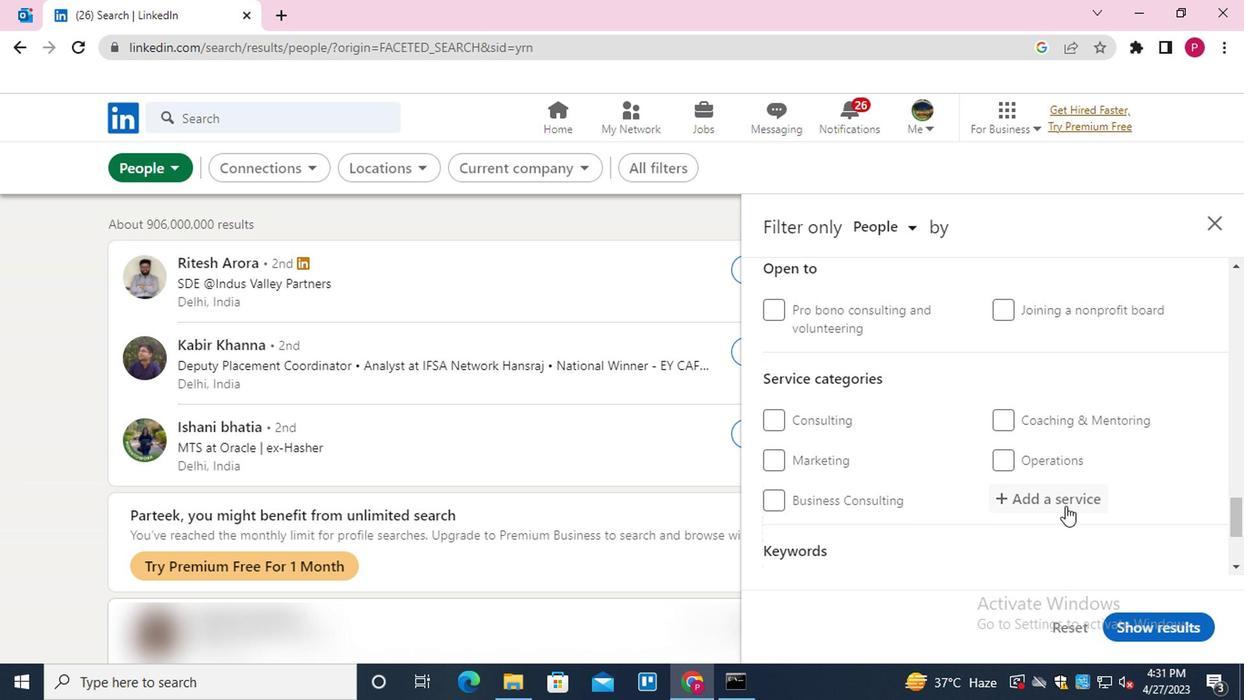 
Action: Key pressed <Key.shift><Key.shift><Key.shift><Key.shift><Key.shift><Key.shift><Key.shift><Key.shift>DUI<Key.down><Key.enter>
Screenshot: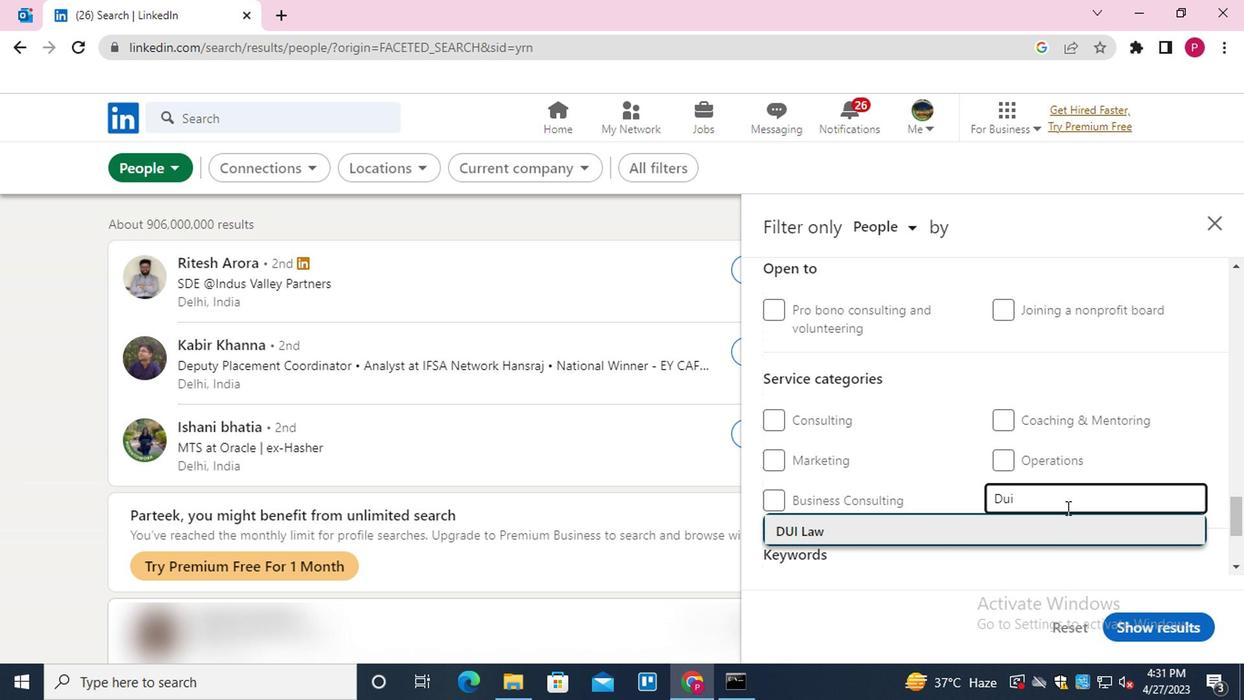 
Action: Mouse moved to (1050, 517)
Screenshot: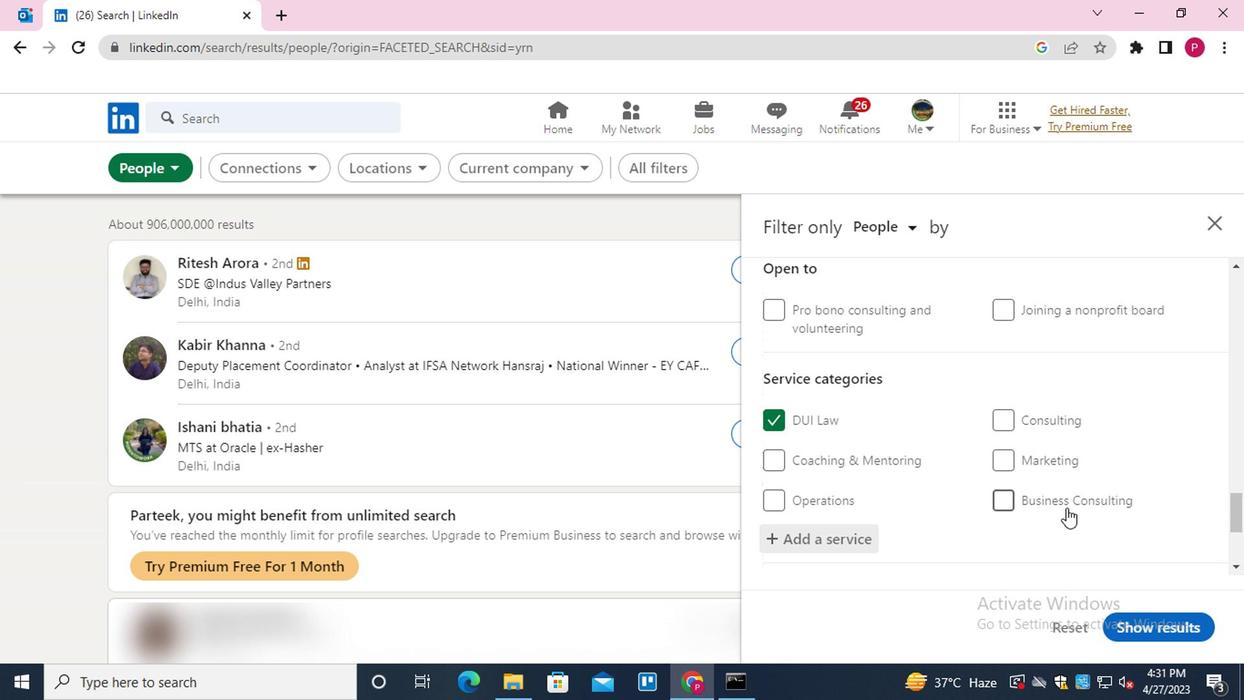 
Action: Mouse scrolled (1050, 516) with delta (0, -1)
Screenshot: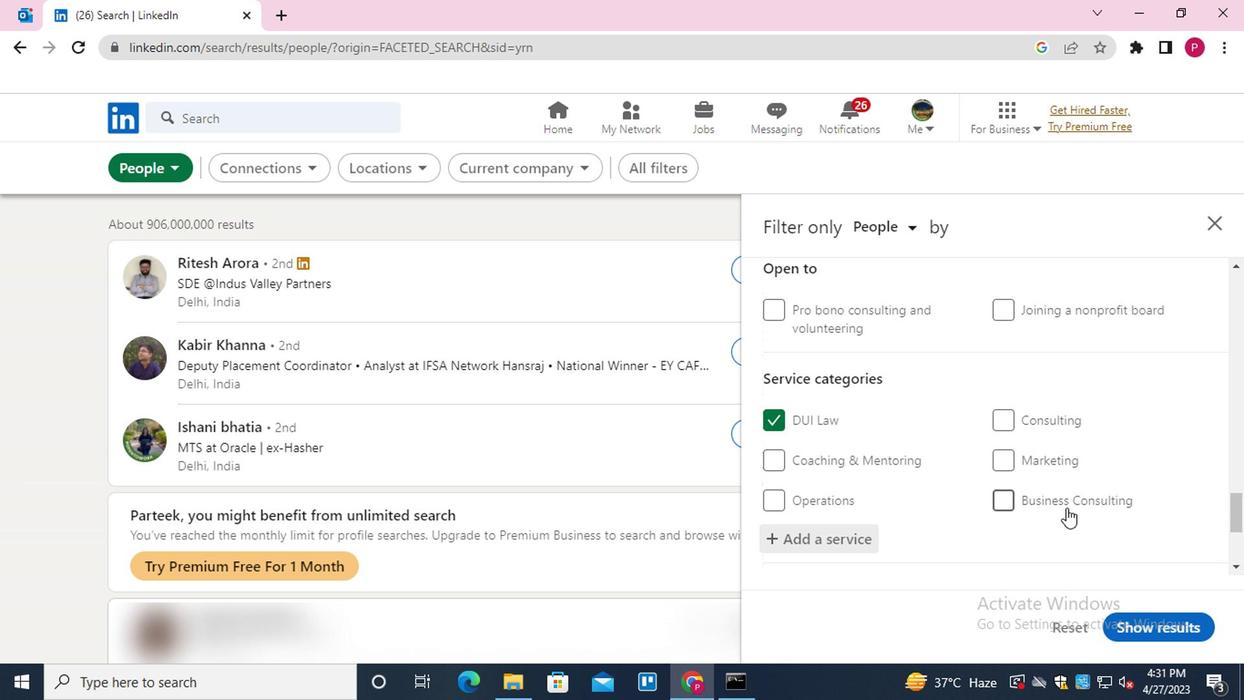 
Action: Mouse moved to (1043, 520)
Screenshot: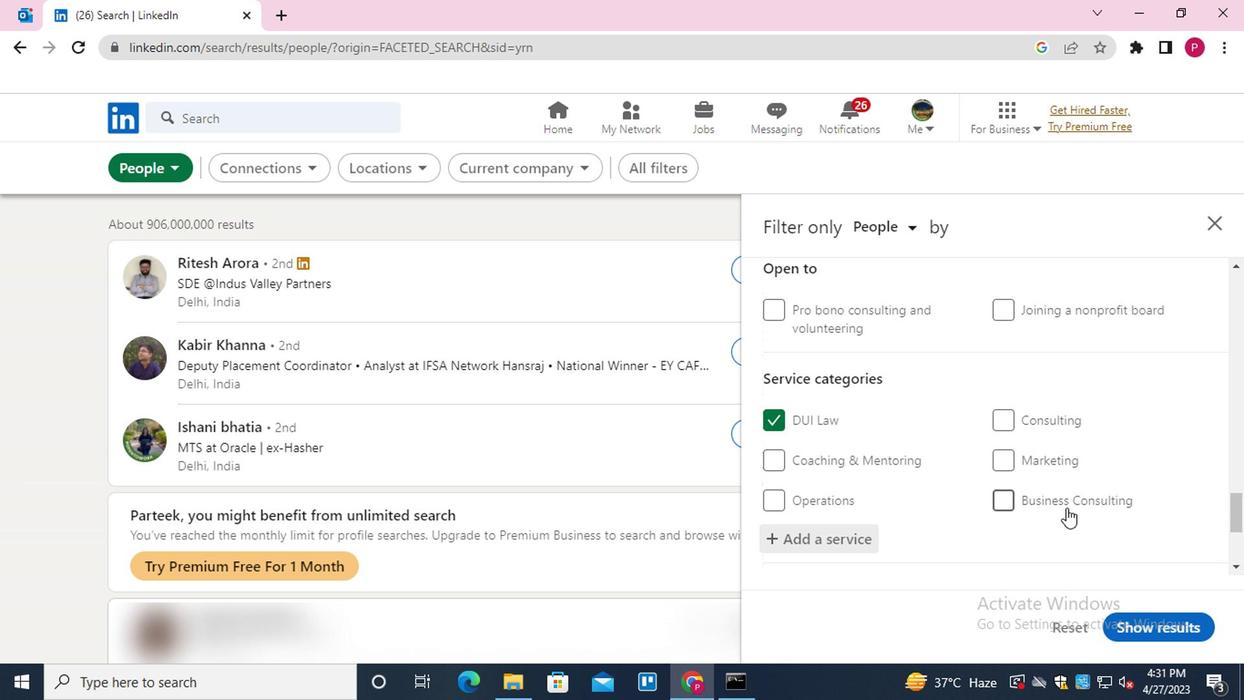 
Action: Mouse scrolled (1043, 519) with delta (0, -1)
Screenshot: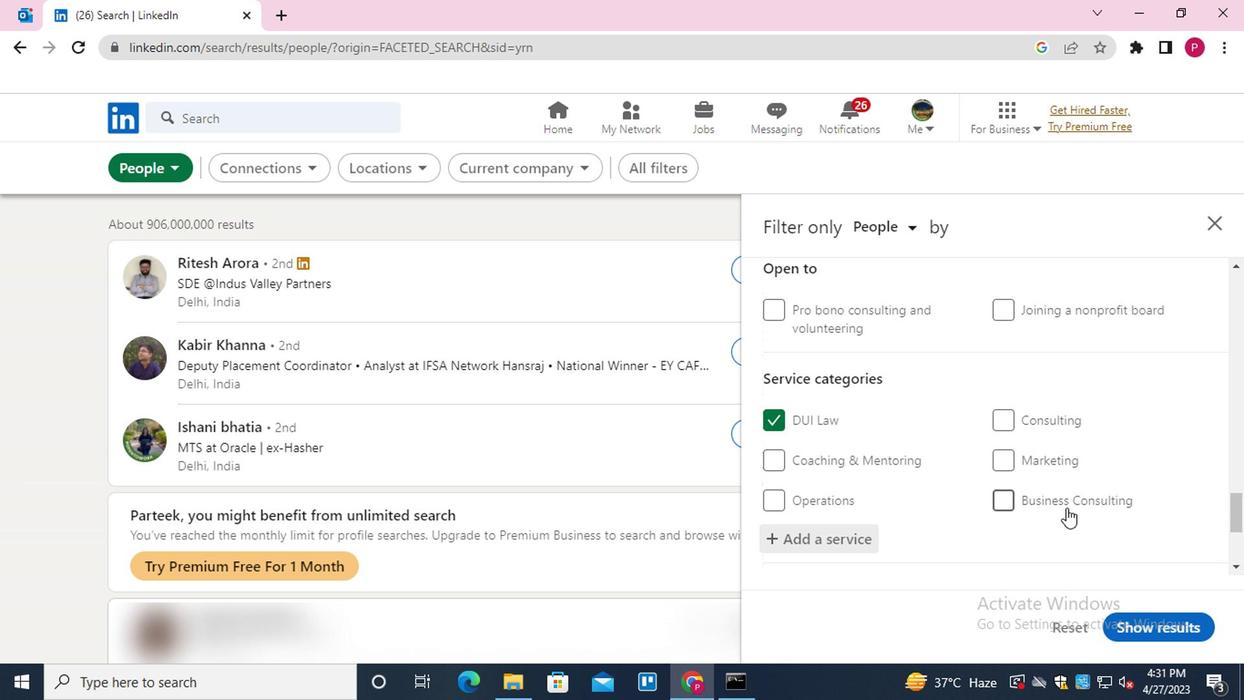 
Action: Mouse moved to (1037, 522)
Screenshot: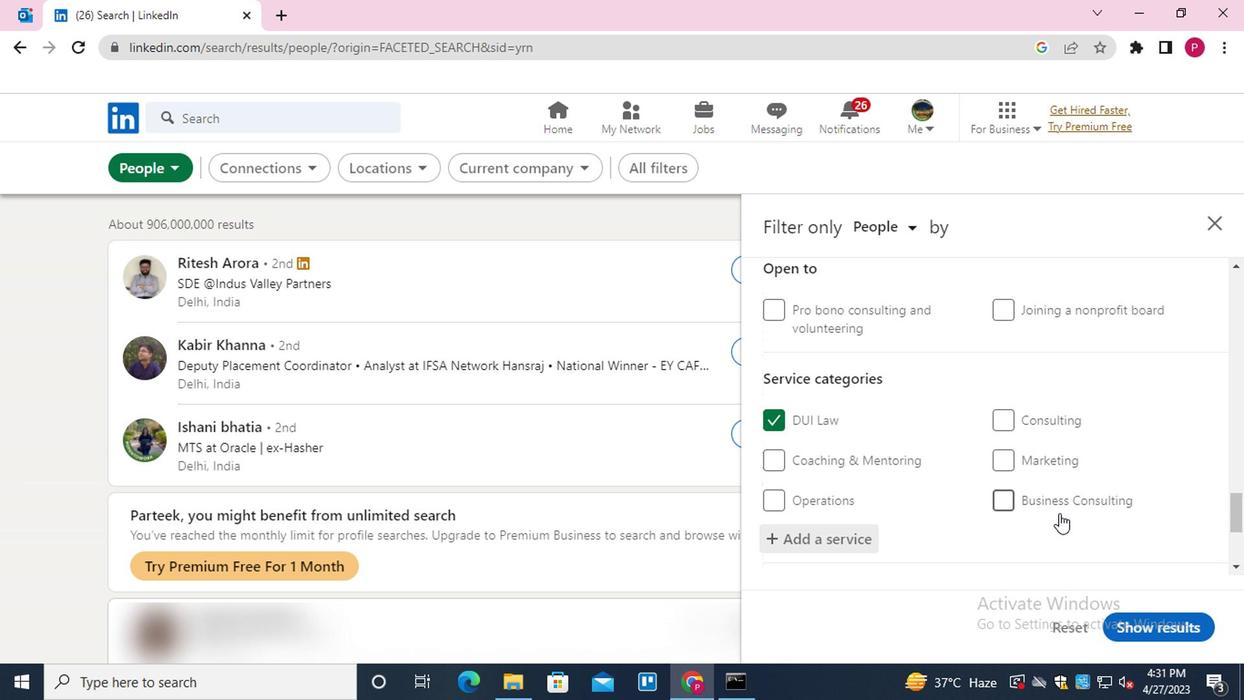 
Action: Mouse scrolled (1037, 521) with delta (0, -1)
Screenshot: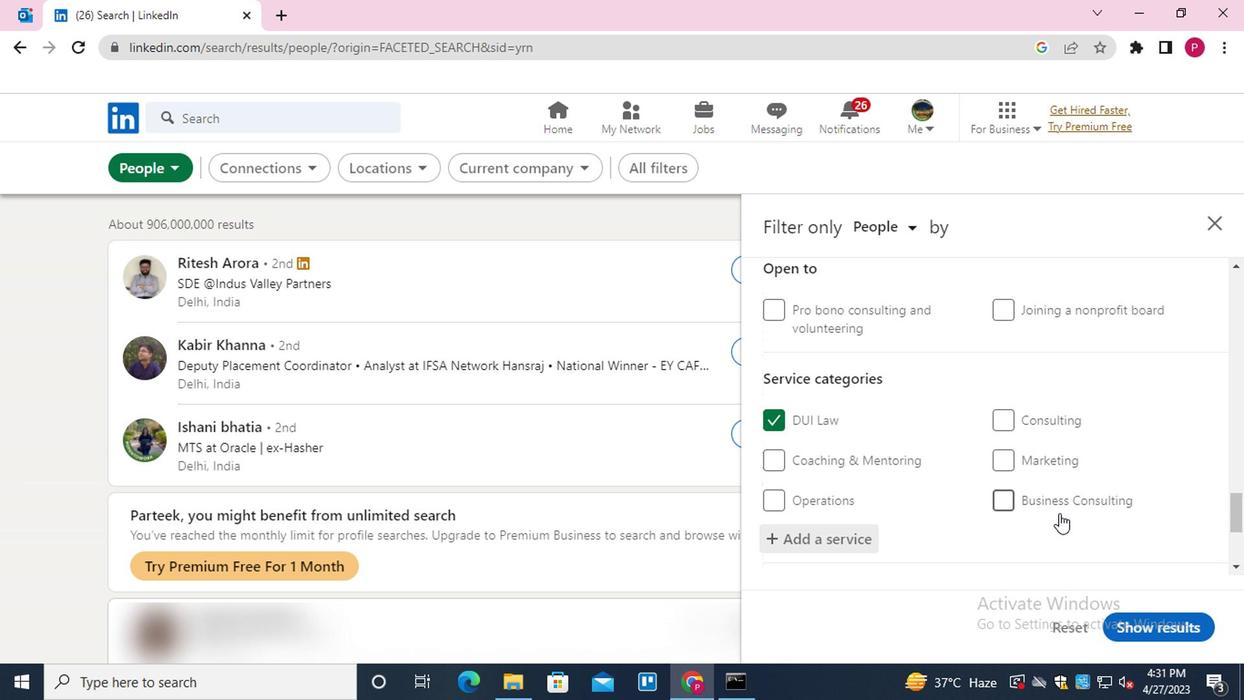 
Action: Mouse moved to (863, 500)
Screenshot: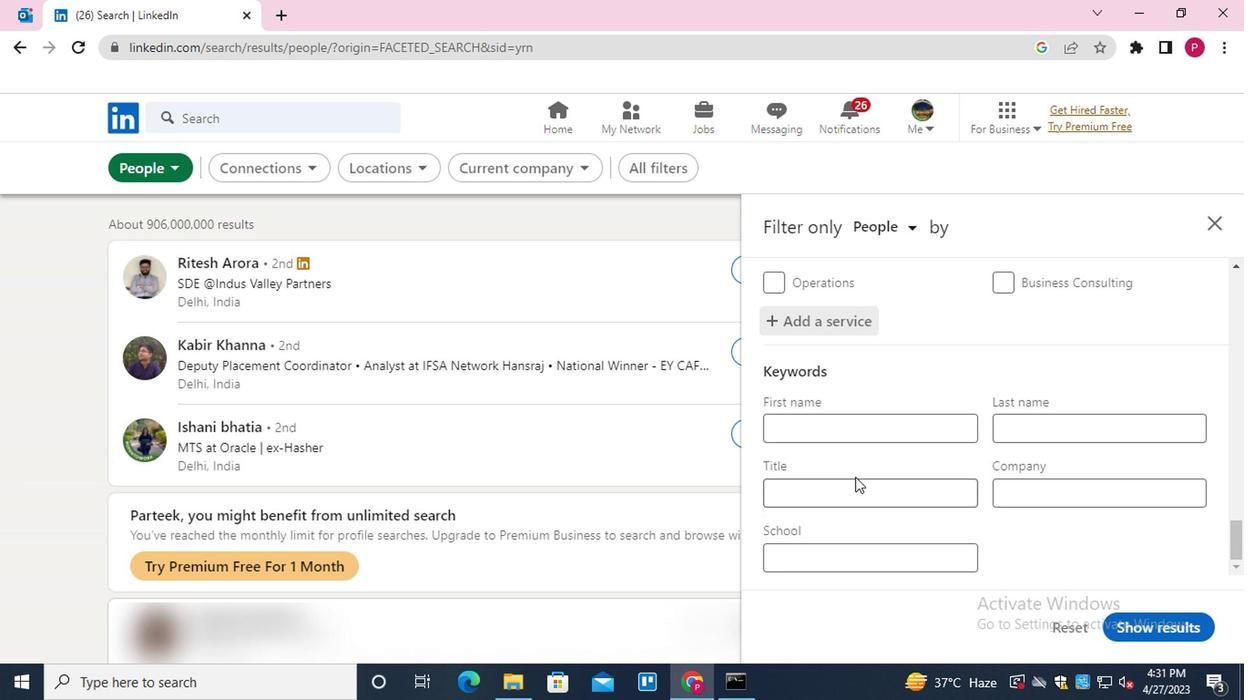 
Action: Mouse pressed left at (863, 500)
Screenshot: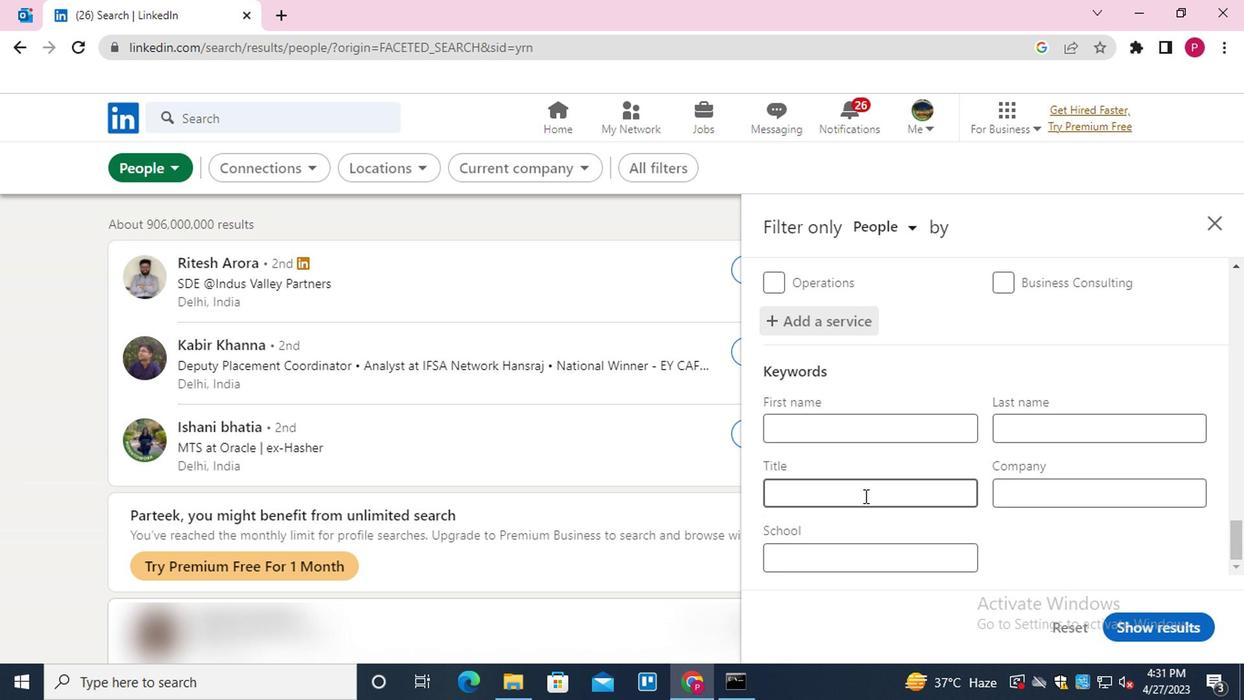 
Action: Key pressed <Key.shift><Key.shift><Key.shift><Key.shift><Key.shift><Key.shift><Key.shift><Key.shift><Key.shift><Key.shift><Key.shift><Key.shift><Key.shift><Key.shift><Key.shift><Key.shift><Key.shift><Key.shift><Key.shift><Key.shift><Key.shift><Key.shift><Key.shift><Key.shift><Key.shift><Key.shift><Key.shift><Key.shift><Key.shift><Key.shift><Key.shift><Key.shift><Key.shift><Key.shift><Key.shift><Key.shift><Key.shift><Key.shift><Key.shift><Key.shift><Key.shift><Key.shift><Key.shift><Key.shift><Key.shift><Key.shift><Key.shift><Key.shift><Key.shift><Key.shift><Key.shift>BRAND<Key.space><Key.shift>MANAGER
Screenshot: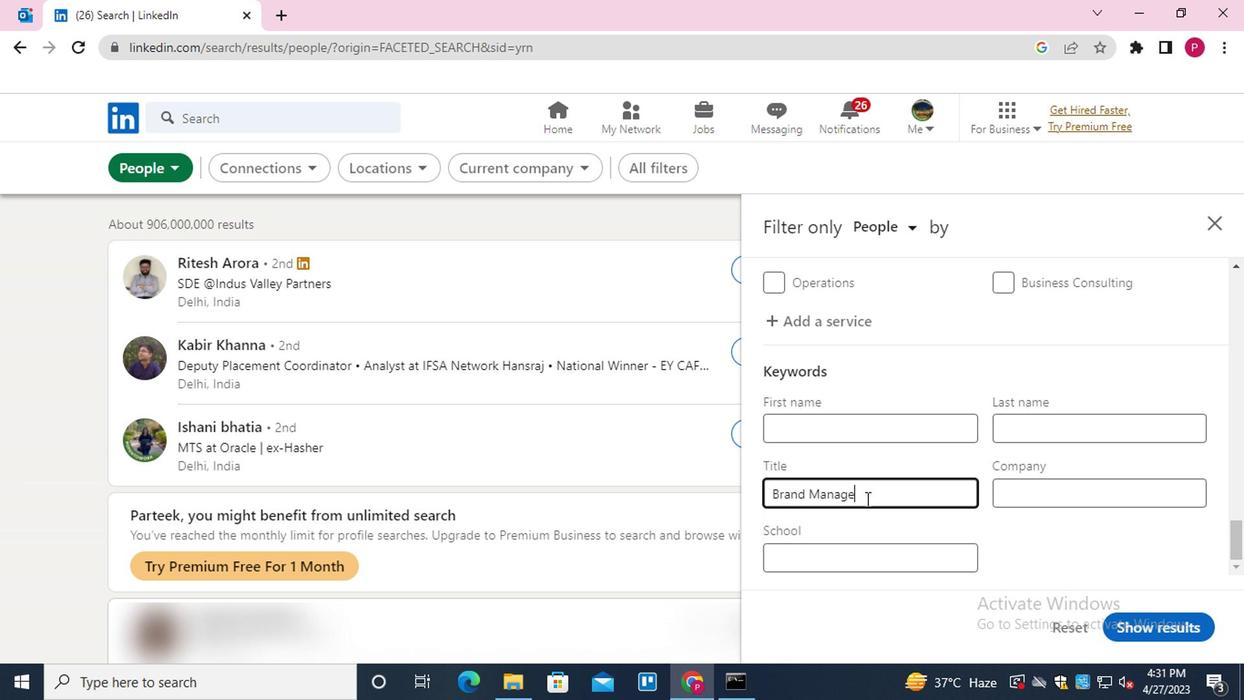 
Action: Mouse moved to (1169, 628)
Screenshot: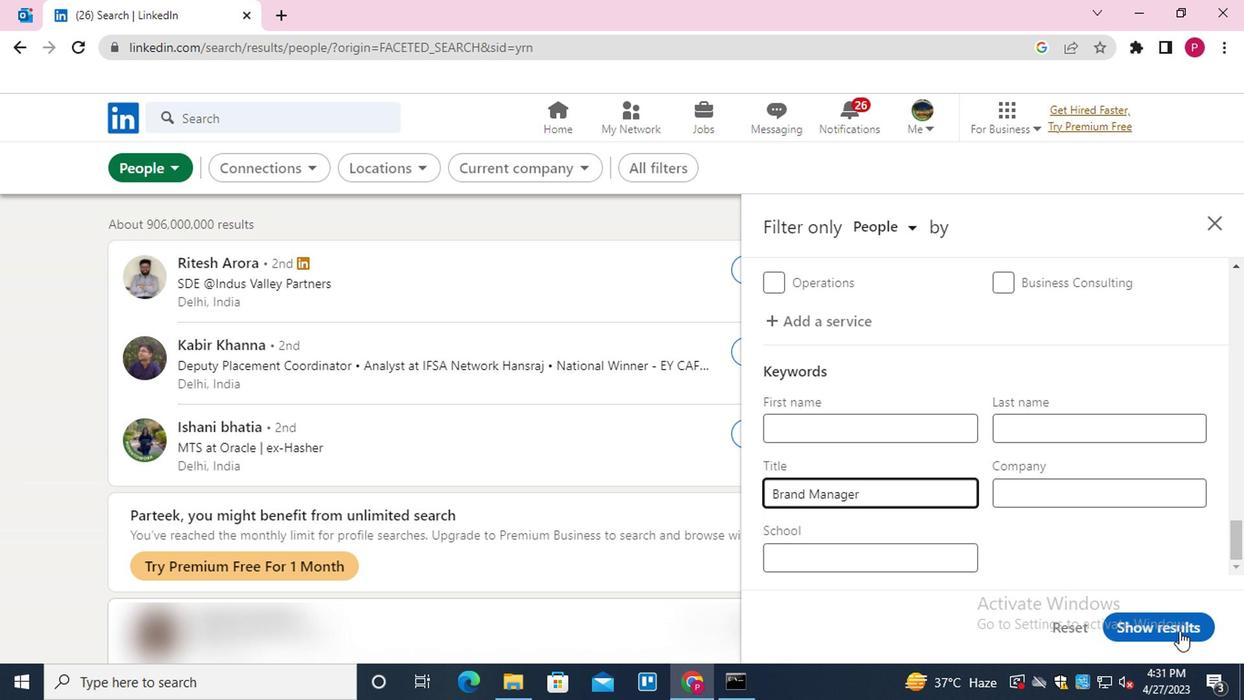 
Action: Mouse pressed left at (1169, 628)
Screenshot: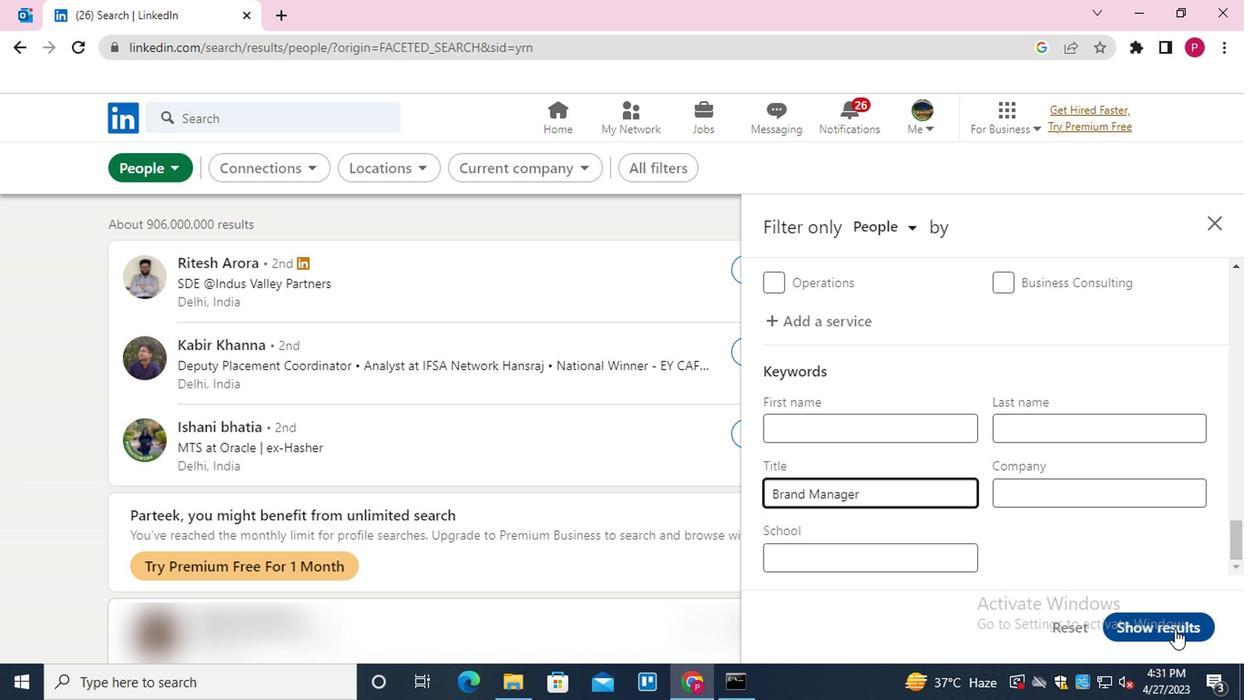 
Action: Mouse moved to (462, 480)
Screenshot: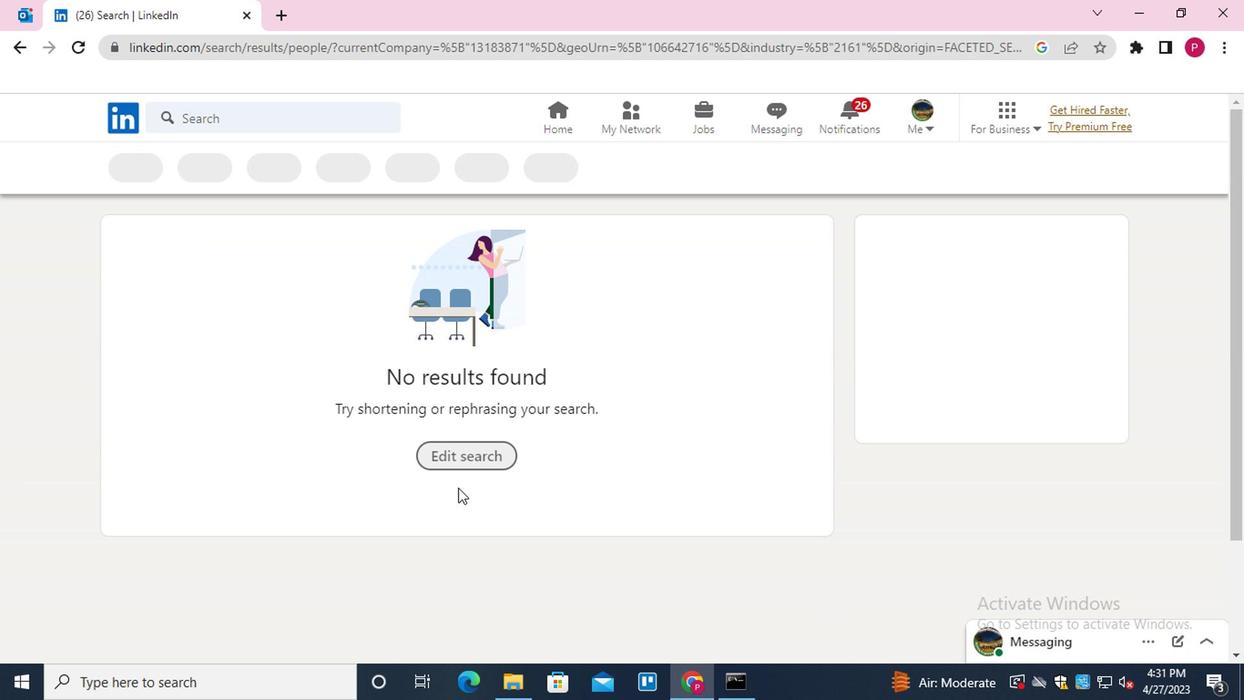 
